 Task: Create a due date automation trigger when advanced on, on the monday before a card is due add fields without custom field "Resume" set to a date less than 1 days from now at 11:00 AM.
Action: Mouse moved to (1197, 338)
Screenshot: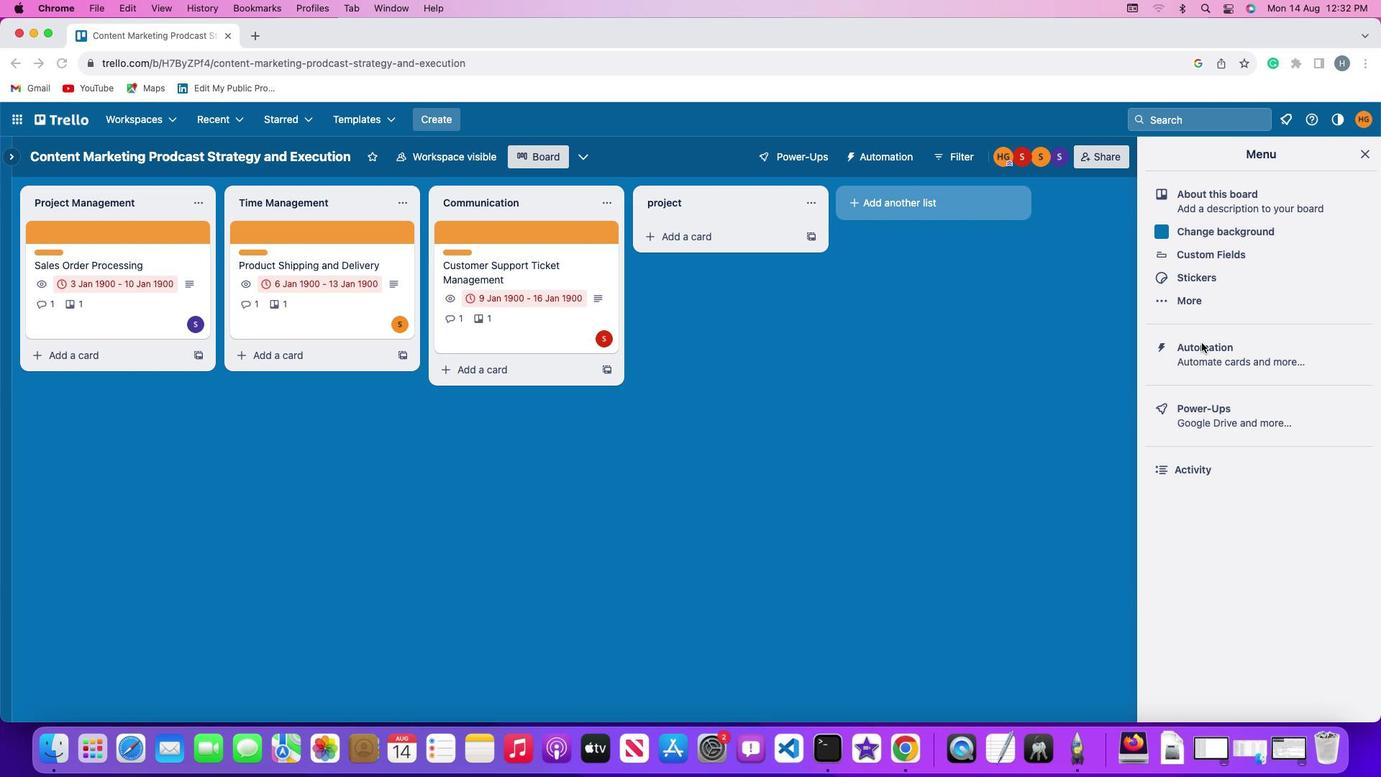 
Action: Mouse pressed left at (1197, 338)
Screenshot: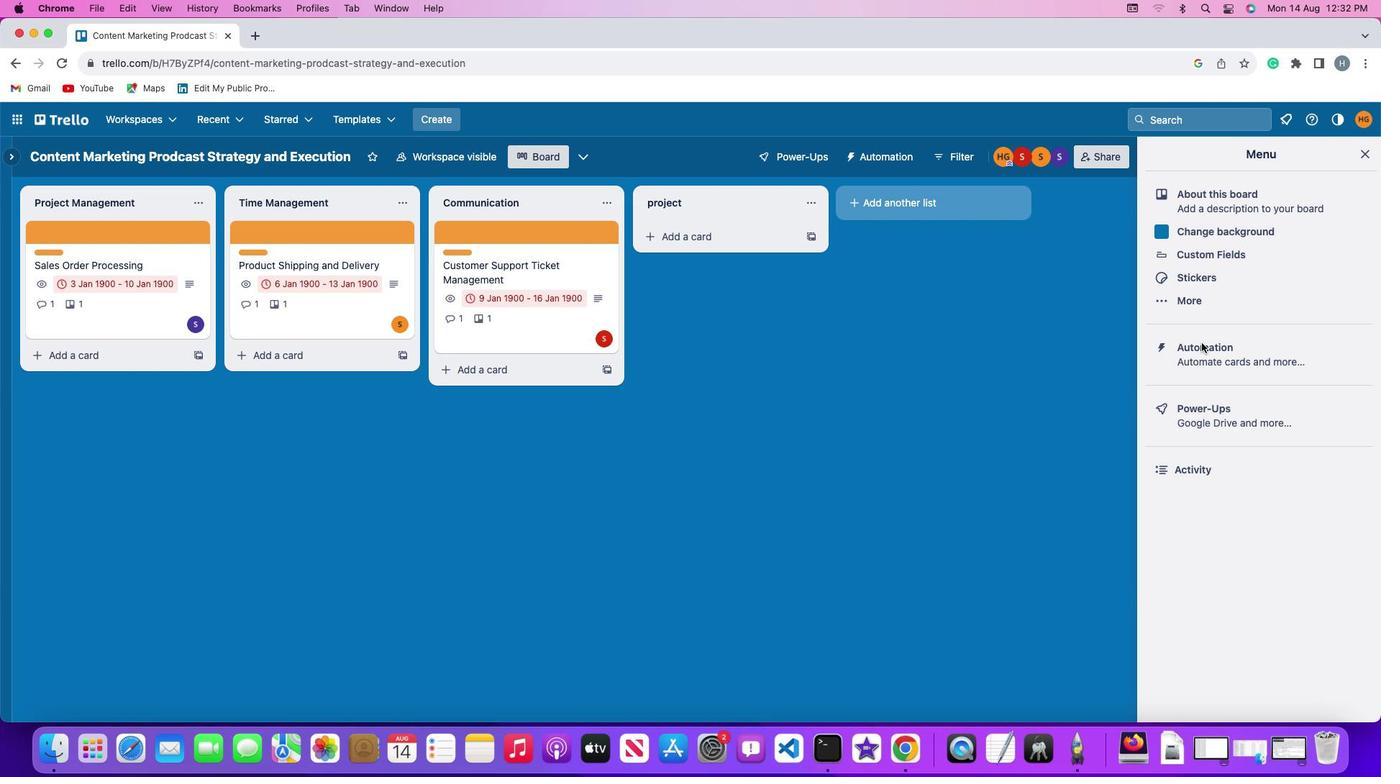
Action: Mouse moved to (1197, 338)
Screenshot: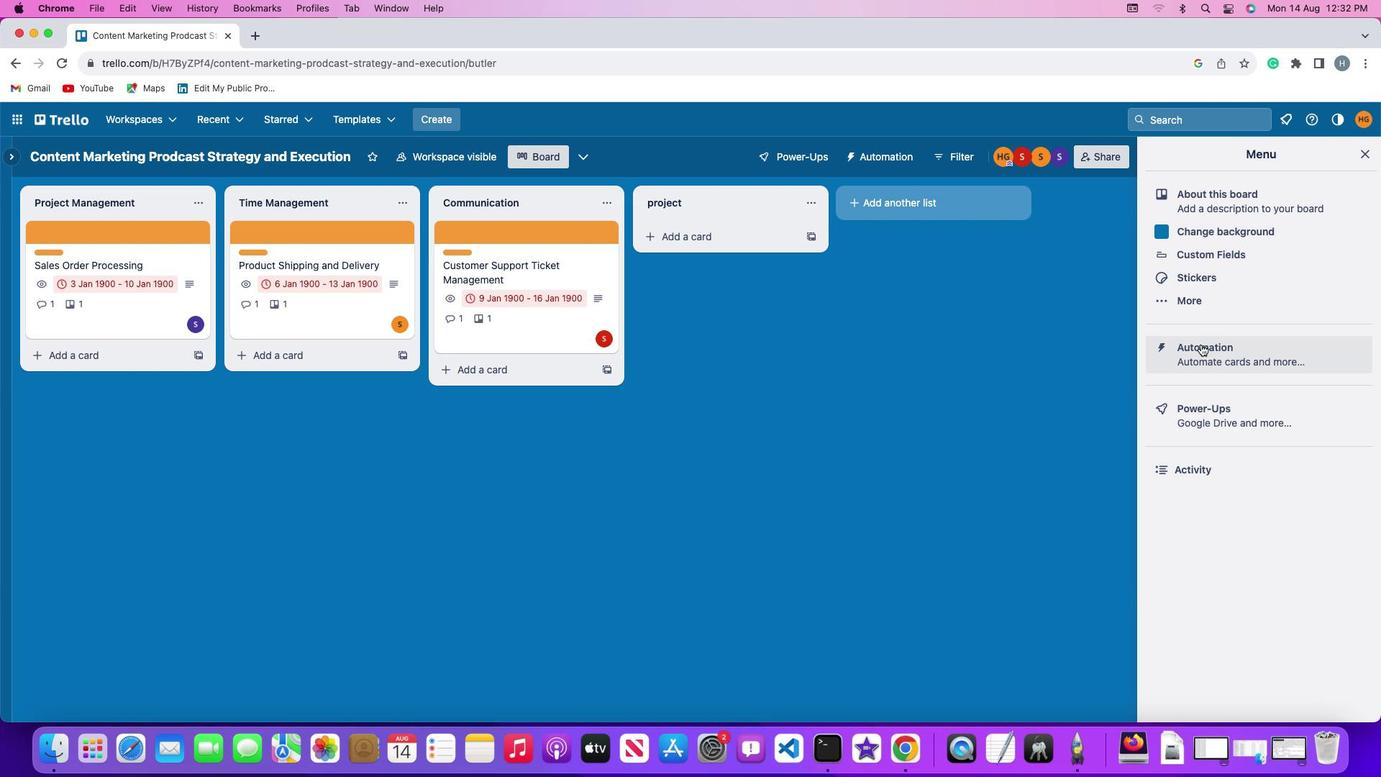 
Action: Mouse pressed left at (1197, 338)
Screenshot: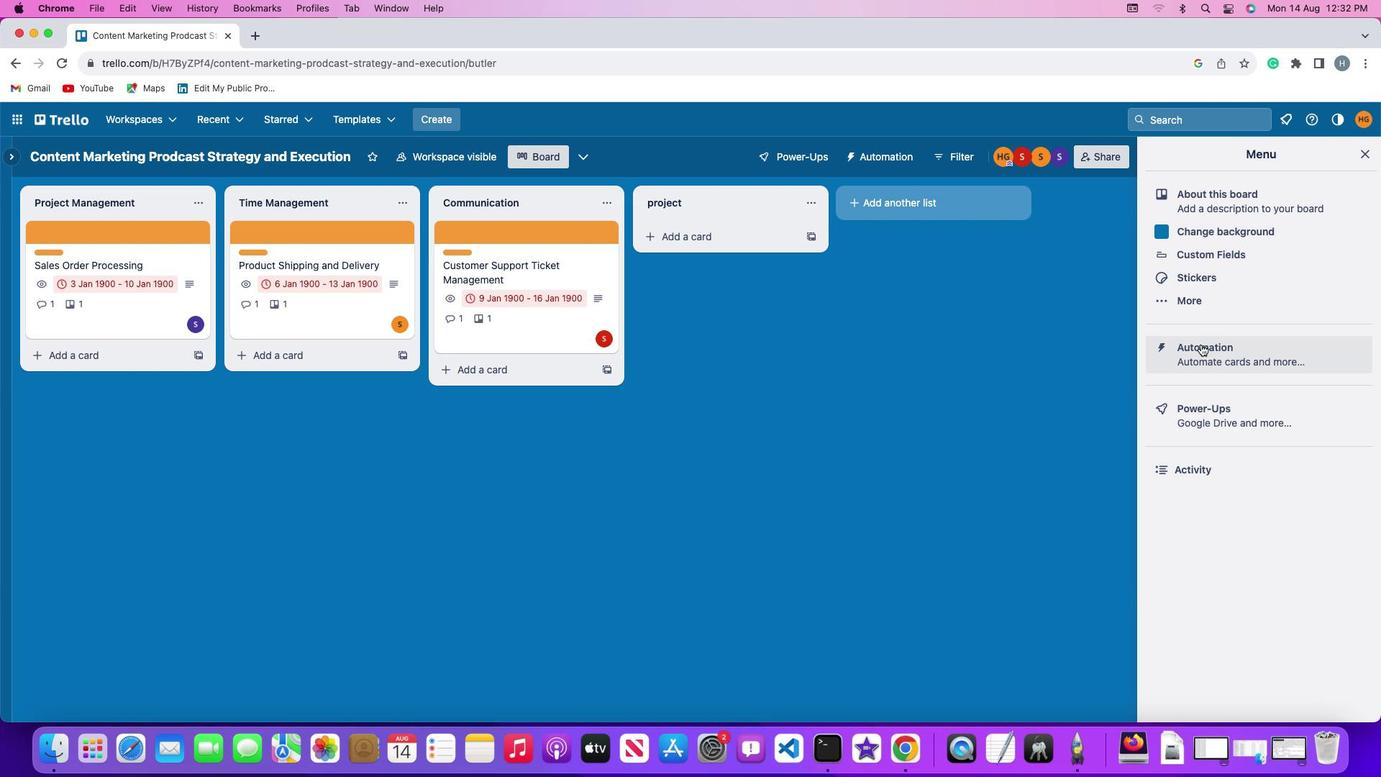 
Action: Mouse moved to (108, 343)
Screenshot: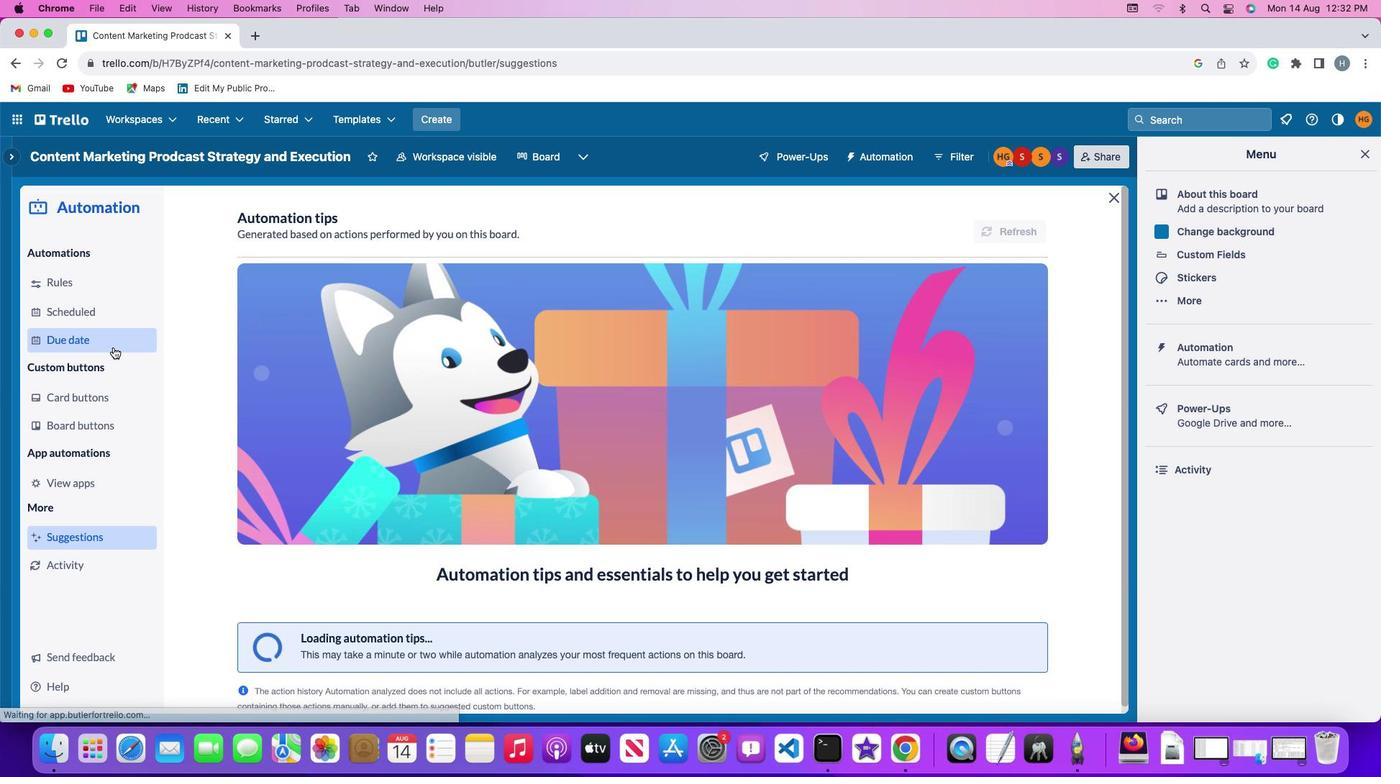 
Action: Mouse pressed left at (108, 343)
Screenshot: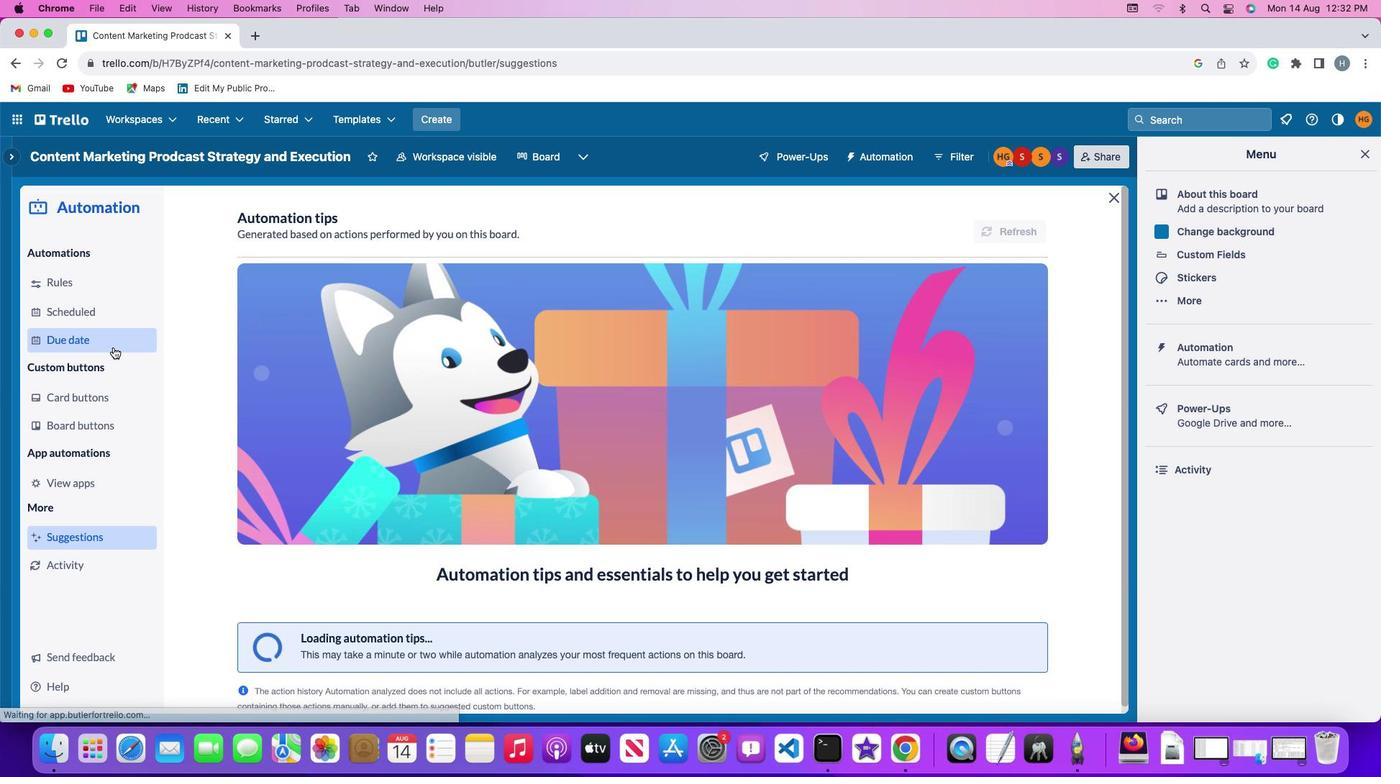 
Action: Mouse moved to (990, 213)
Screenshot: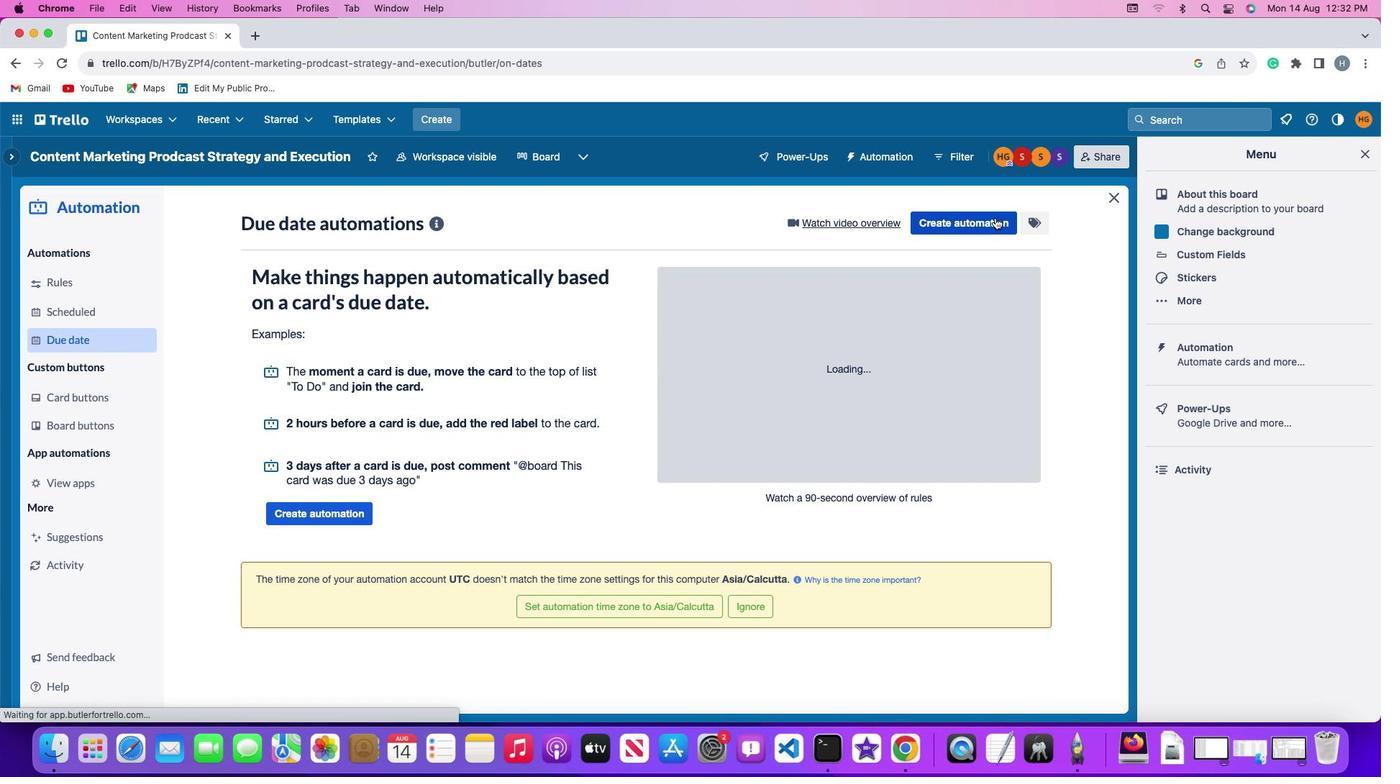 
Action: Mouse pressed left at (990, 213)
Screenshot: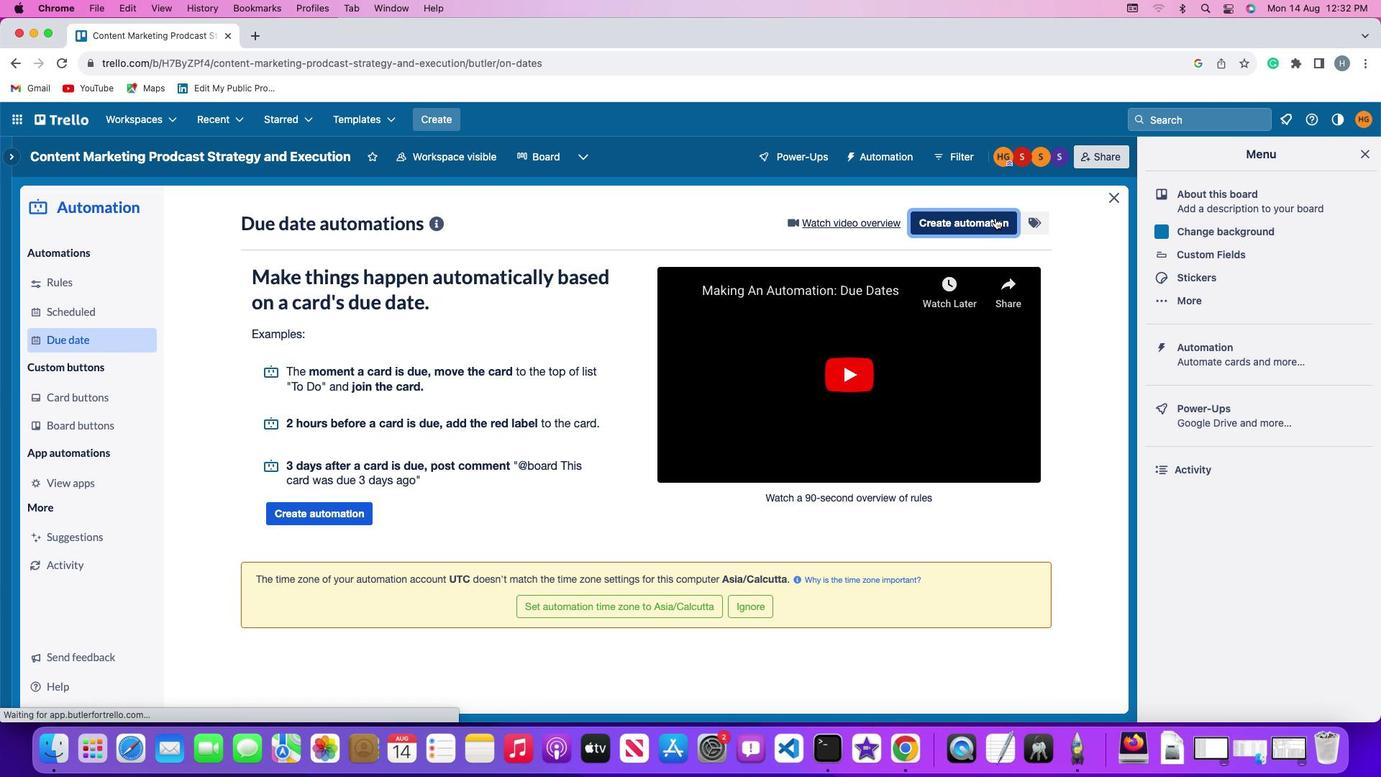 
Action: Mouse moved to (261, 361)
Screenshot: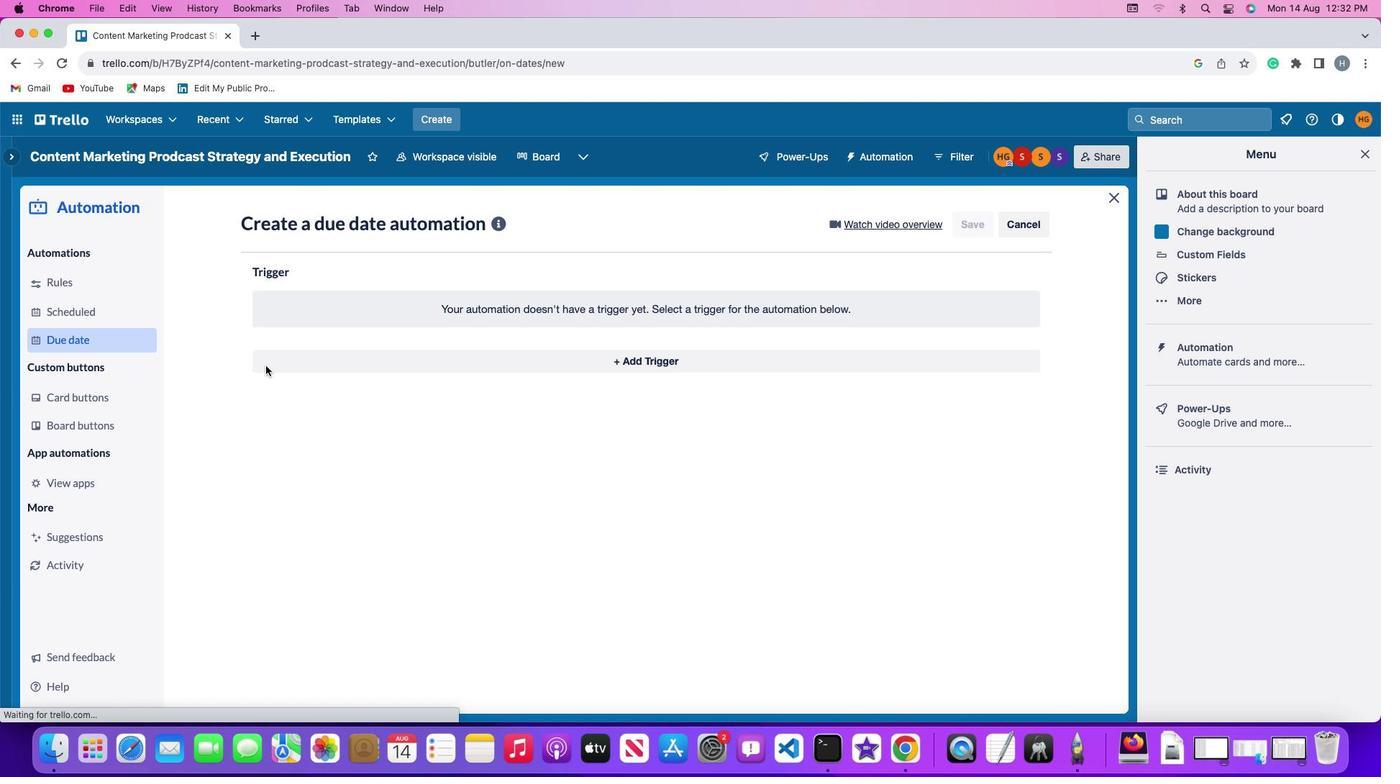 
Action: Mouse pressed left at (261, 361)
Screenshot: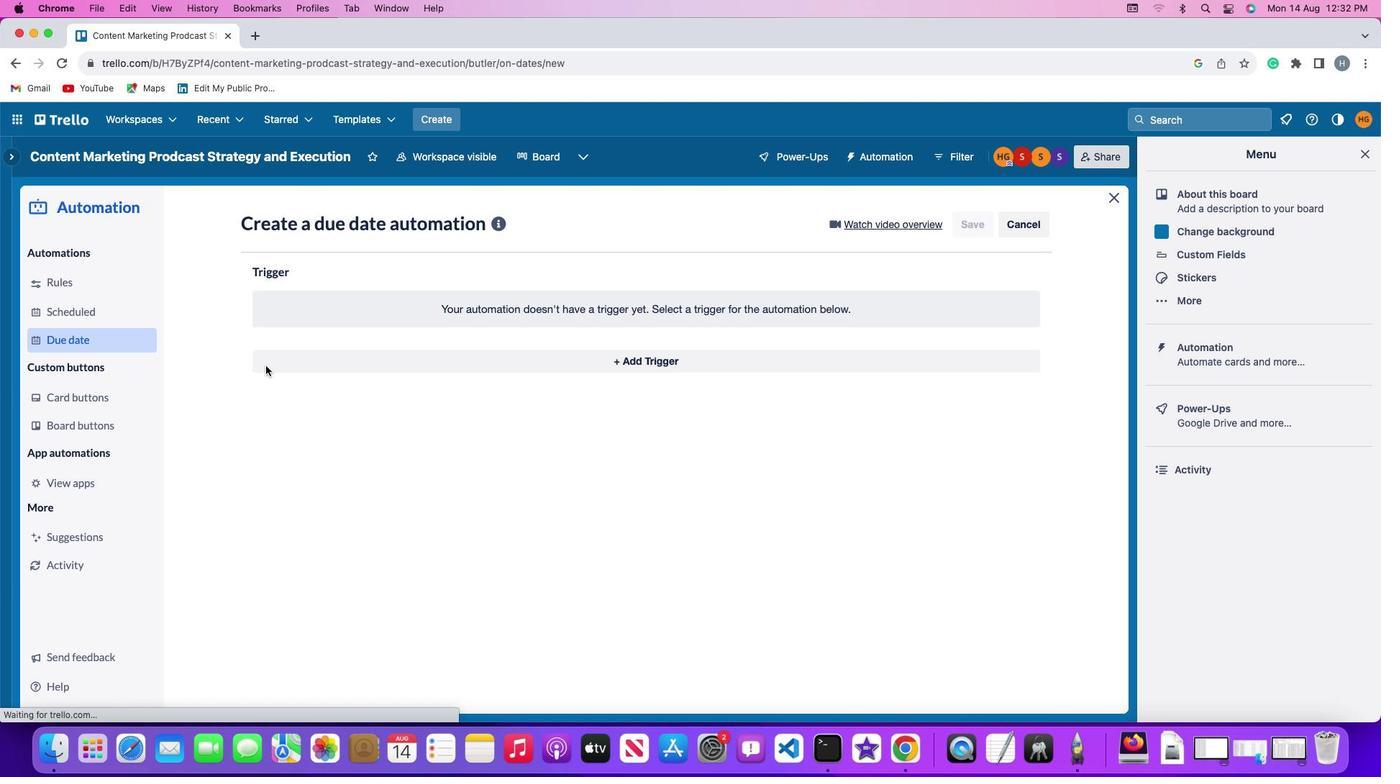 
Action: Mouse moved to (315, 628)
Screenshot: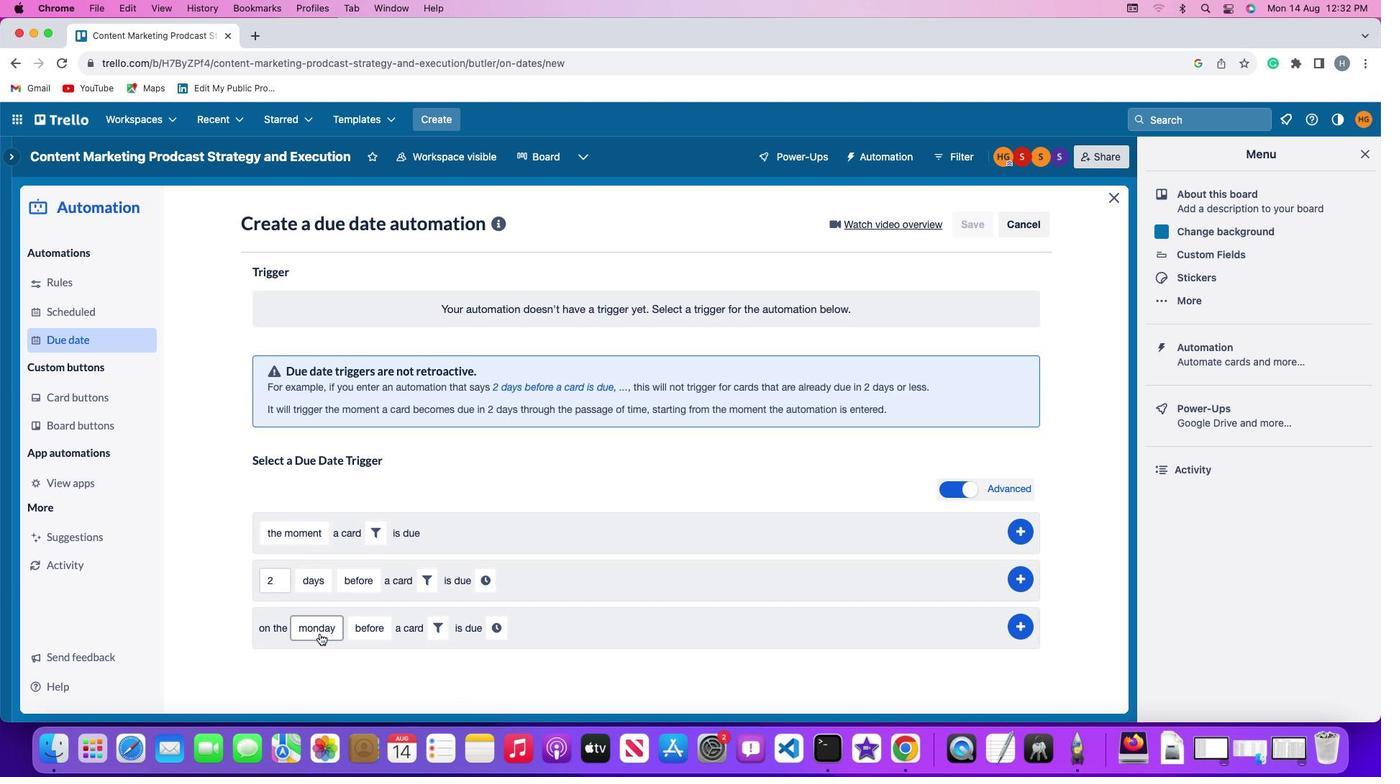 
Action: Mouse pressed left at (315, 628)
Screenshot: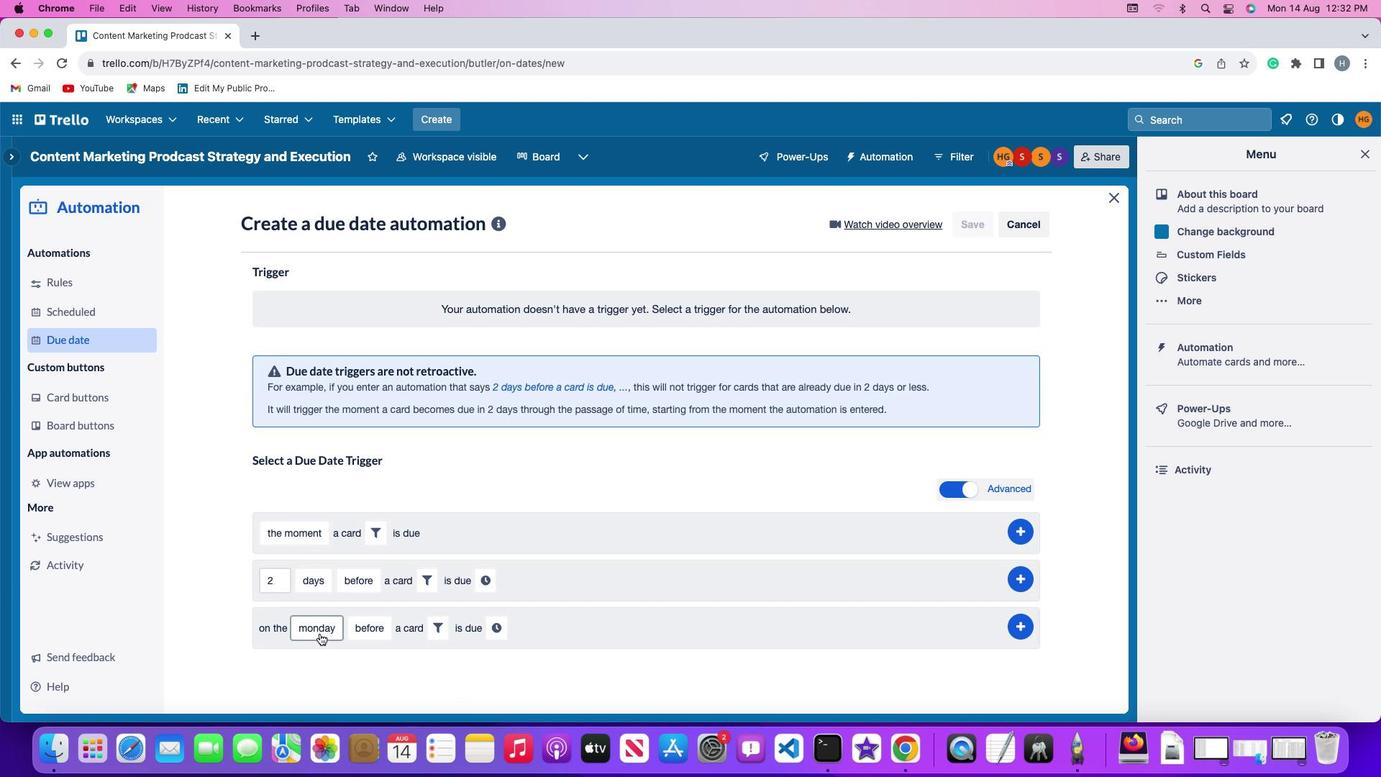 
Action: Mouse moved to (331, 425)
Screenshot: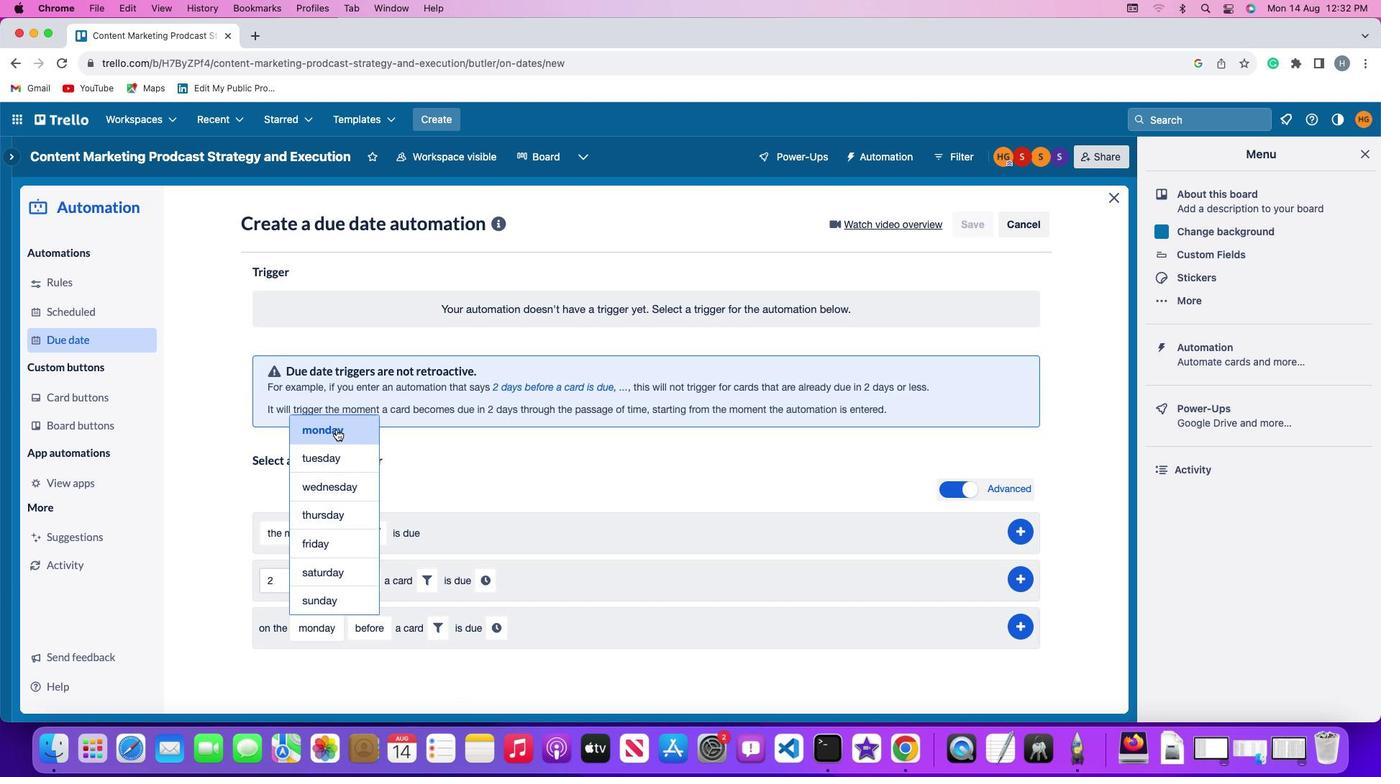 
Action: Mouse pressed left at (331, 425)
Screenshot: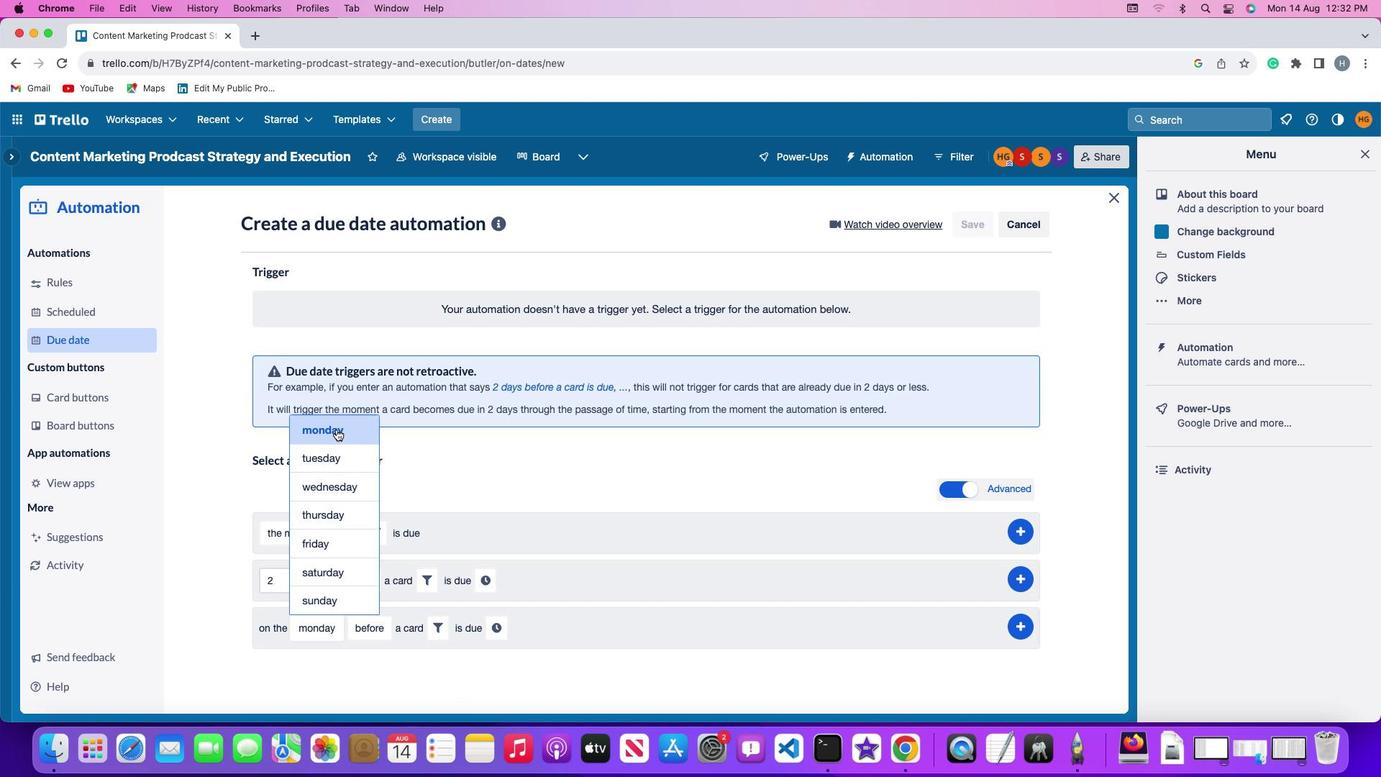 
Action: Mouse moved to (368, 623)
Screenshot: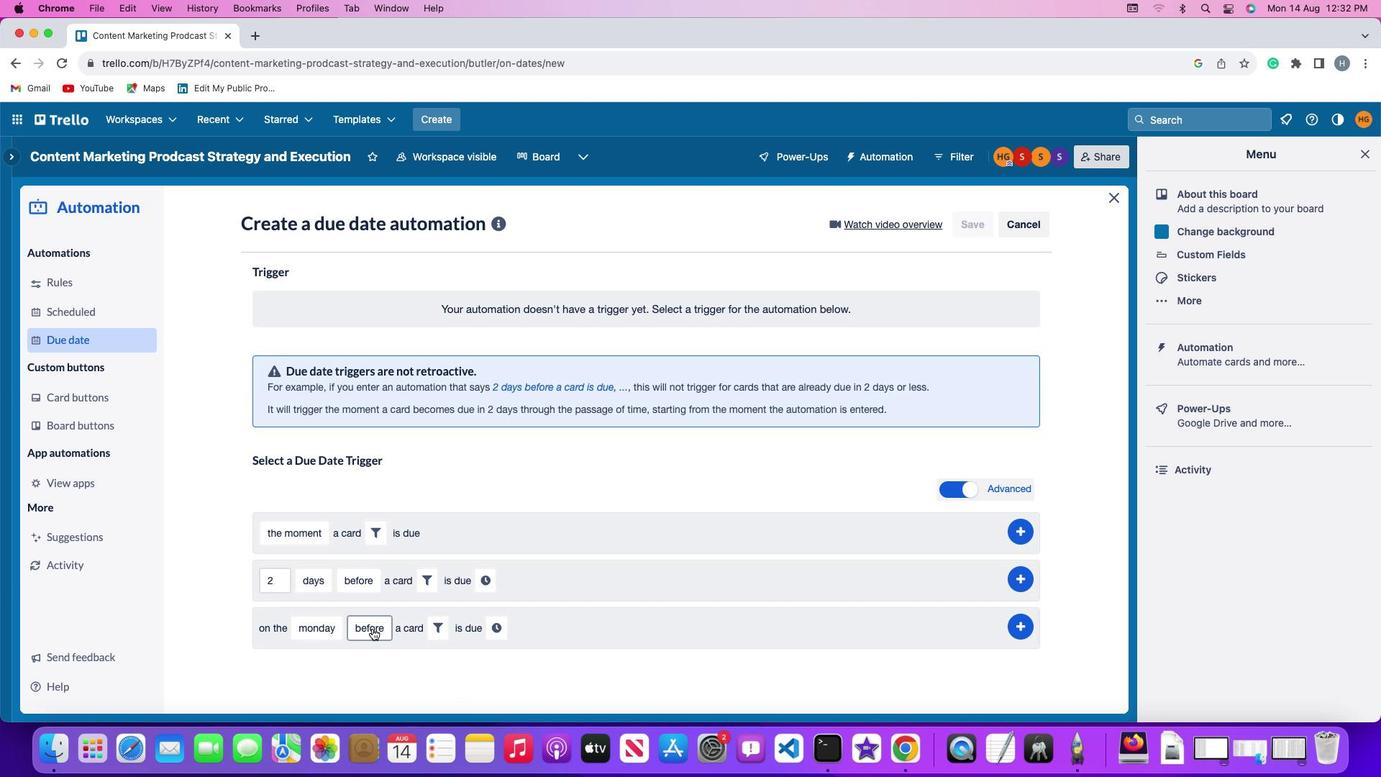 
Action: Mouse pressed left at (368, 623)
Screenshot: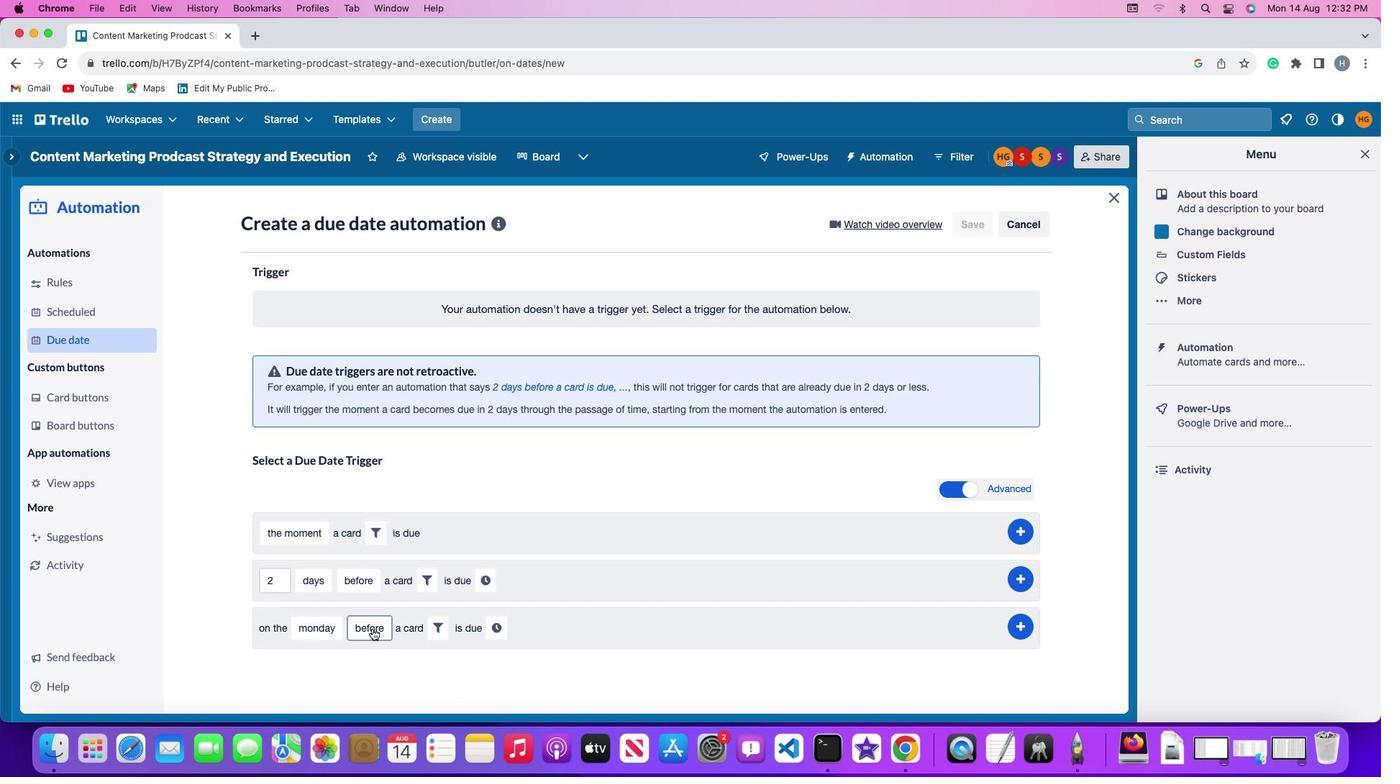 
Action: Mouse moved to (370, 508)
Screenshot: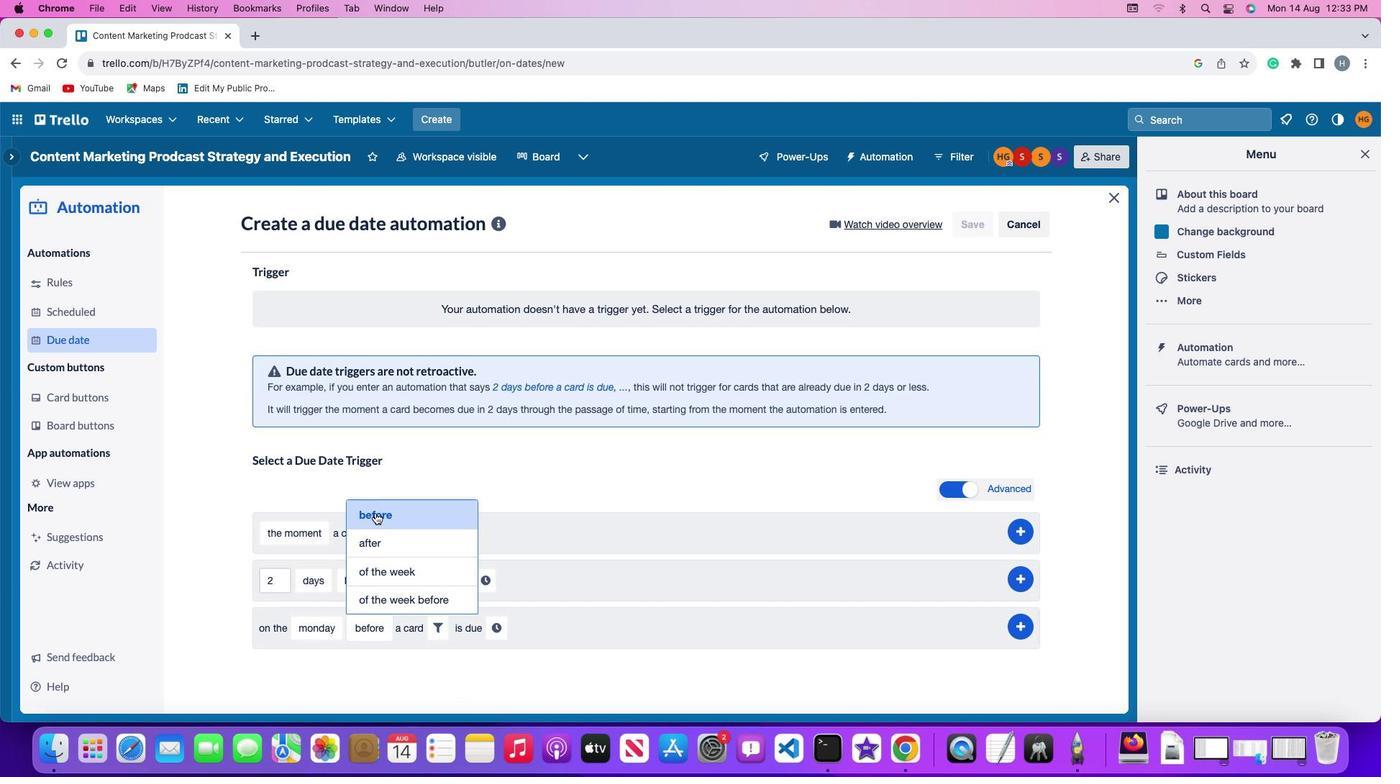 
Action: Mouse pressed left at (370, 508)
Screenshot: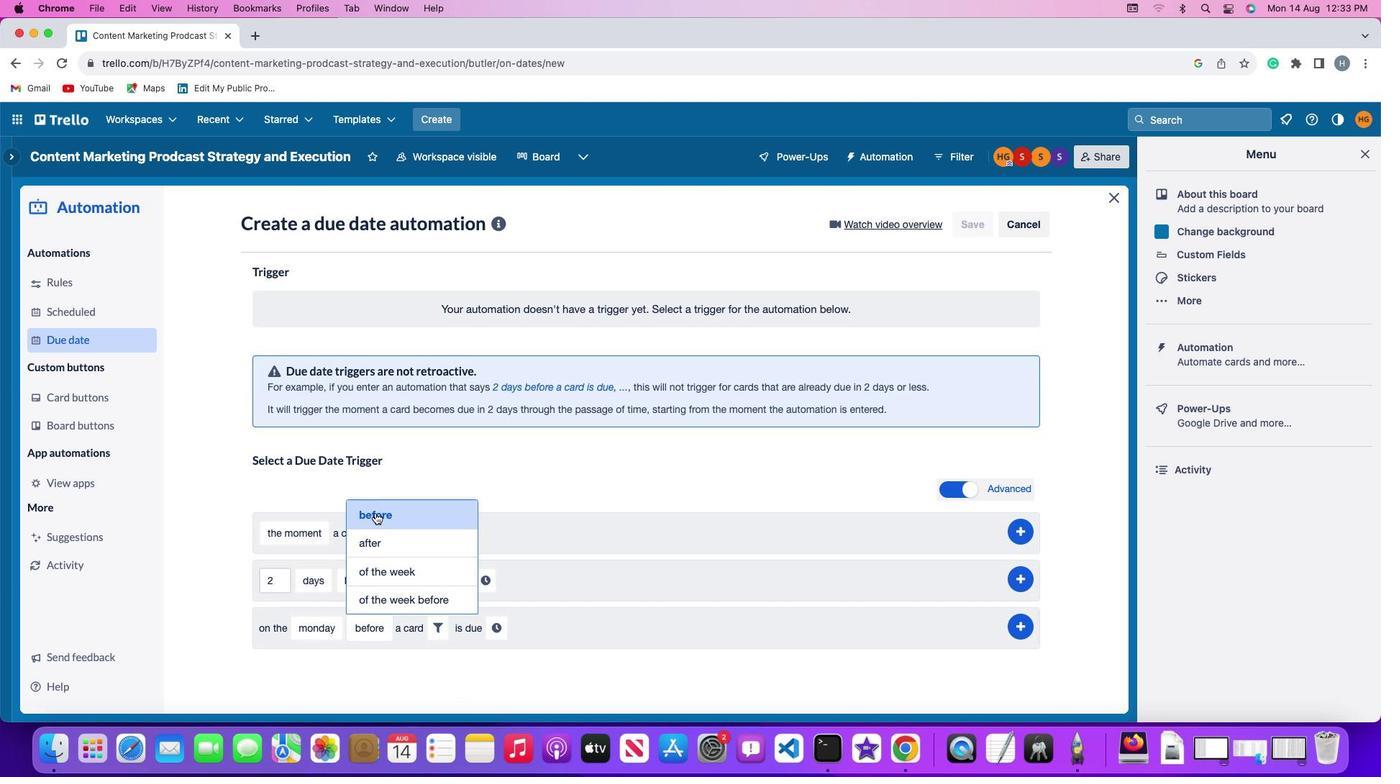 
Action: Mouse moved to (429, 623)
Screenshot: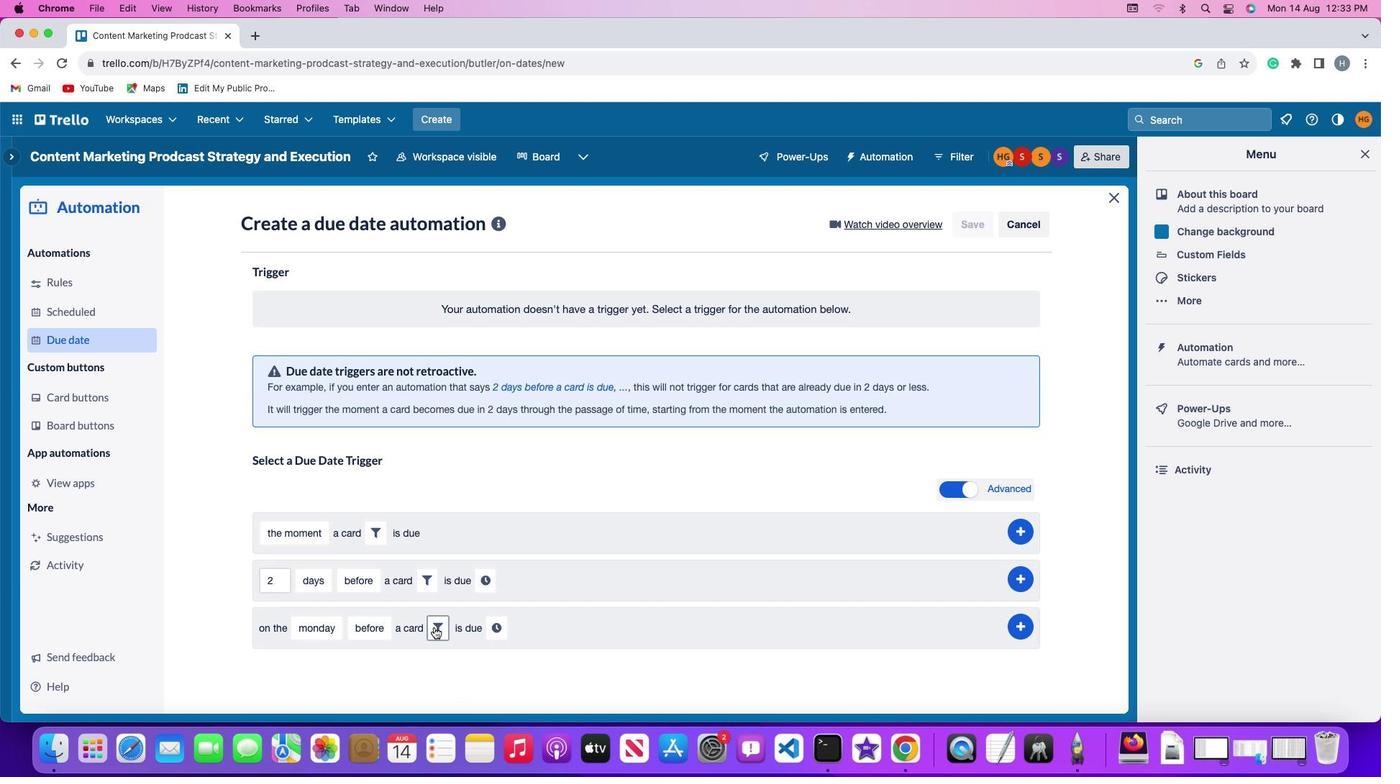
Action: Mouse pressed left at (429, 623)
Screenshot: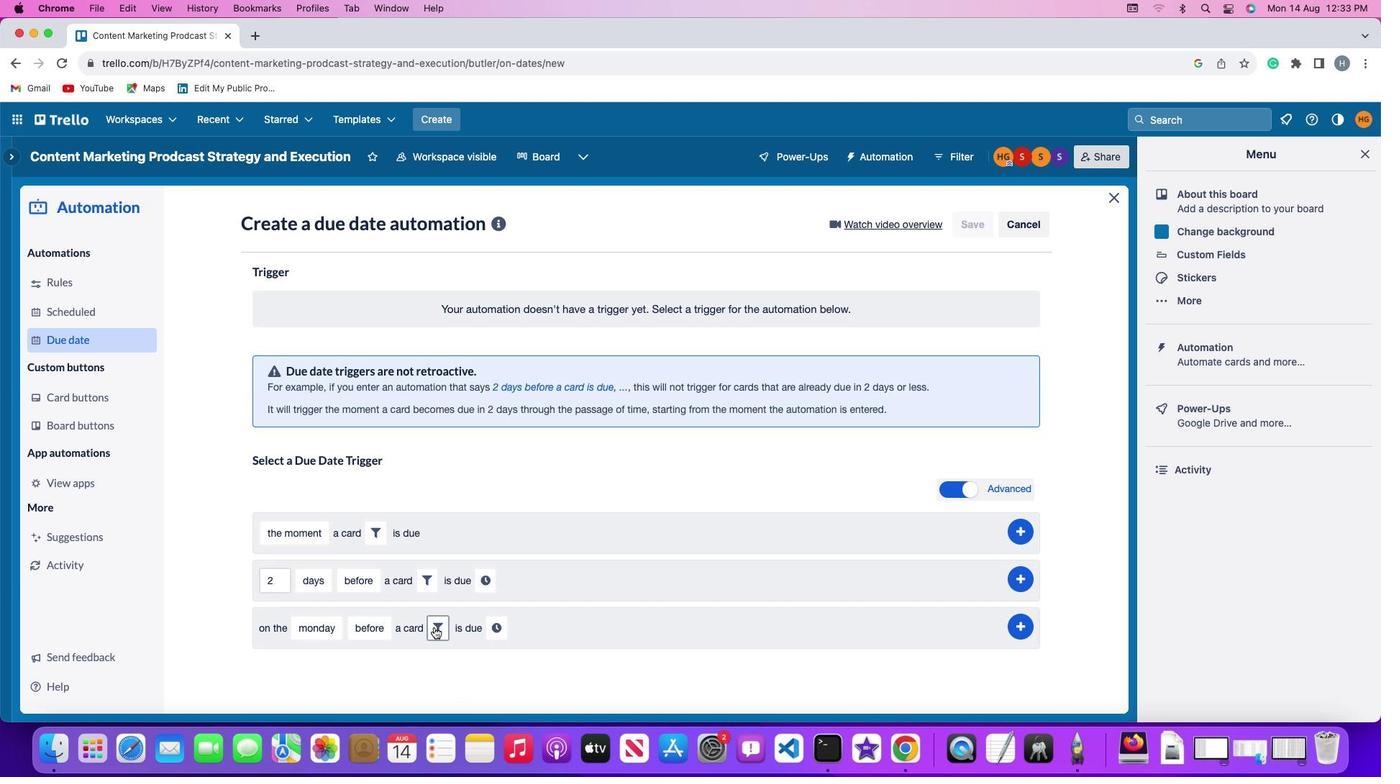 
Action: Mouse moved to (656, 666)
Screenshot: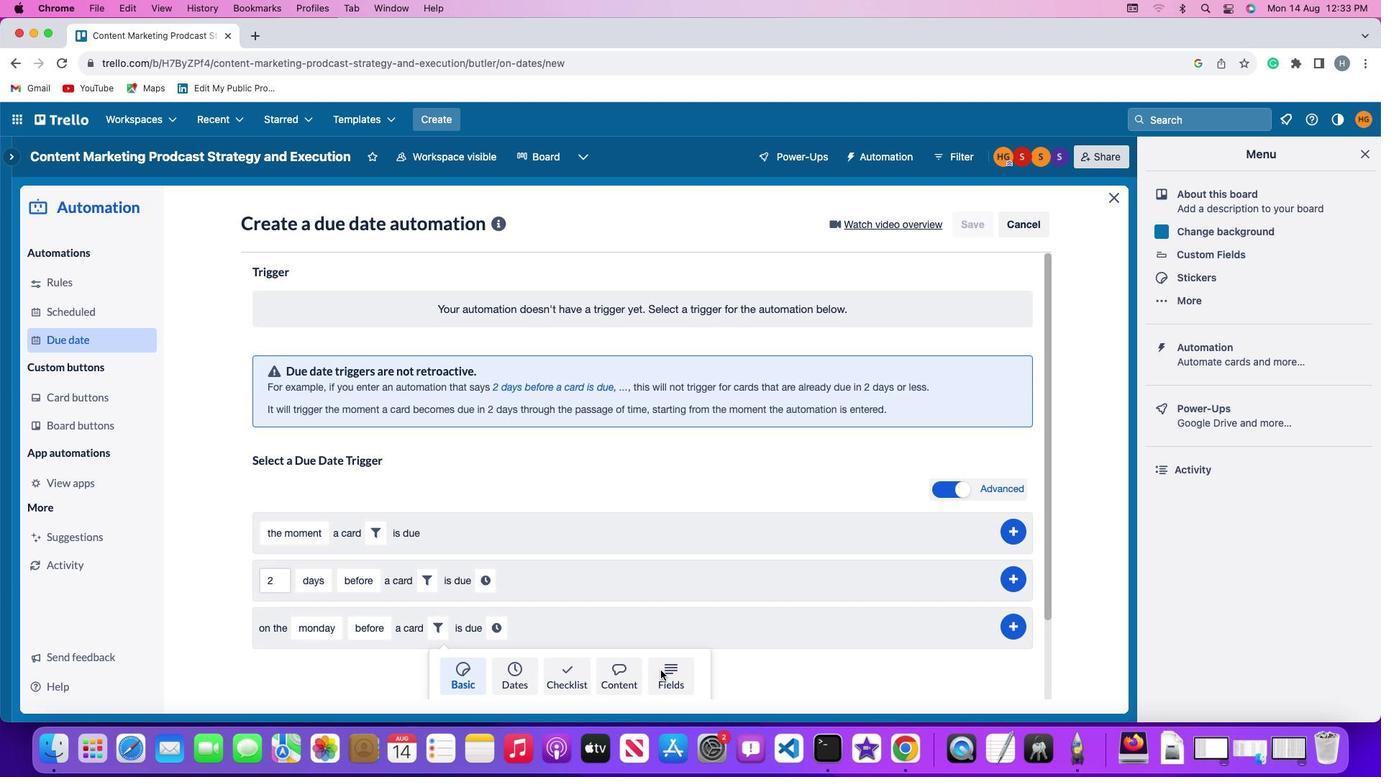 
Action: Mouse pressed left at (656, 666)
Screenshot: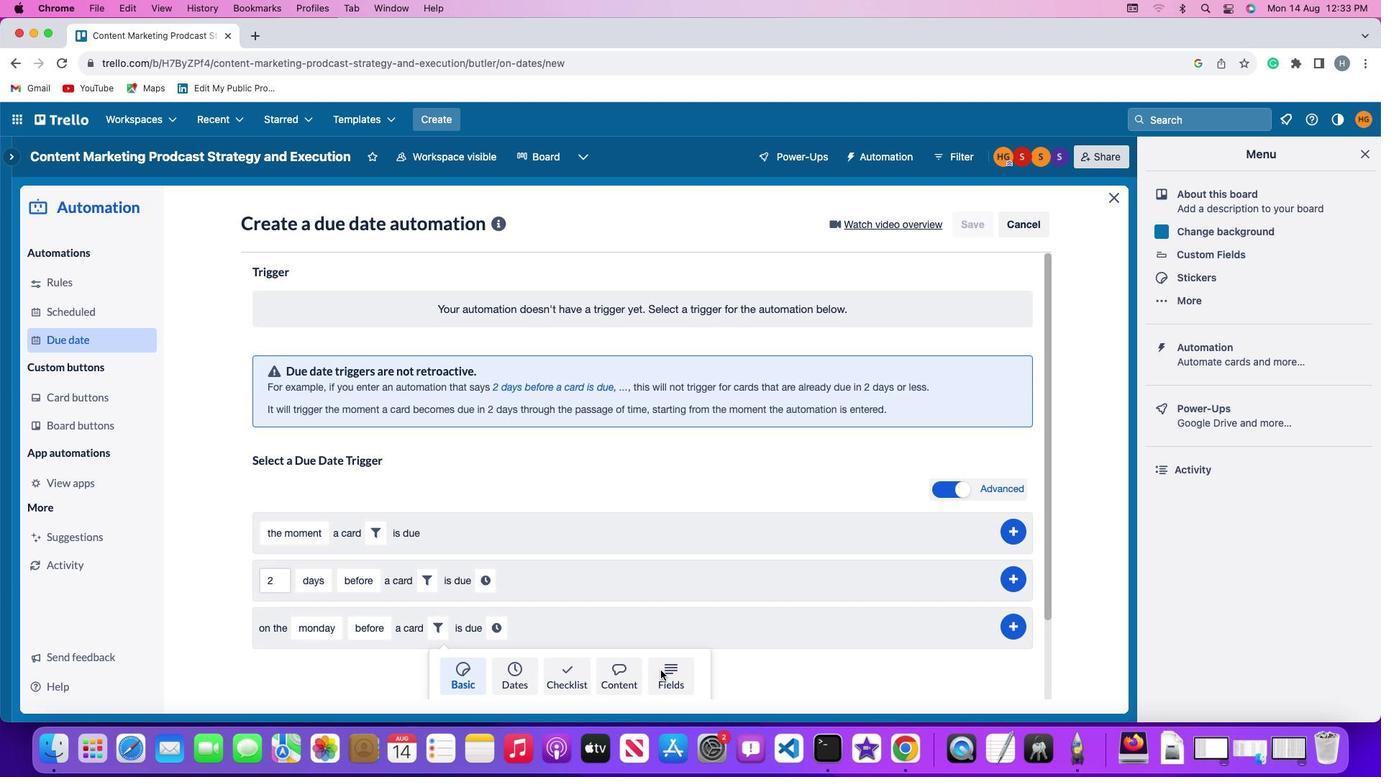 
Action: Mouse moved to (345, 662)
Screenshot: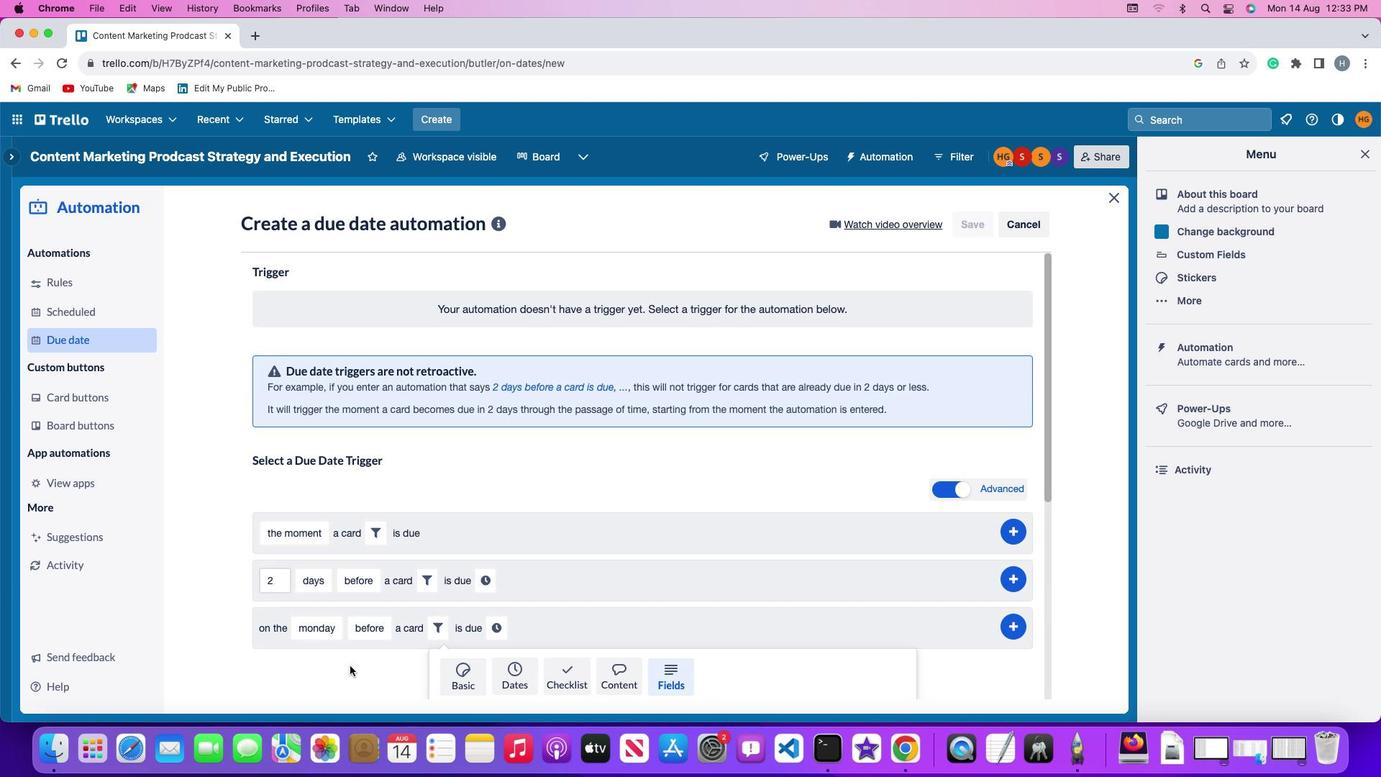 
Action: Mouse scrolled (345, 662) with delta (-3, -4)
Screenshot: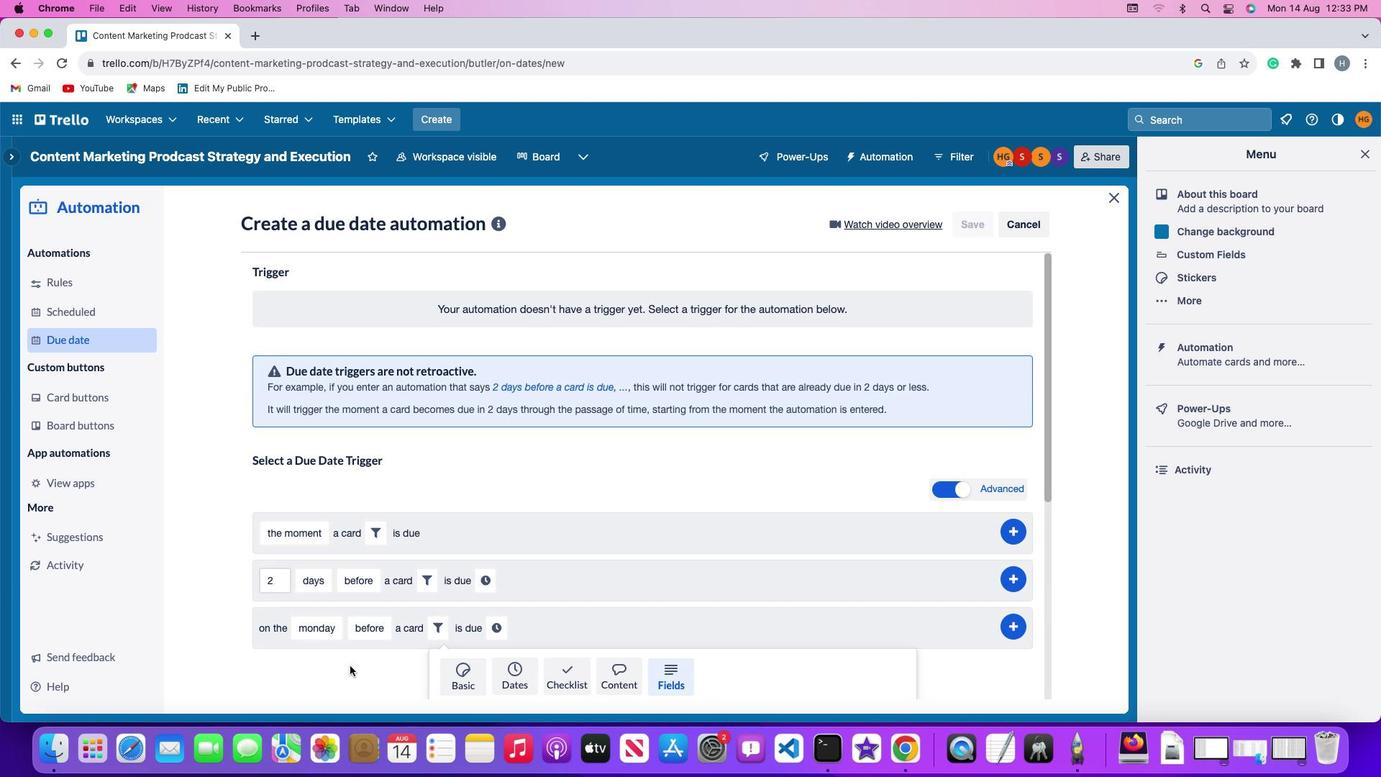 
Action: Mouse moved to (346, 662)
Screenshot: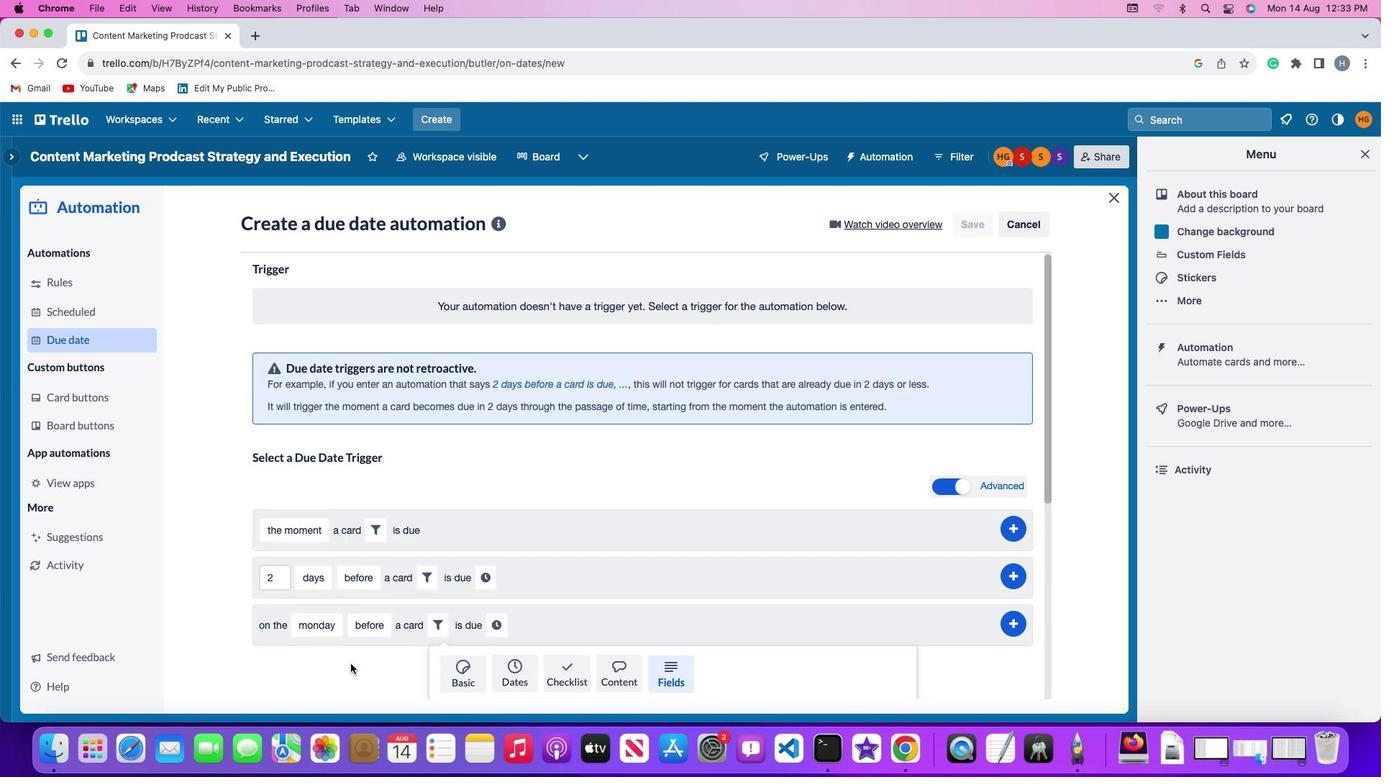 
Action: Mouse scrolled (346, 662) with delta (-3, -4)
Screenshot: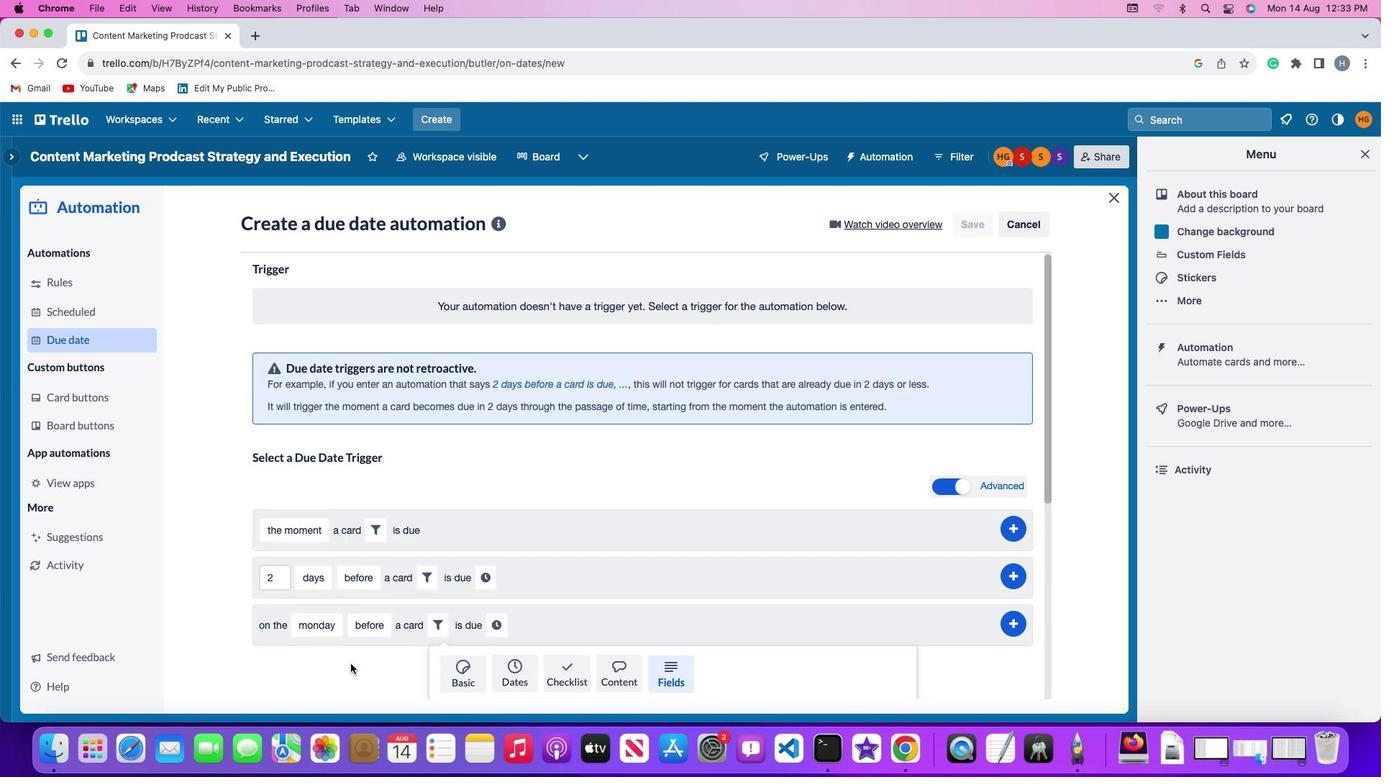 
Action: Mouse moved to (346, 662)
Screenshot: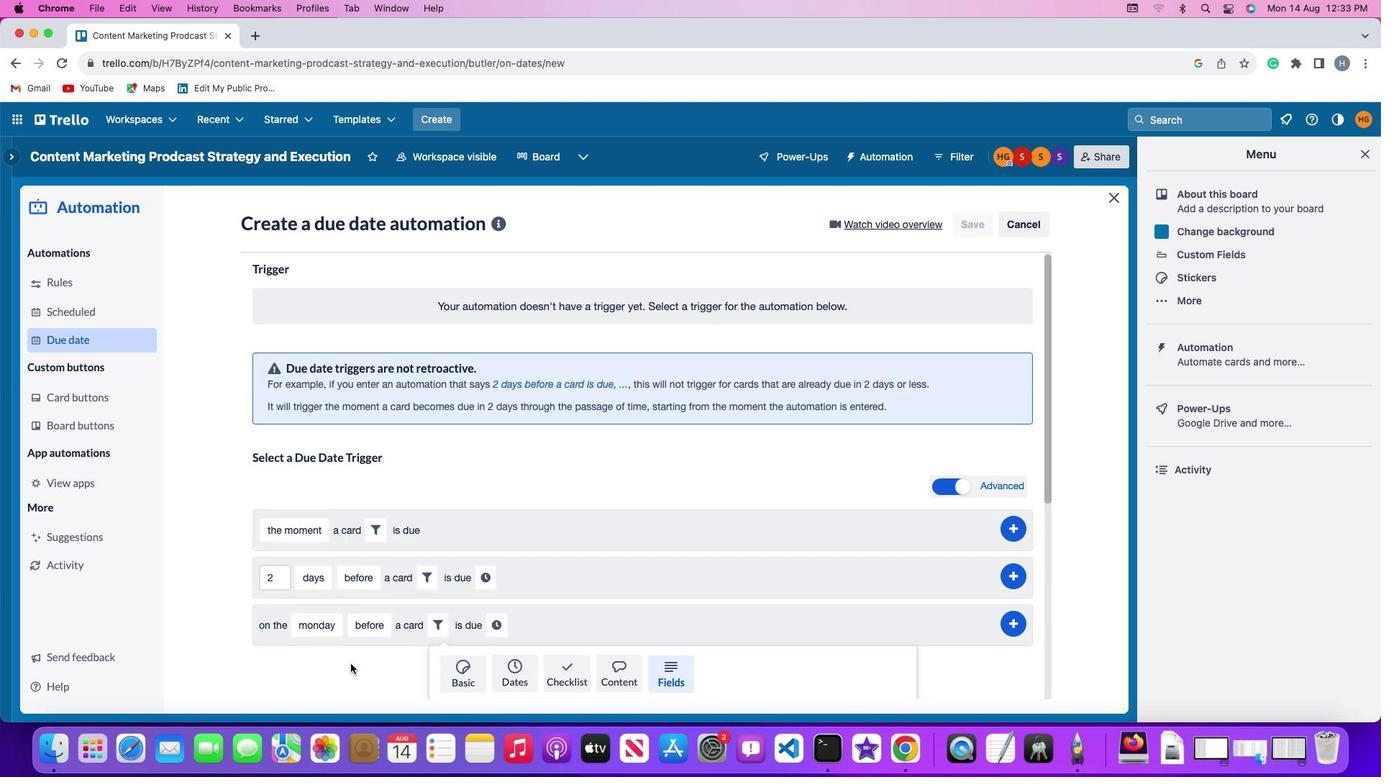 
Action: Mouse scrolled (346, 662) with delta (-3, -5)
Screenshot: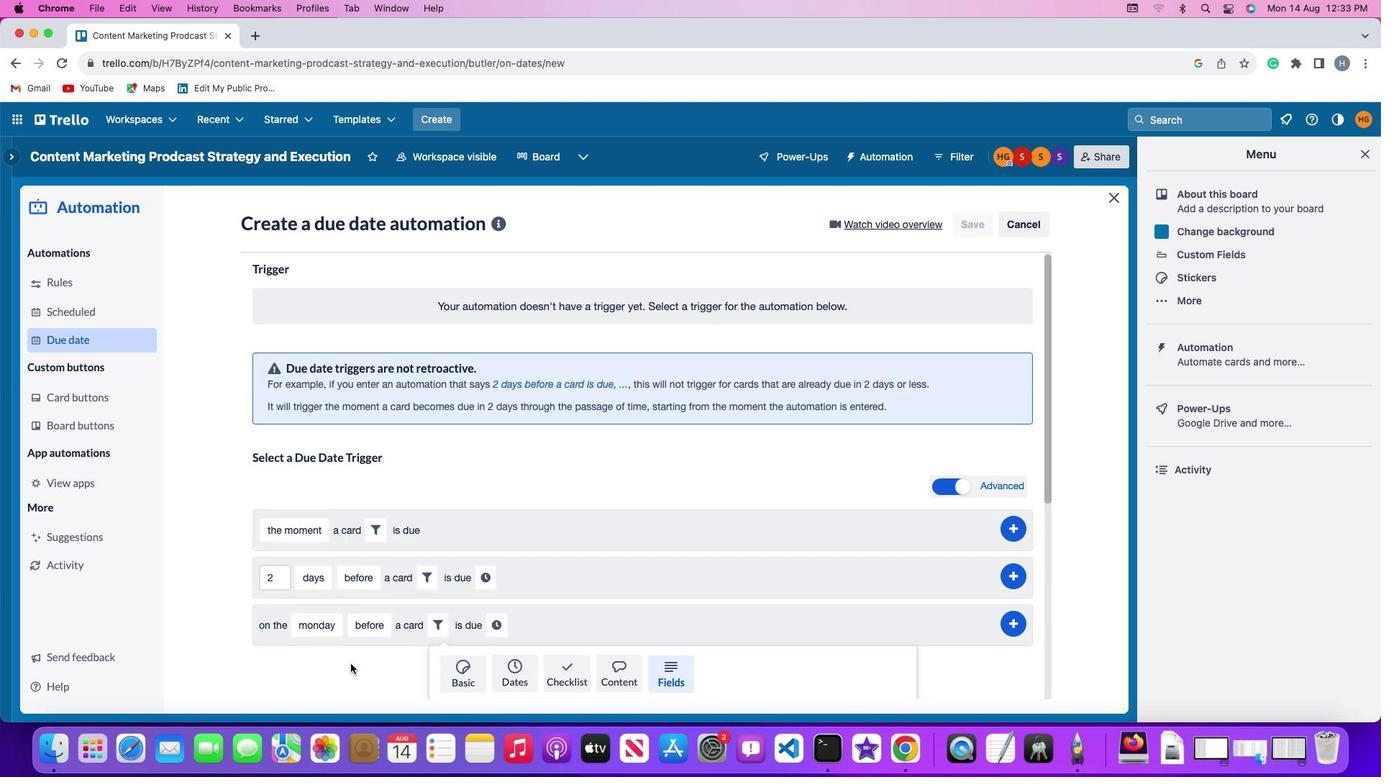
Action: Mouse moved to (346, 660)
Screenshot: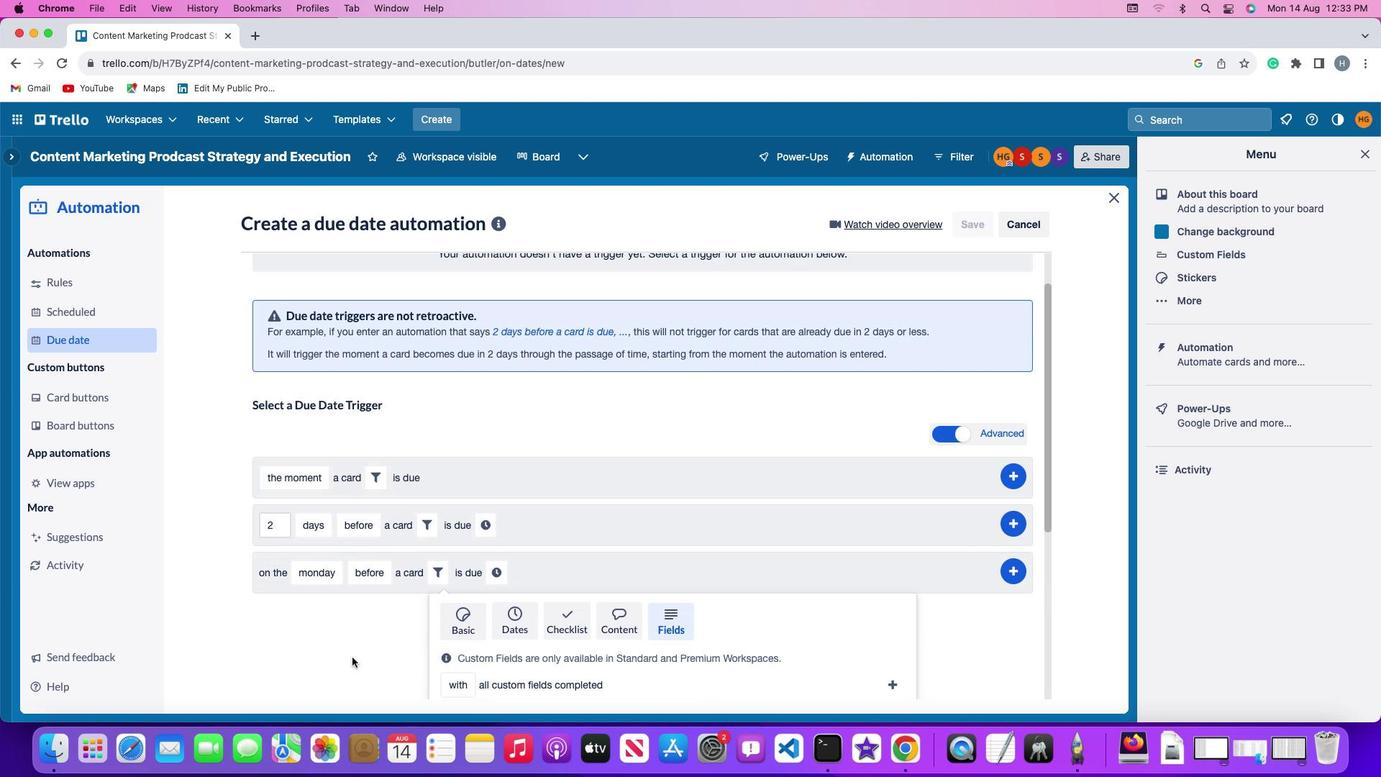 
Action: Mouse scrolled (346, 660) with delta (-3, -7)
Screenshot: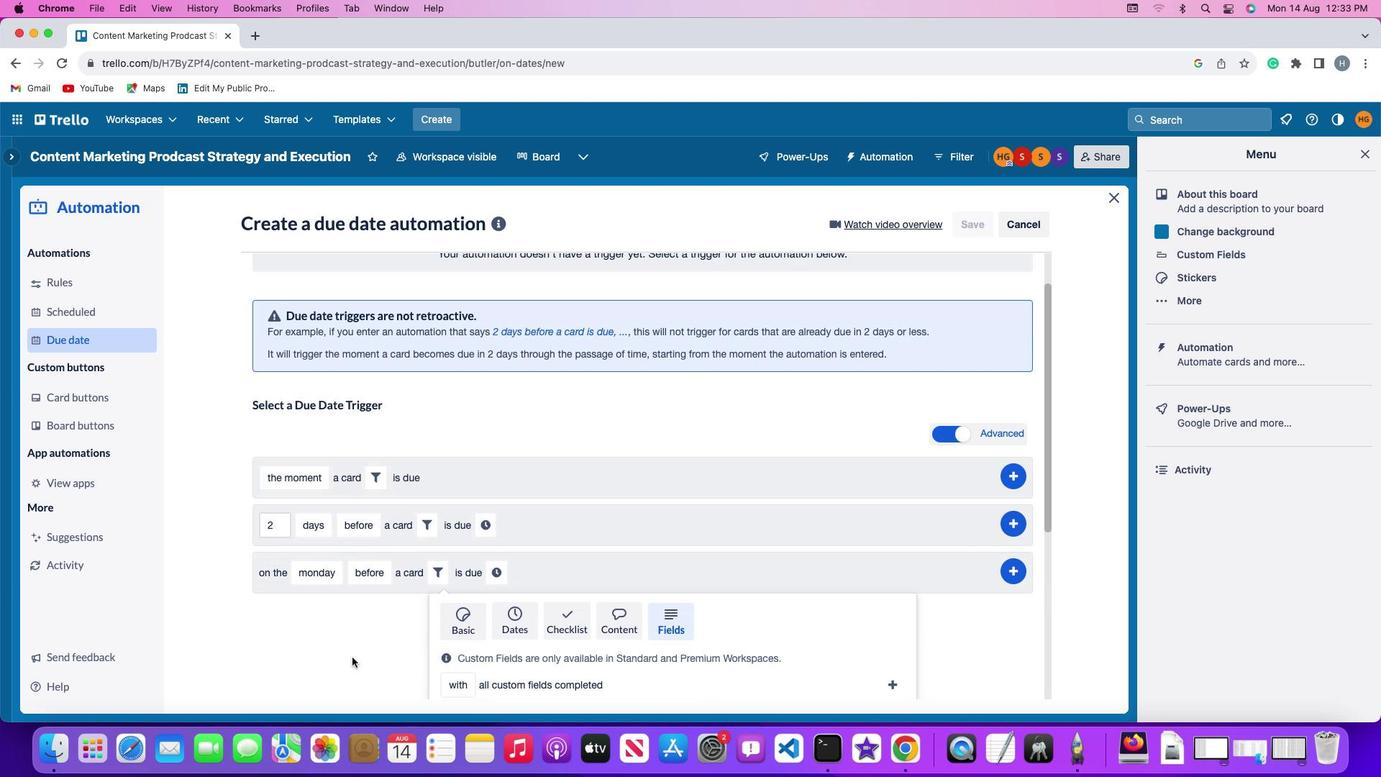 
Action: Mouse moved to (349, 653)
Screenshot: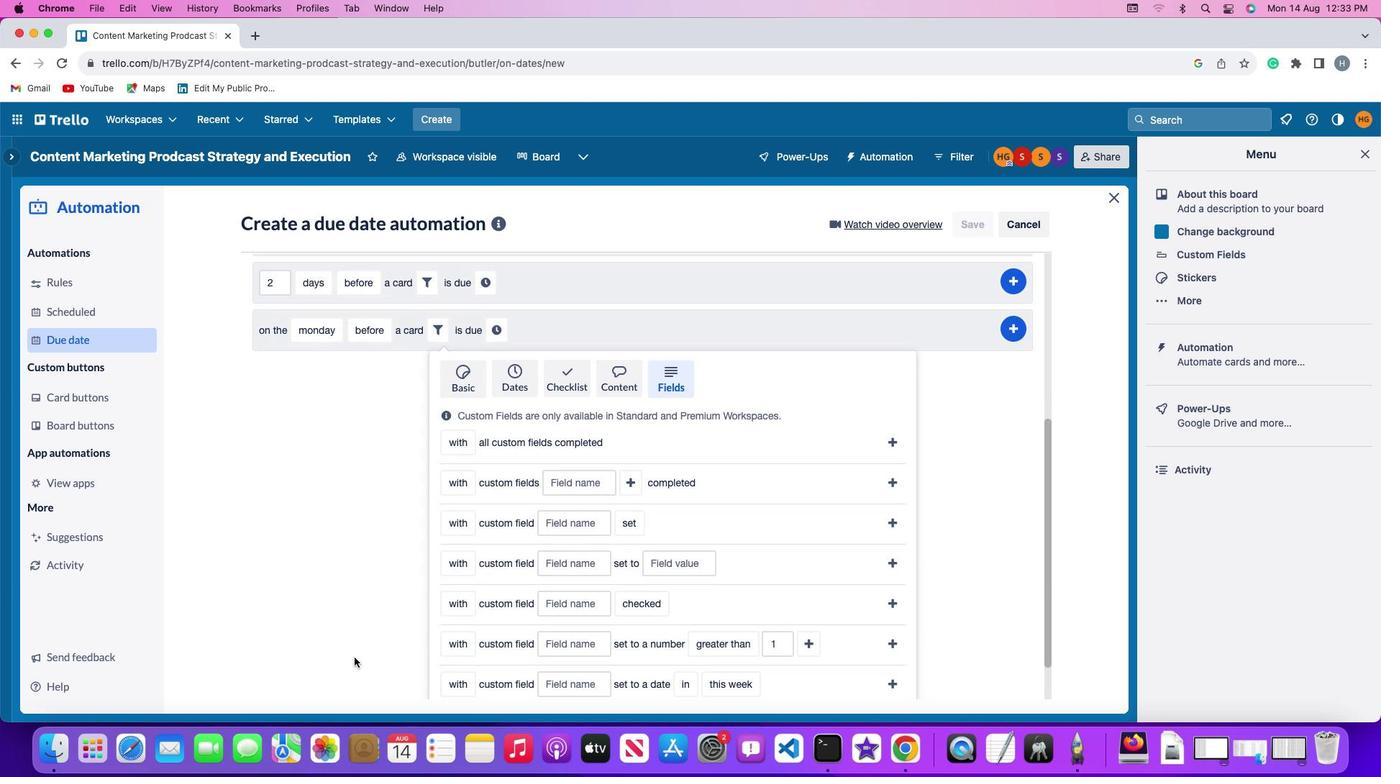 
Action: Mouse scrolled (349, 653) with delta (-3, -4)
Screenshot: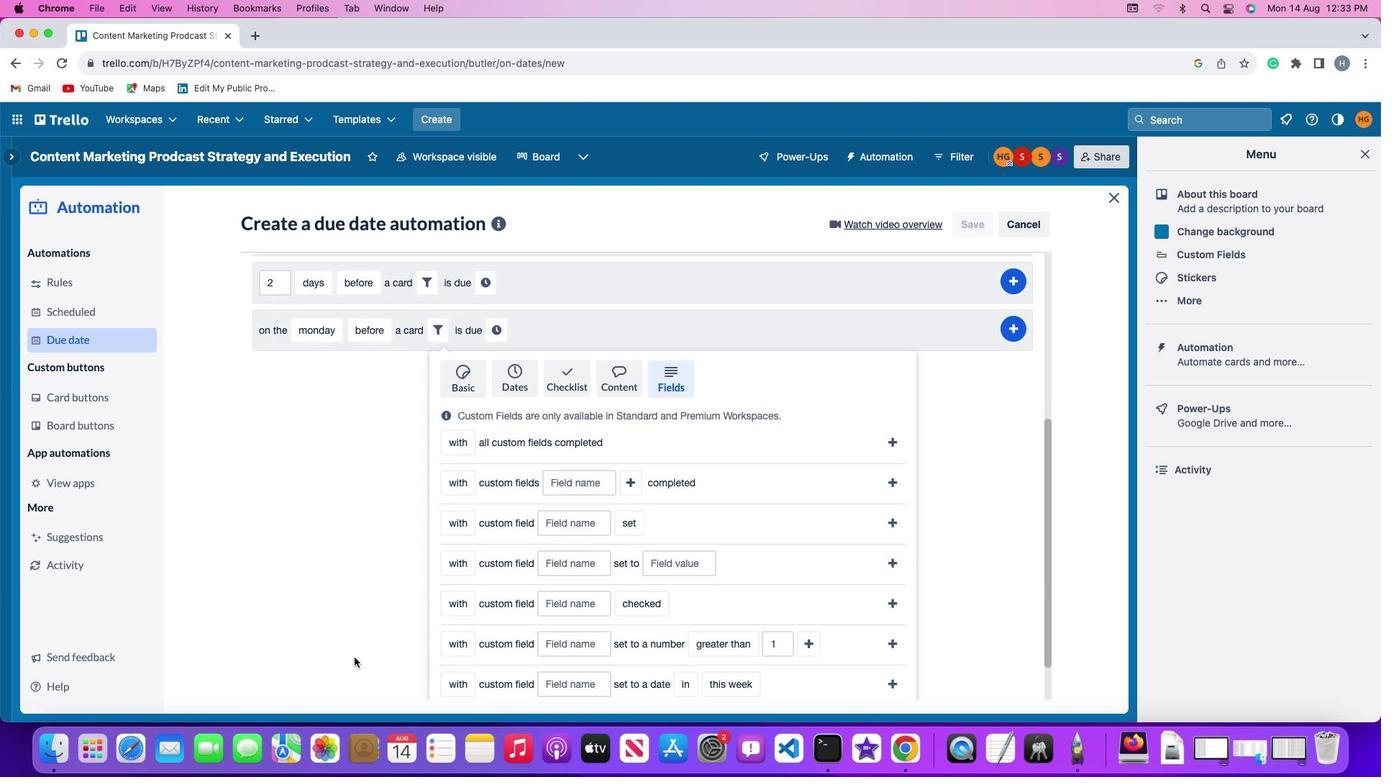 
Action: Mouse scrolled (349, 653) with delta (-3, -4)
Screenshot: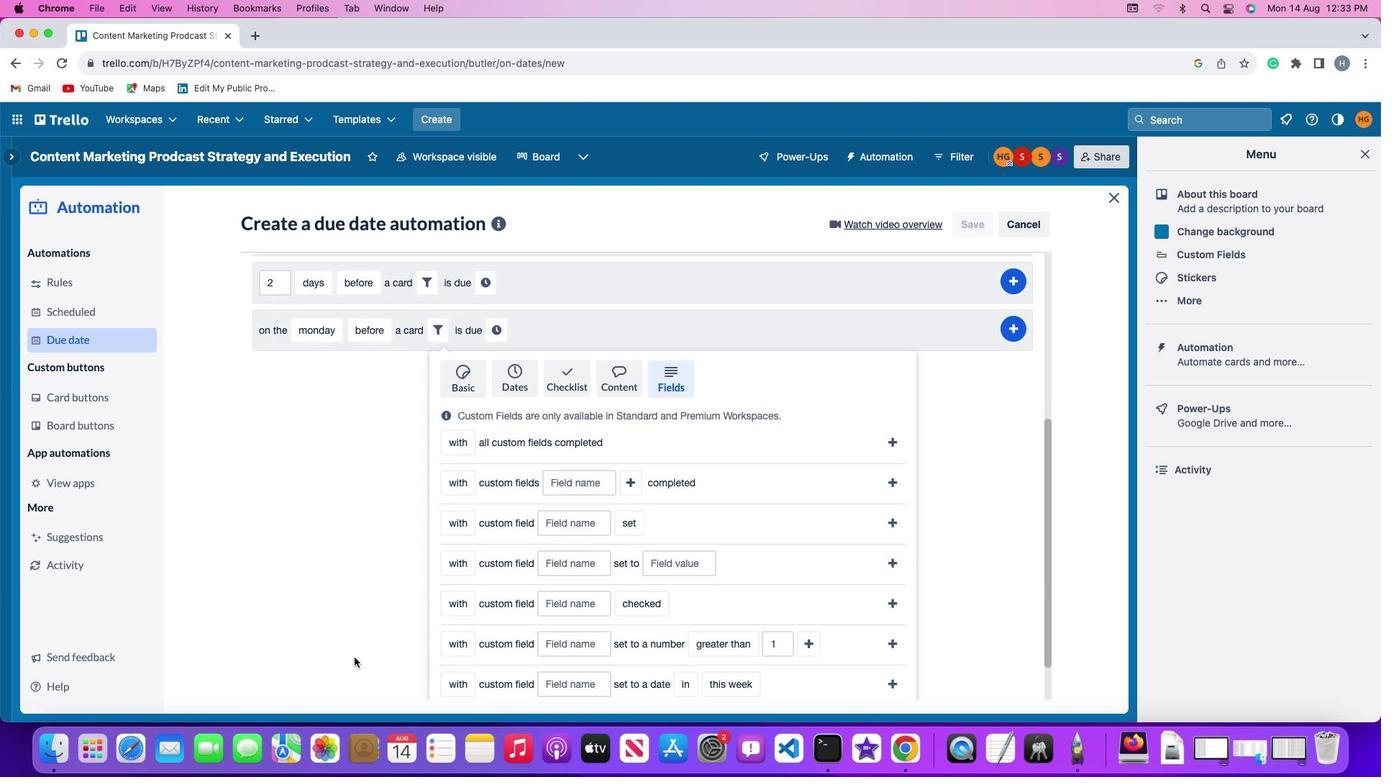 
Action: Mouse scrolled (349, 653) with delta (-3, -5)
Screenshot: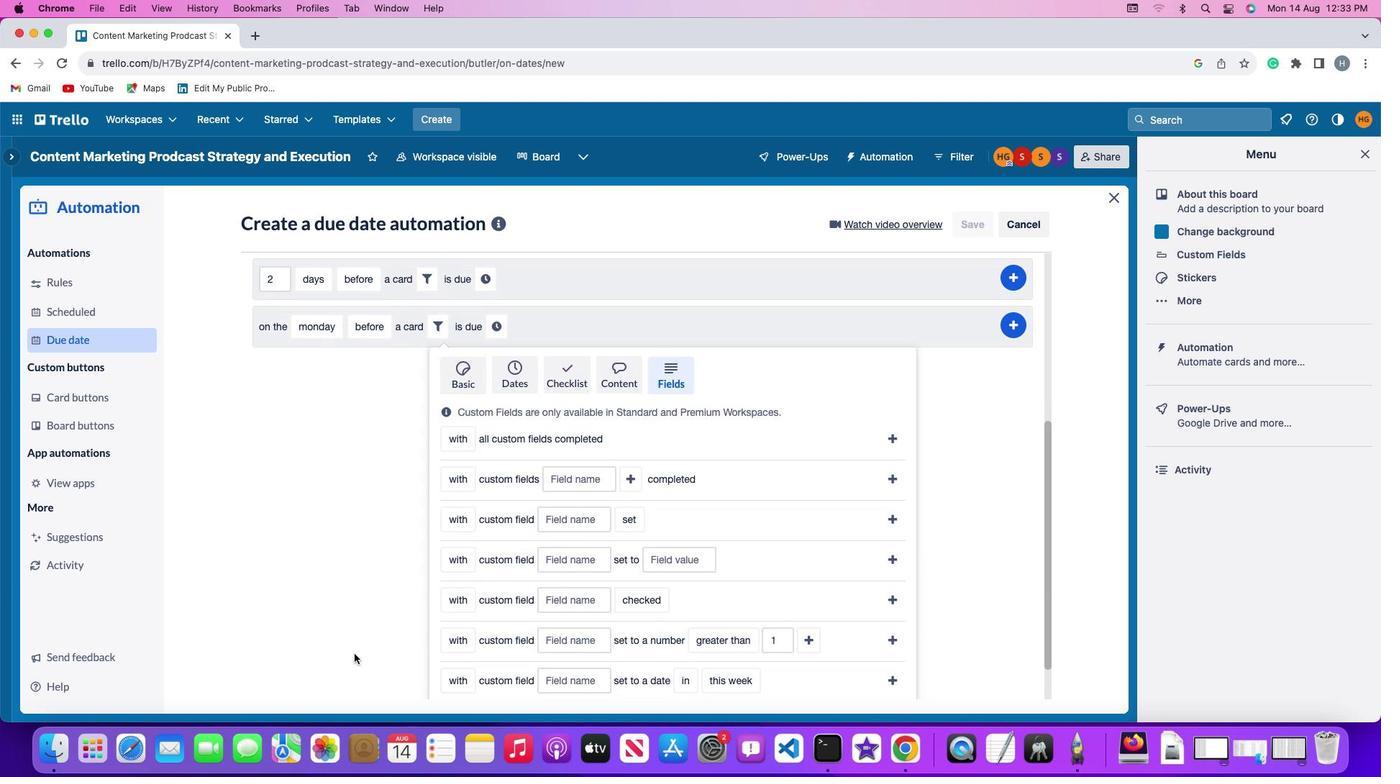 
Action: Mouse scrolled (349, 653) with delta (-3, -7)
Screenshot: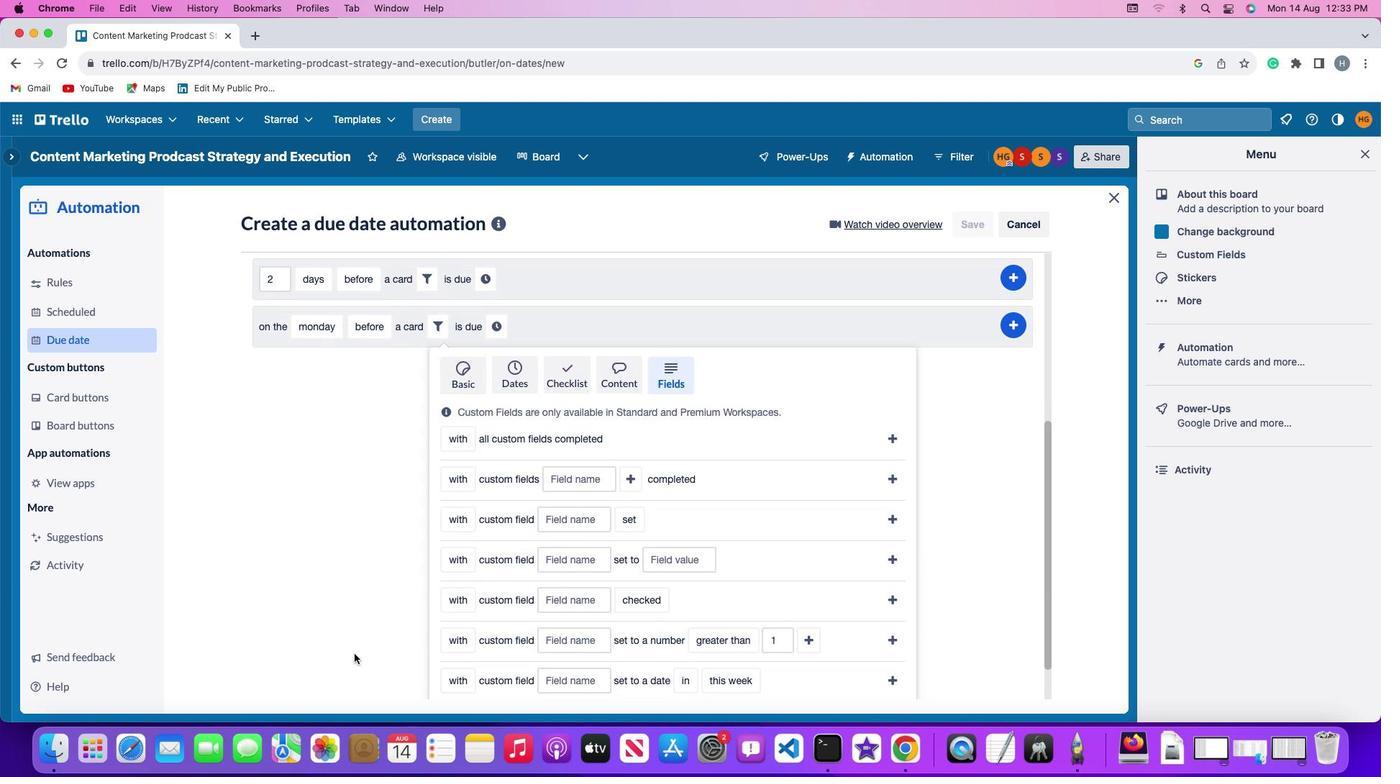 
Action: Mouse moved to (350, 652)
Screenshot: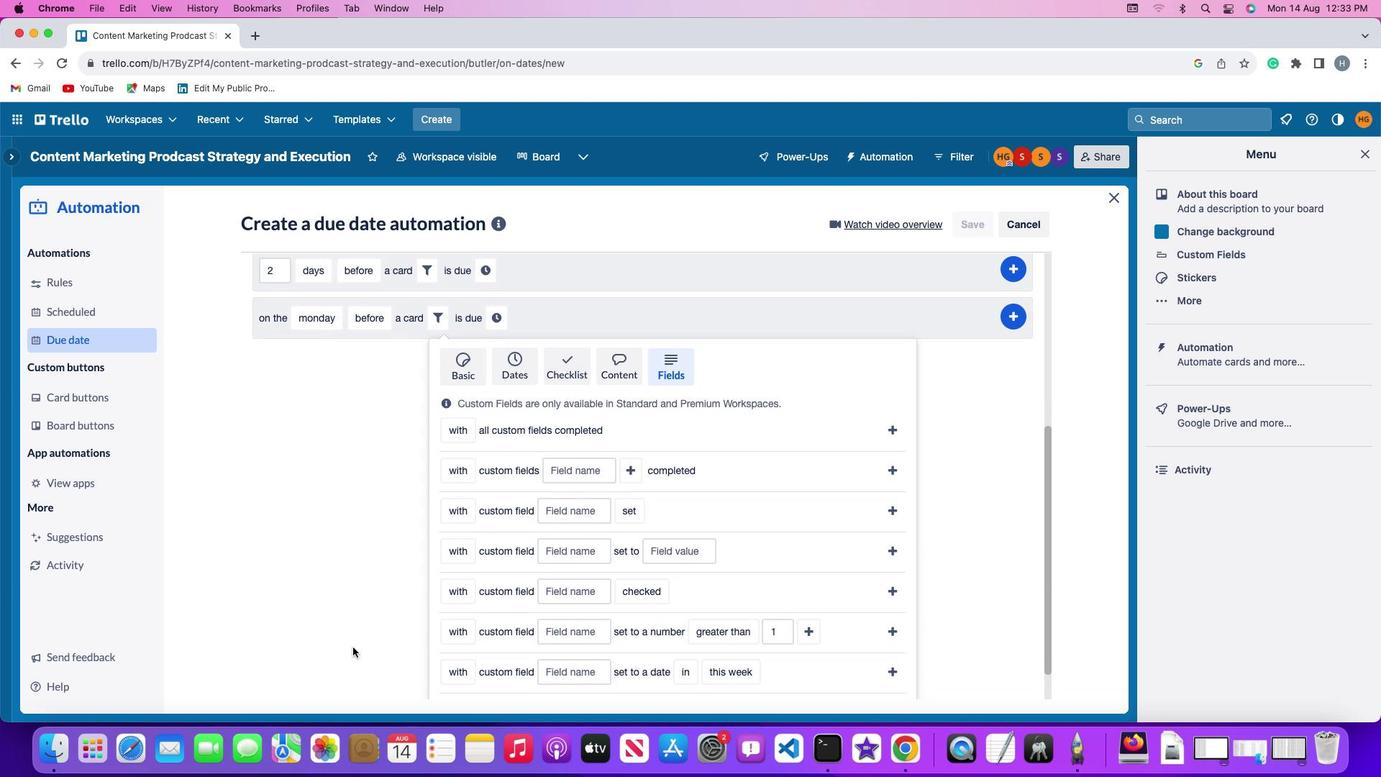
Action: Mouse scrolled (350, 652) with delta (-3, -7)
Screenshot: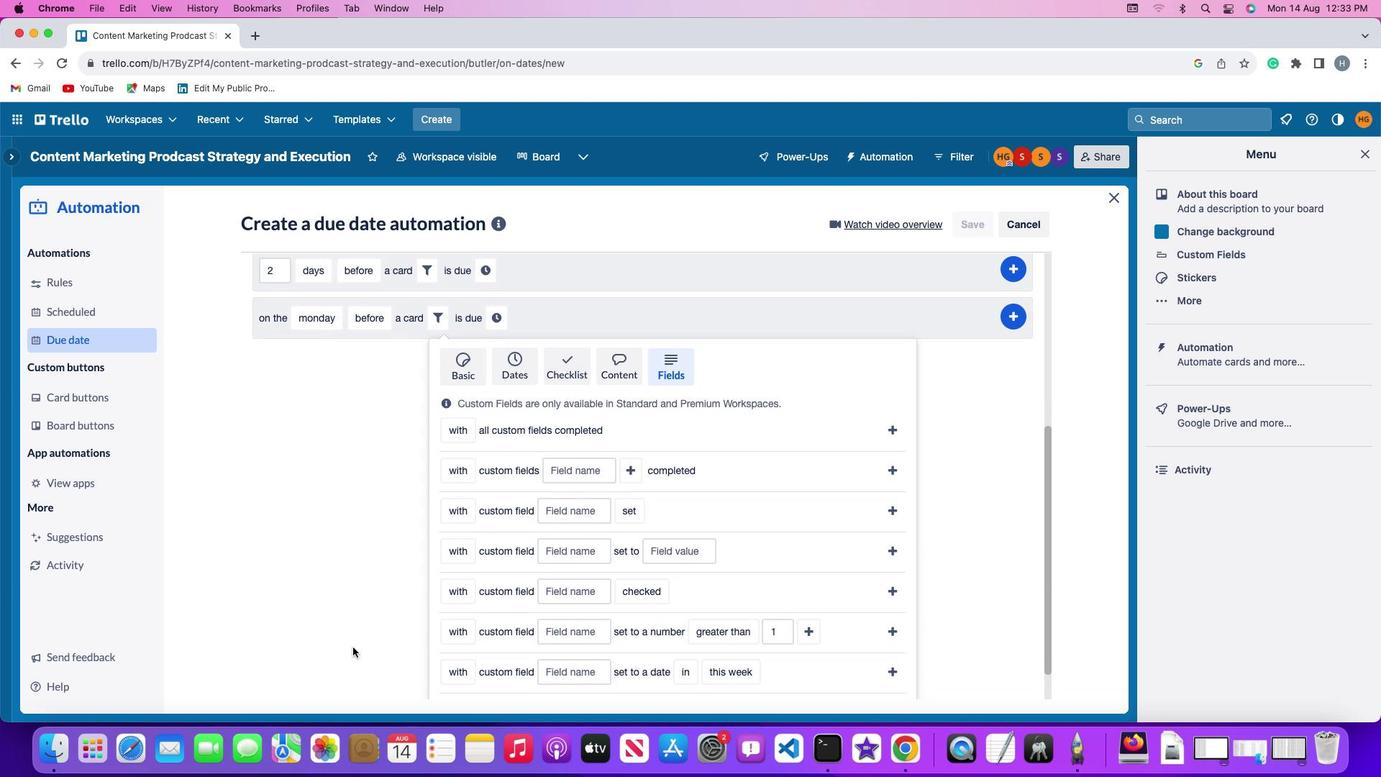 
Action: Mouse moved to (349, 640)
Screenshot: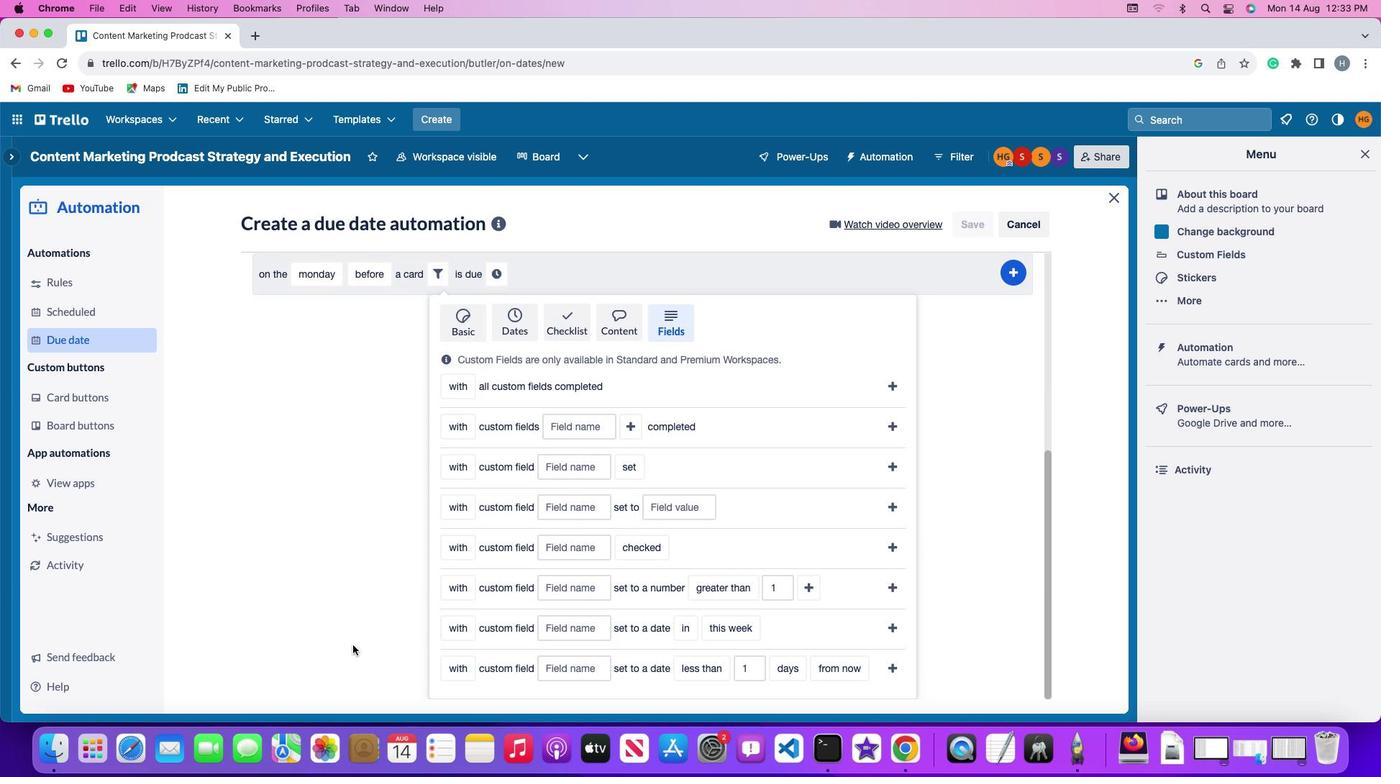 
Action: Mouse scrolled (349, 640) with delta (-3, -4)
Screenshot: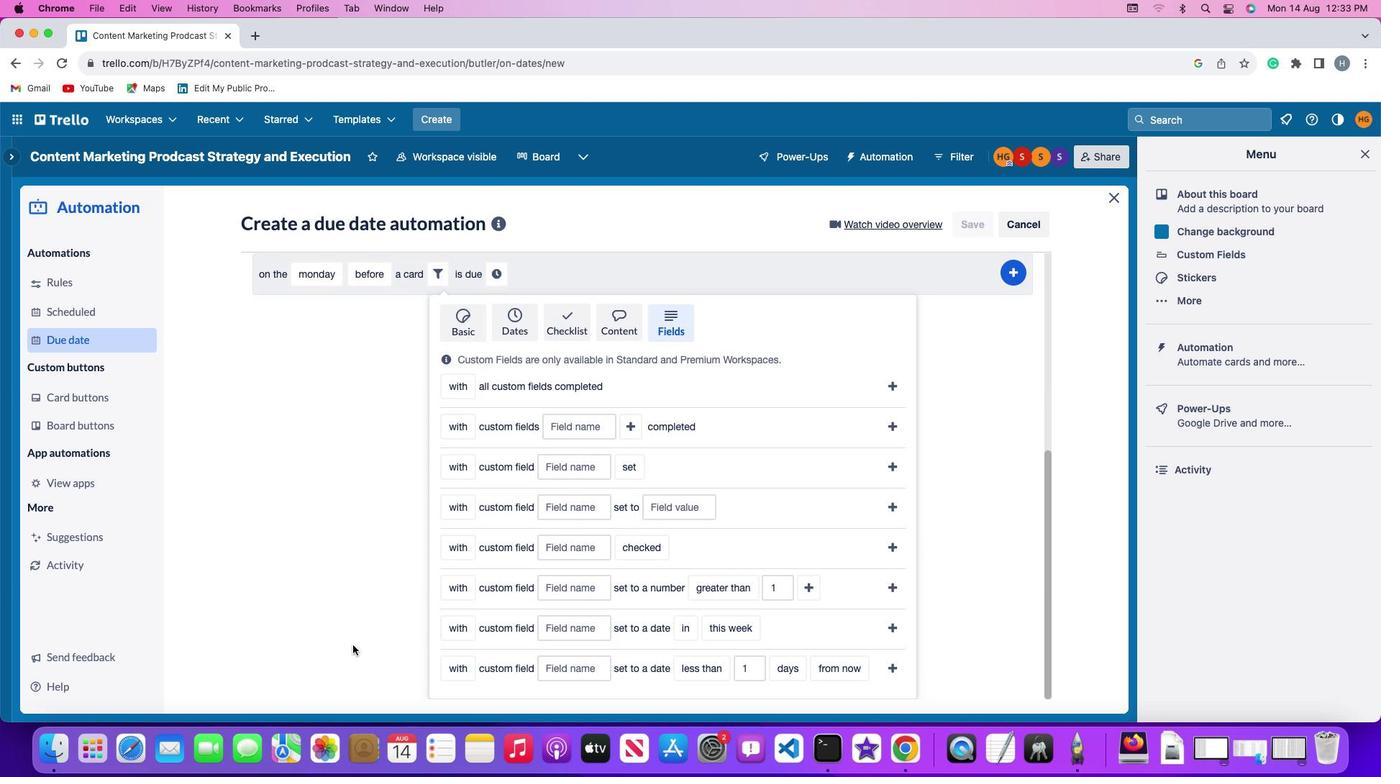 
Action: Mouse scrolled (349, 640) with delta (-3, -4)
Screenshot: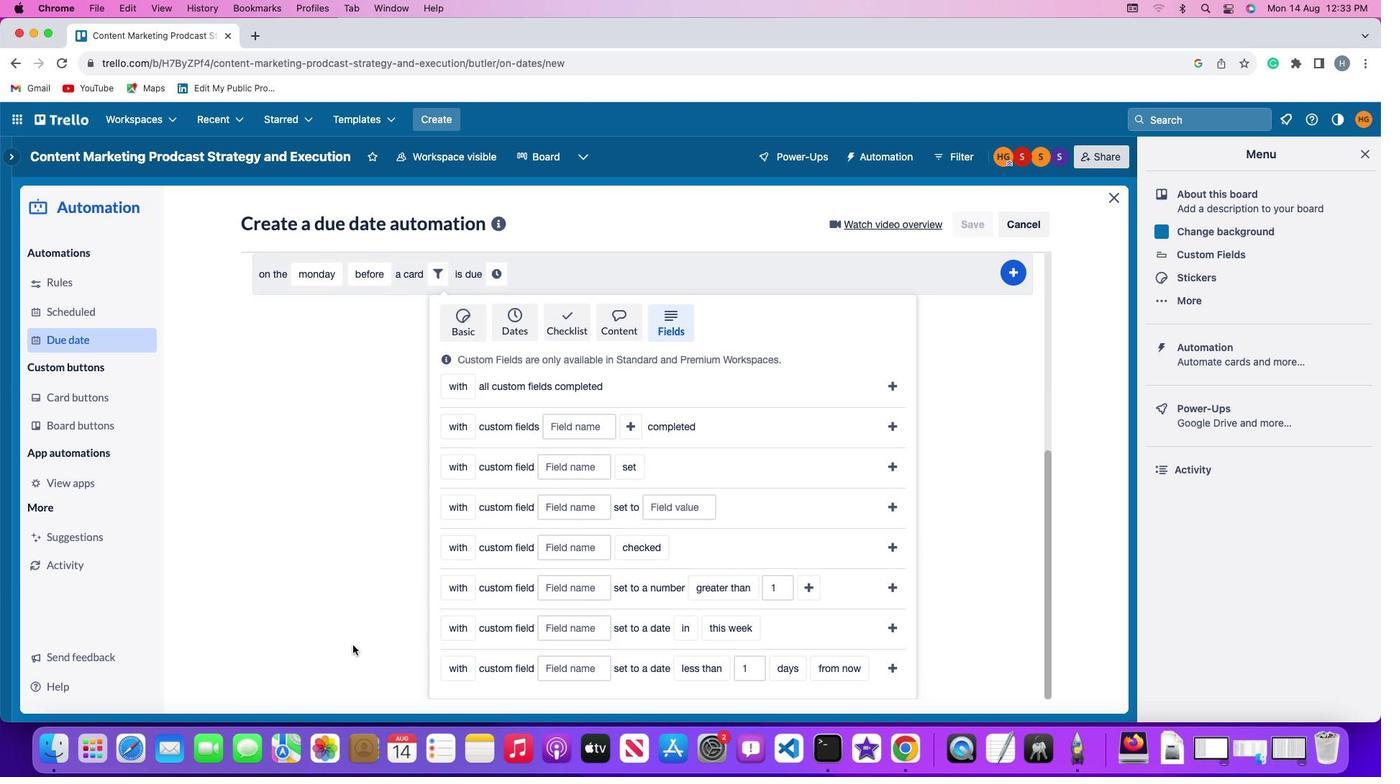 
Action: Mouse scrolled (349, 640) with delta (-3, -5)
Screenshot: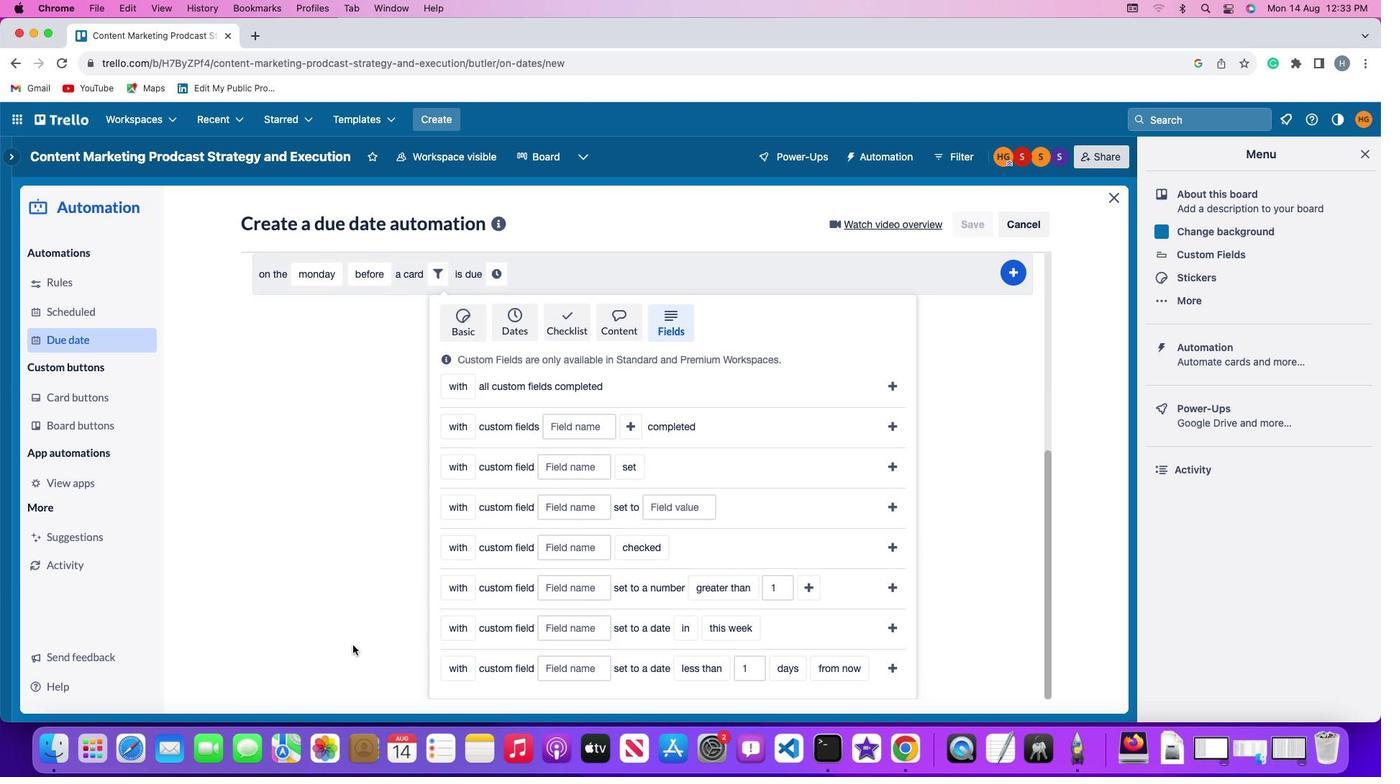 
Action: Mouse scrolled (349, 640) with delta (-3, -7)
Screenshot: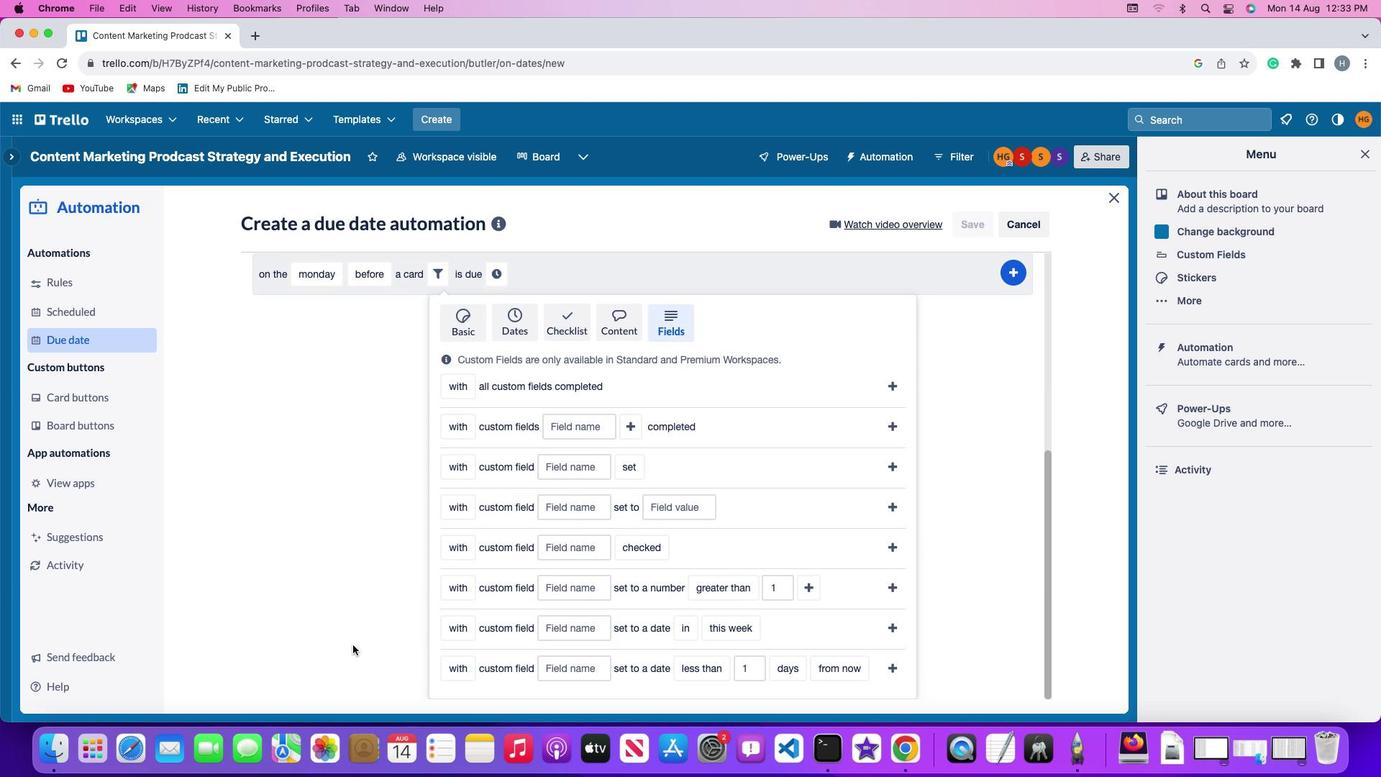 
Action: Mouse scrolled (349, 640) with delta (-3, -7)
Screenshot: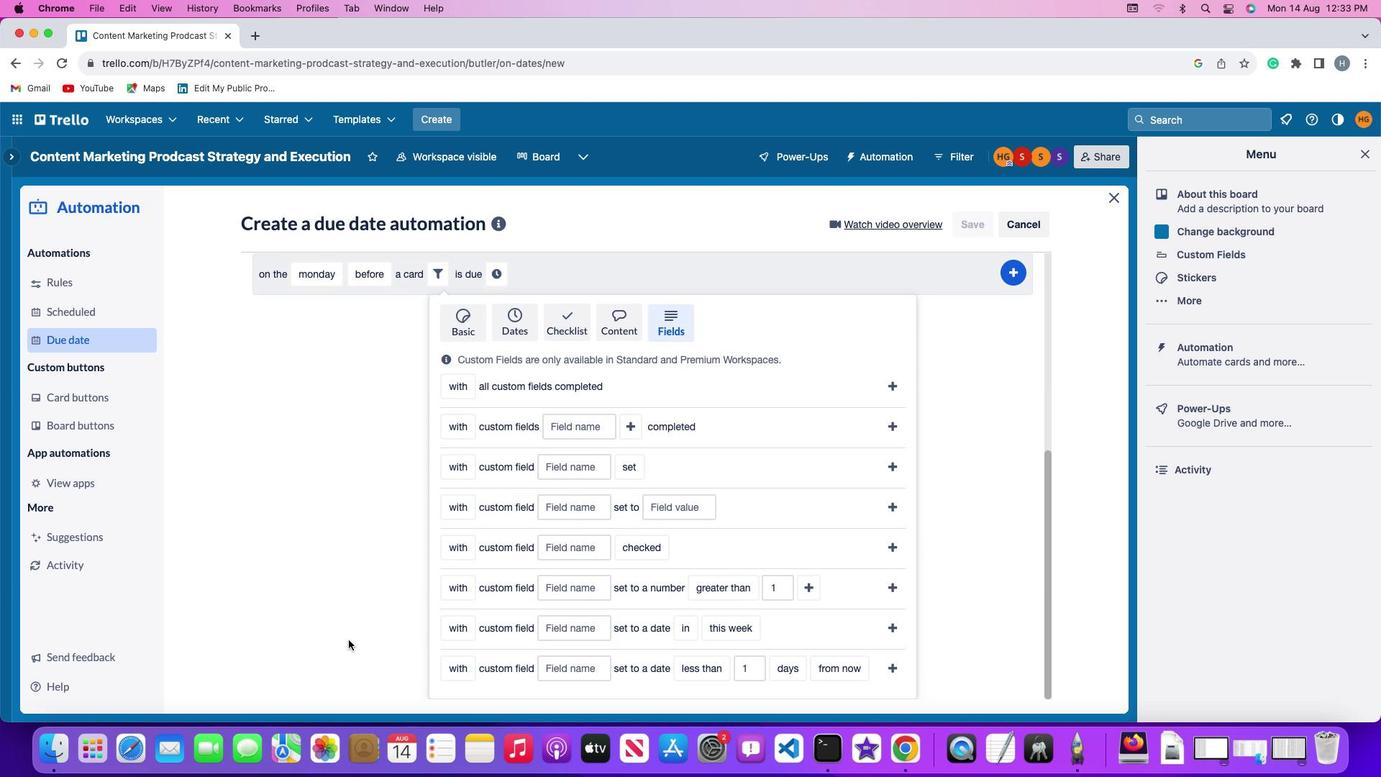 
Action: Mouse moved to (451, 667)
Screenshot: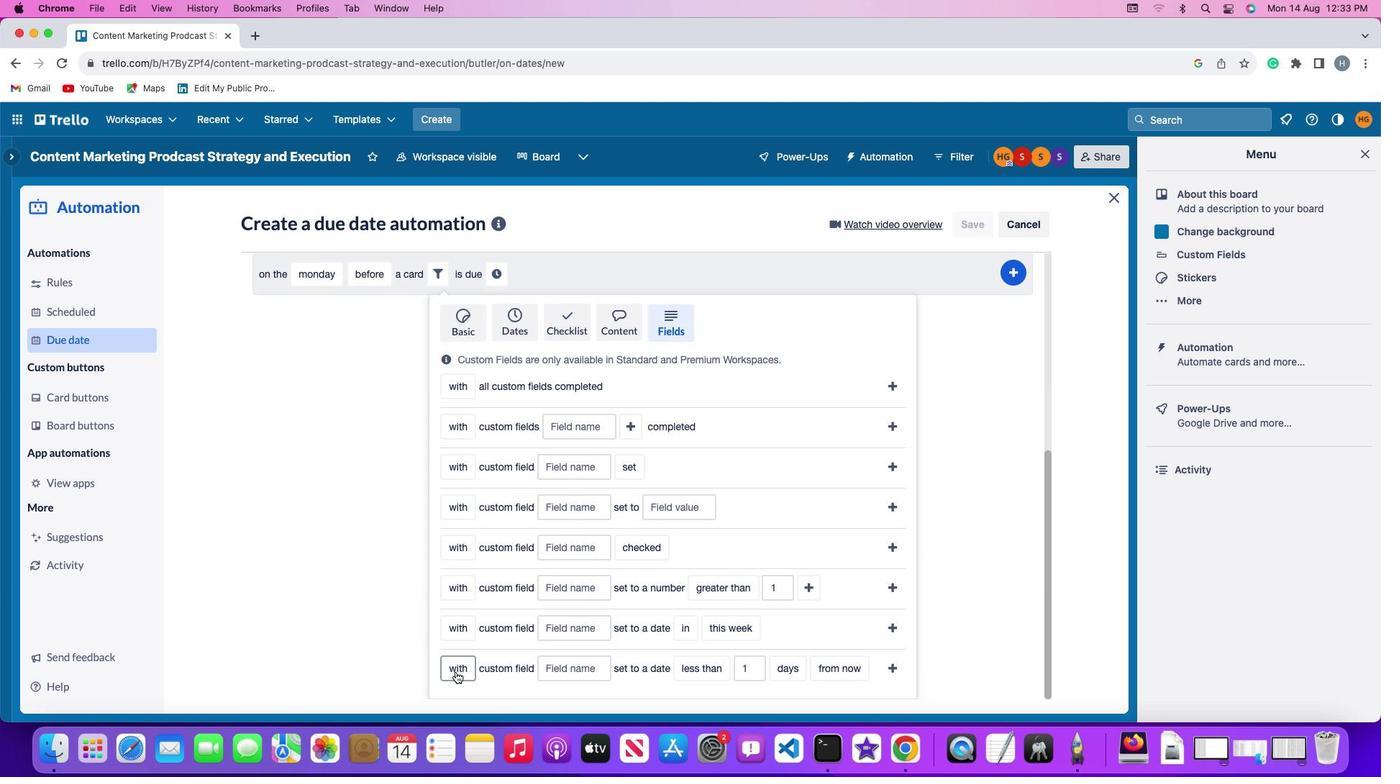 
Action: Mouse pressed left at (451, 667)
Screenshot: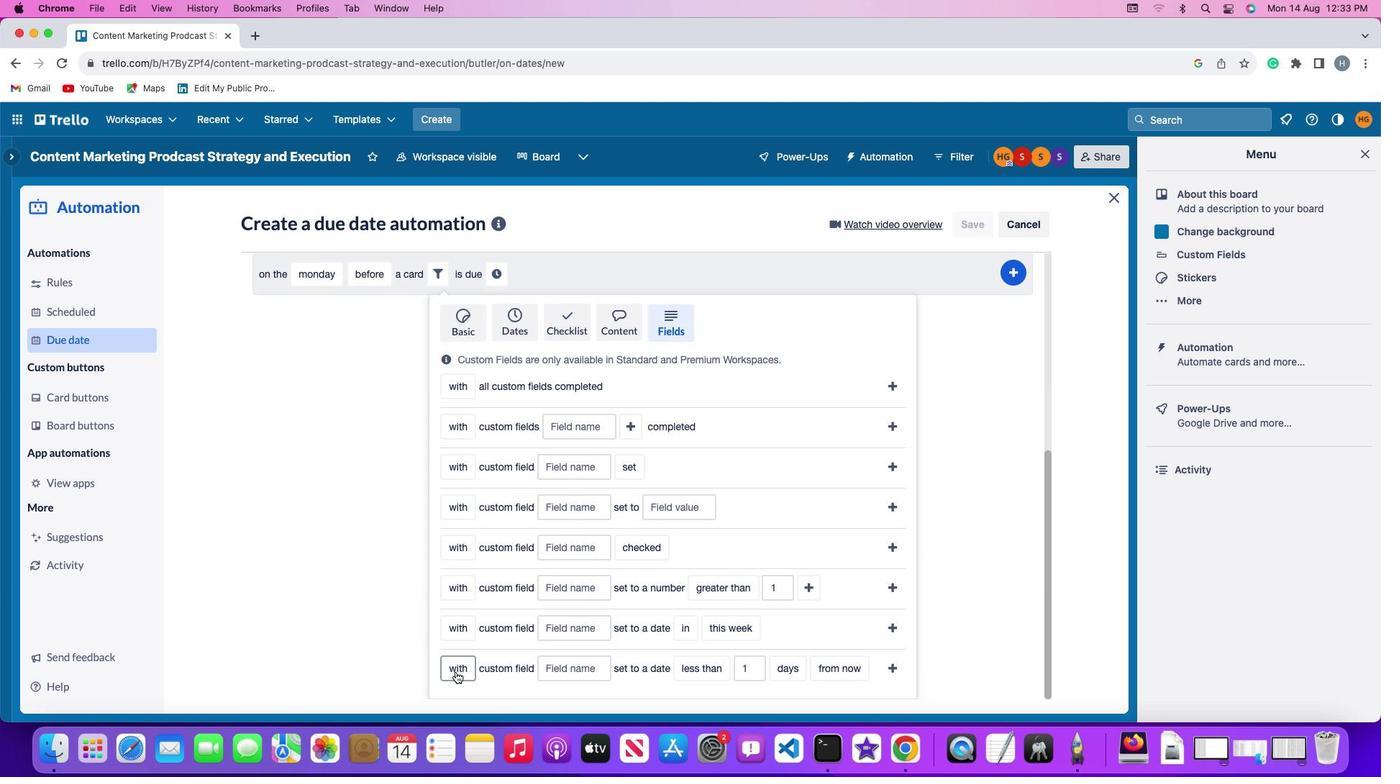 
Action: Mouse moved to (462, 637)
Screenshot: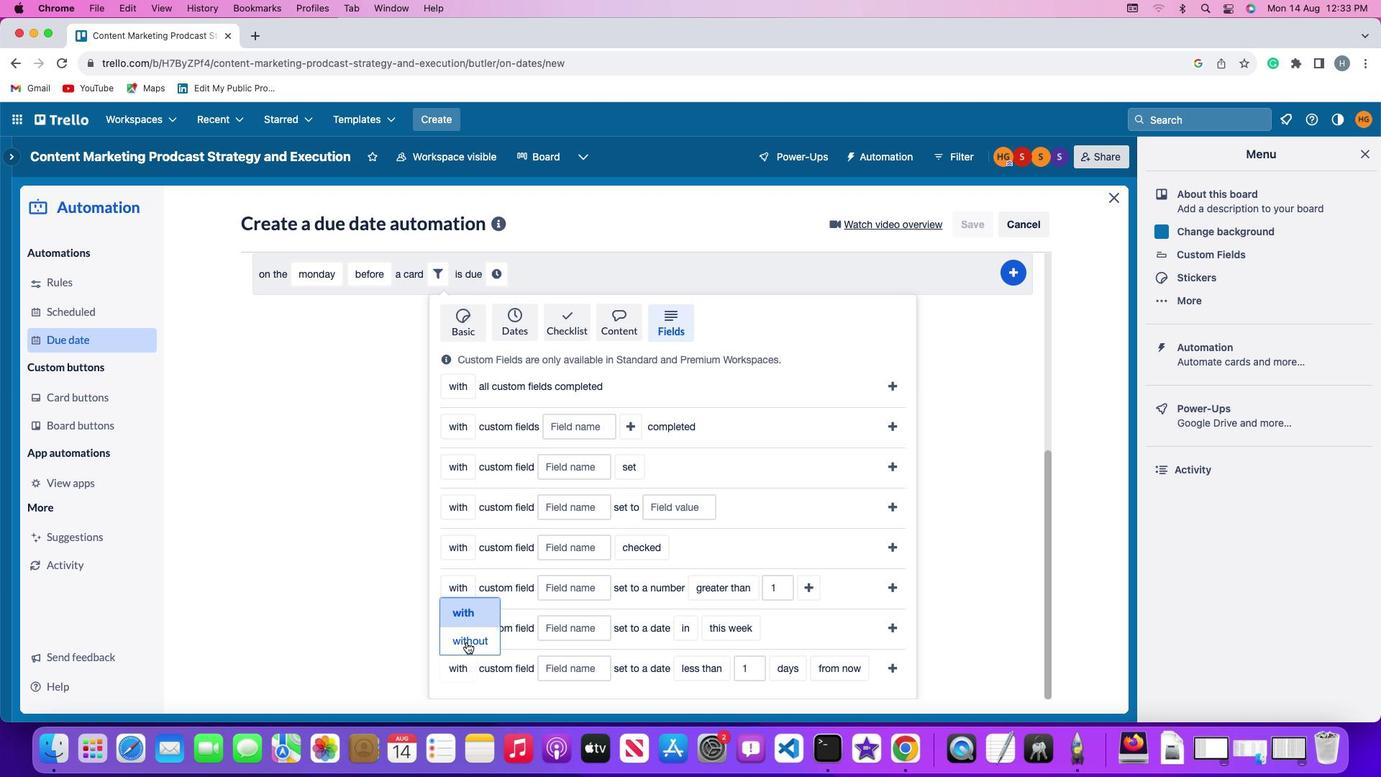 
Action: Mouse pressed left at (462, 637)
Screenshot: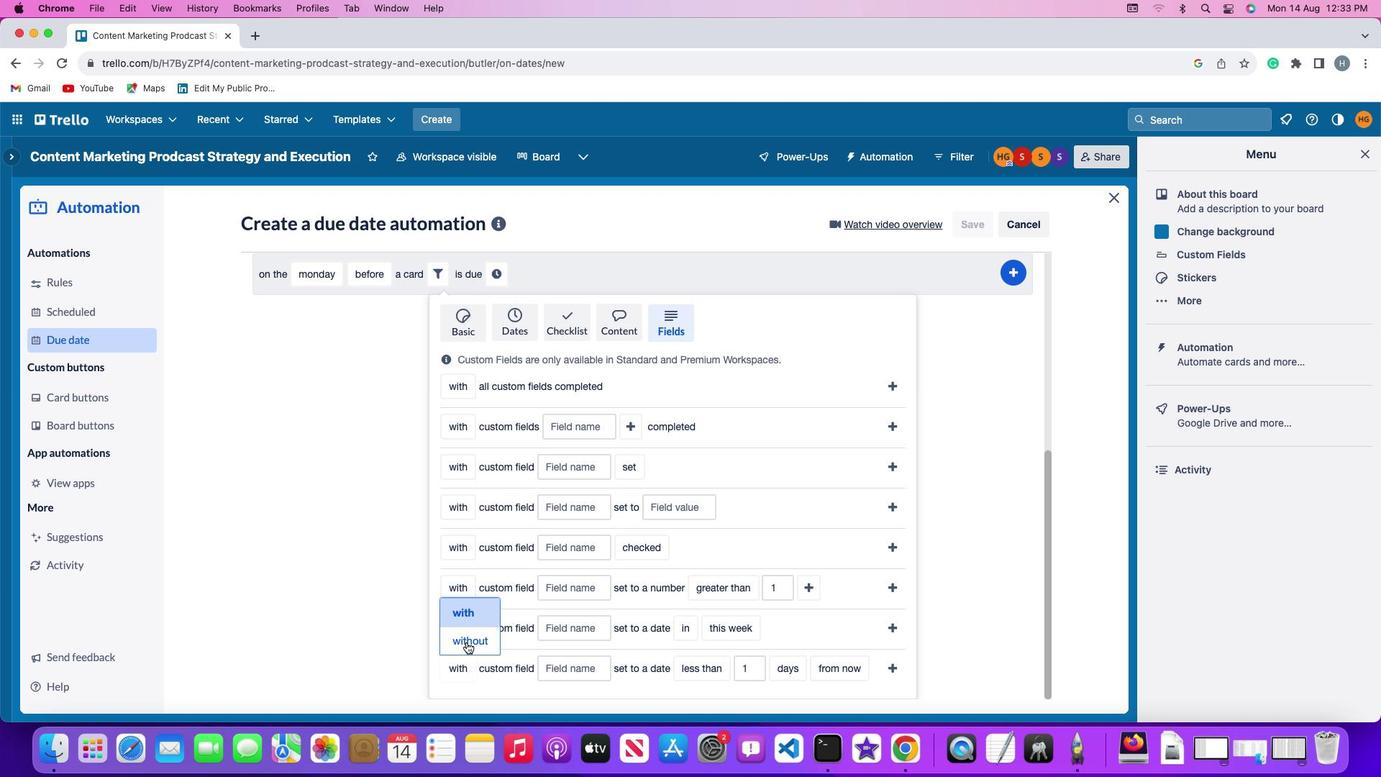 
Action: Mouse moved to (579, 668)
Screenshot: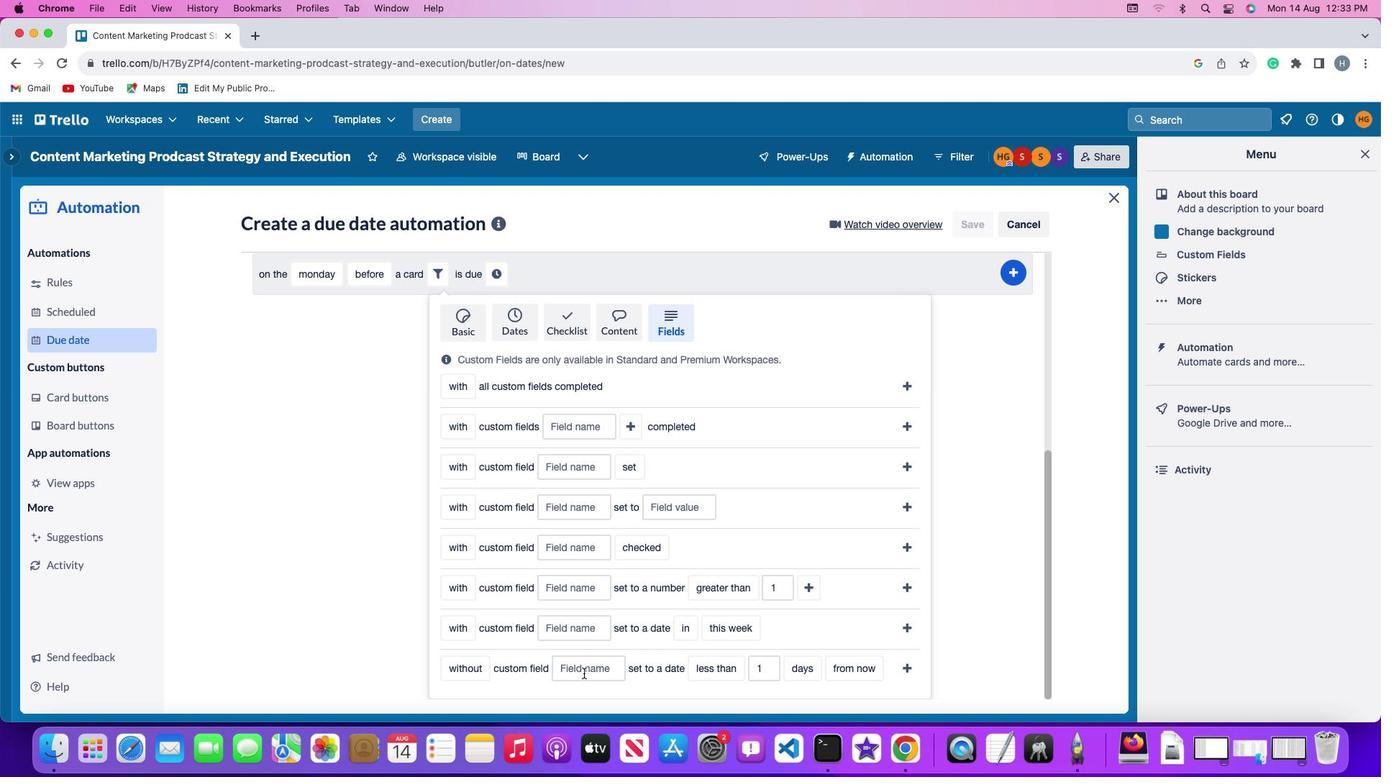 
Action: Mouse pressed left at (579, 668)
Screenshot: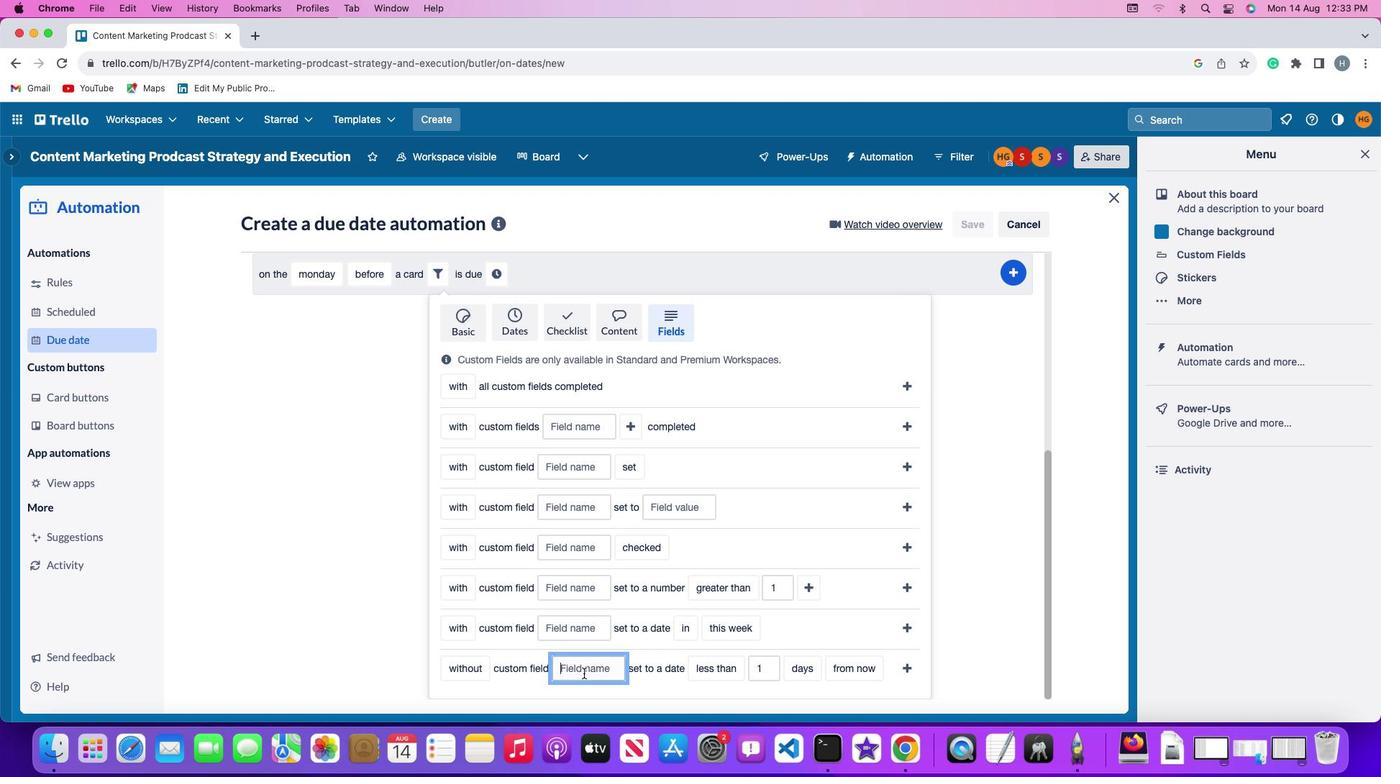 
Action: Mouse moved to (580, 667)
Screenshot: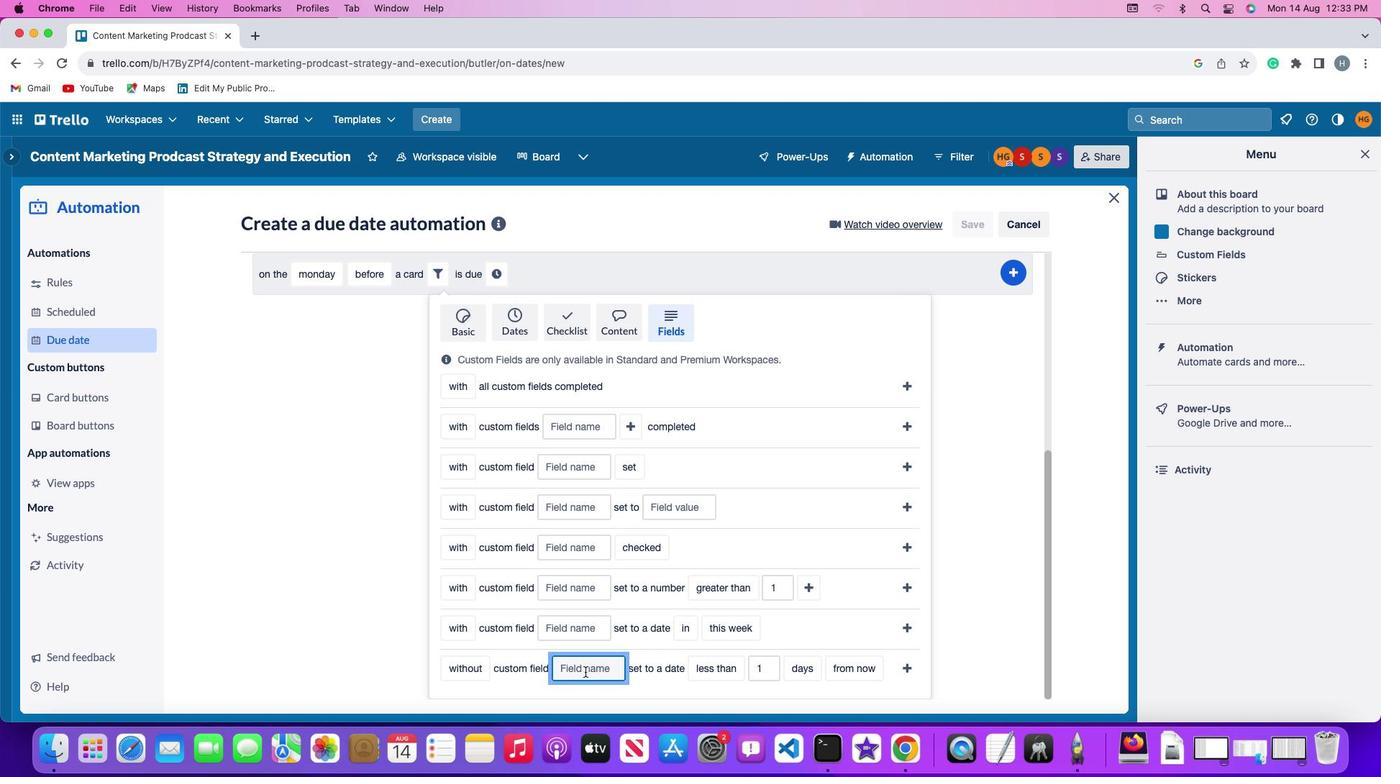 
Action: Key pressed Key.shift'R''e''s''u''m''e'
Screenshot: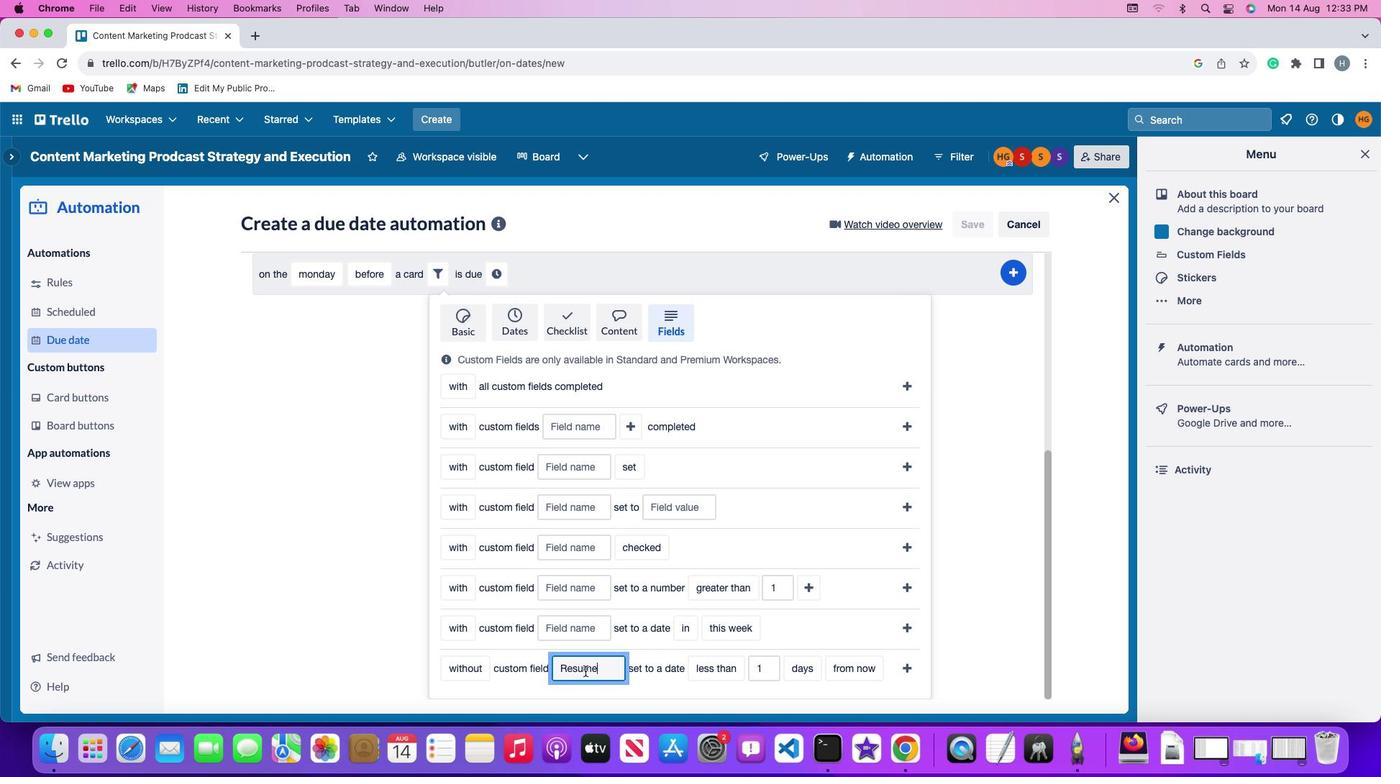 
Action: Mouse moved to (706, 654)
Screenshot: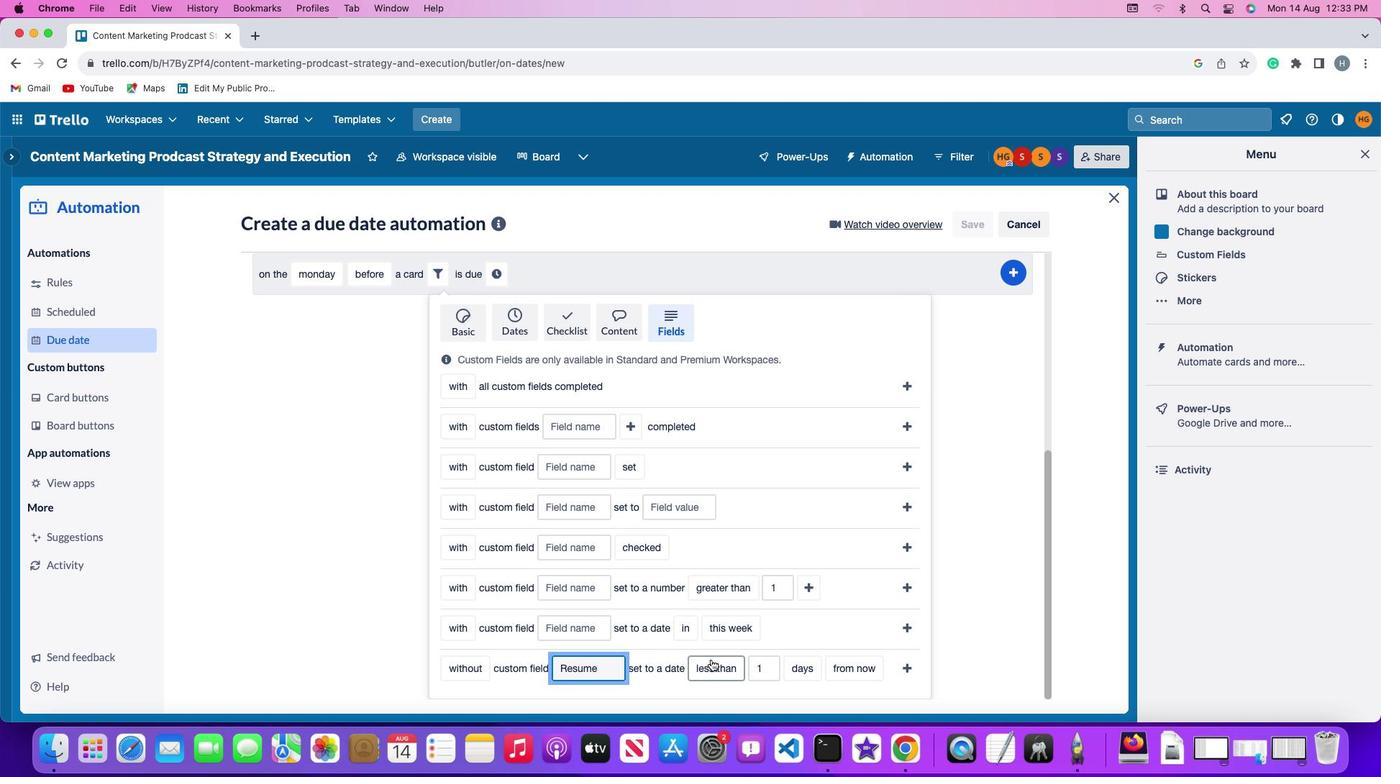 
Action: Mouse pressed left at (706, 654)
Screenshot: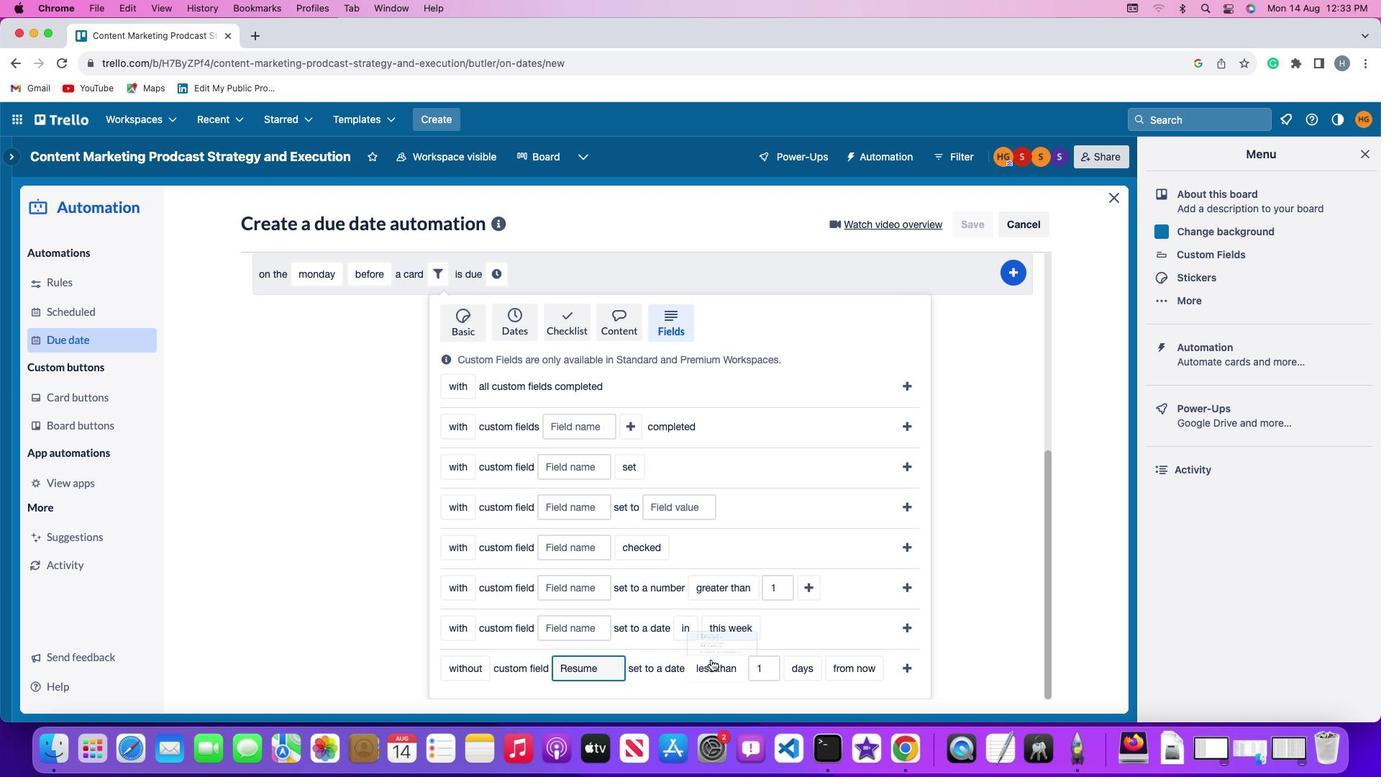 
Action: Mouse moved to (716, 560)
Screenshot: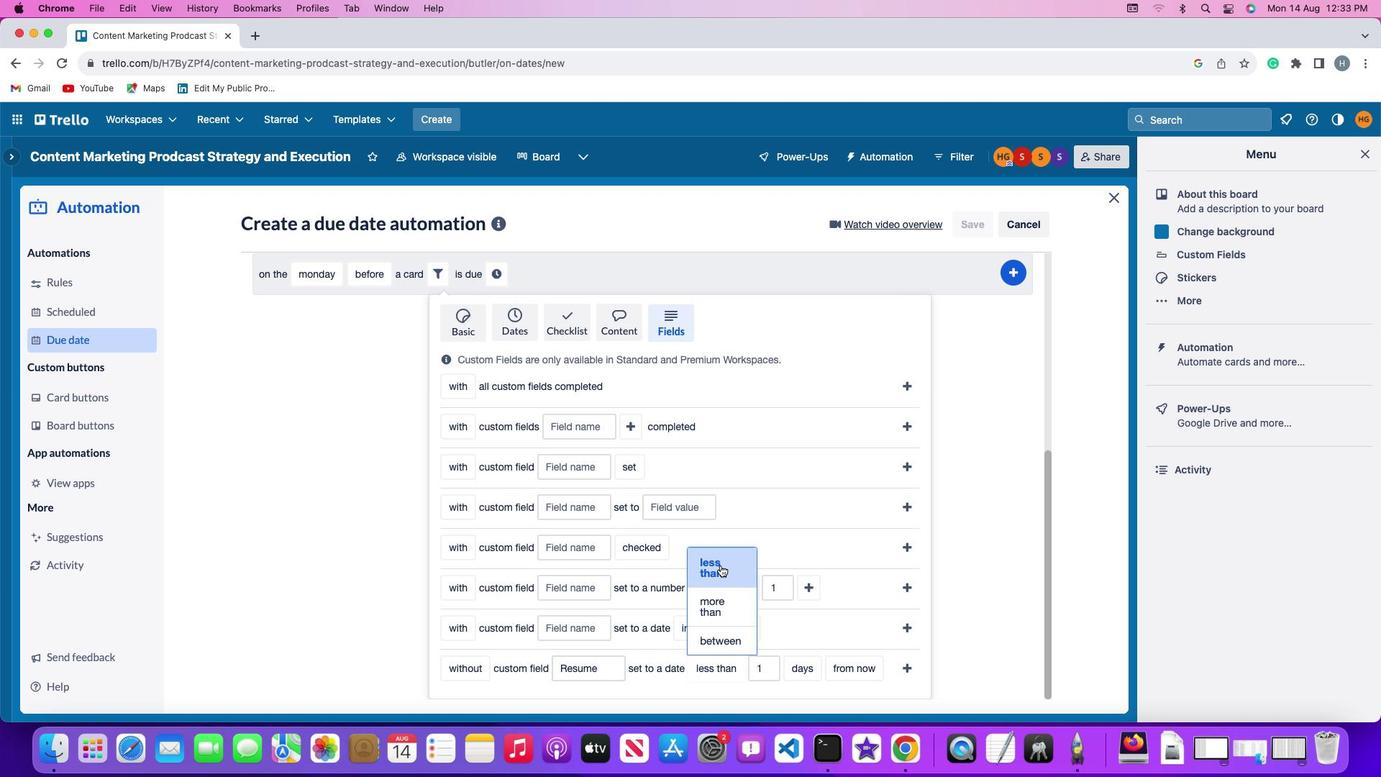 
Action: Mouse pressed left at (716, 560)
Screenshot: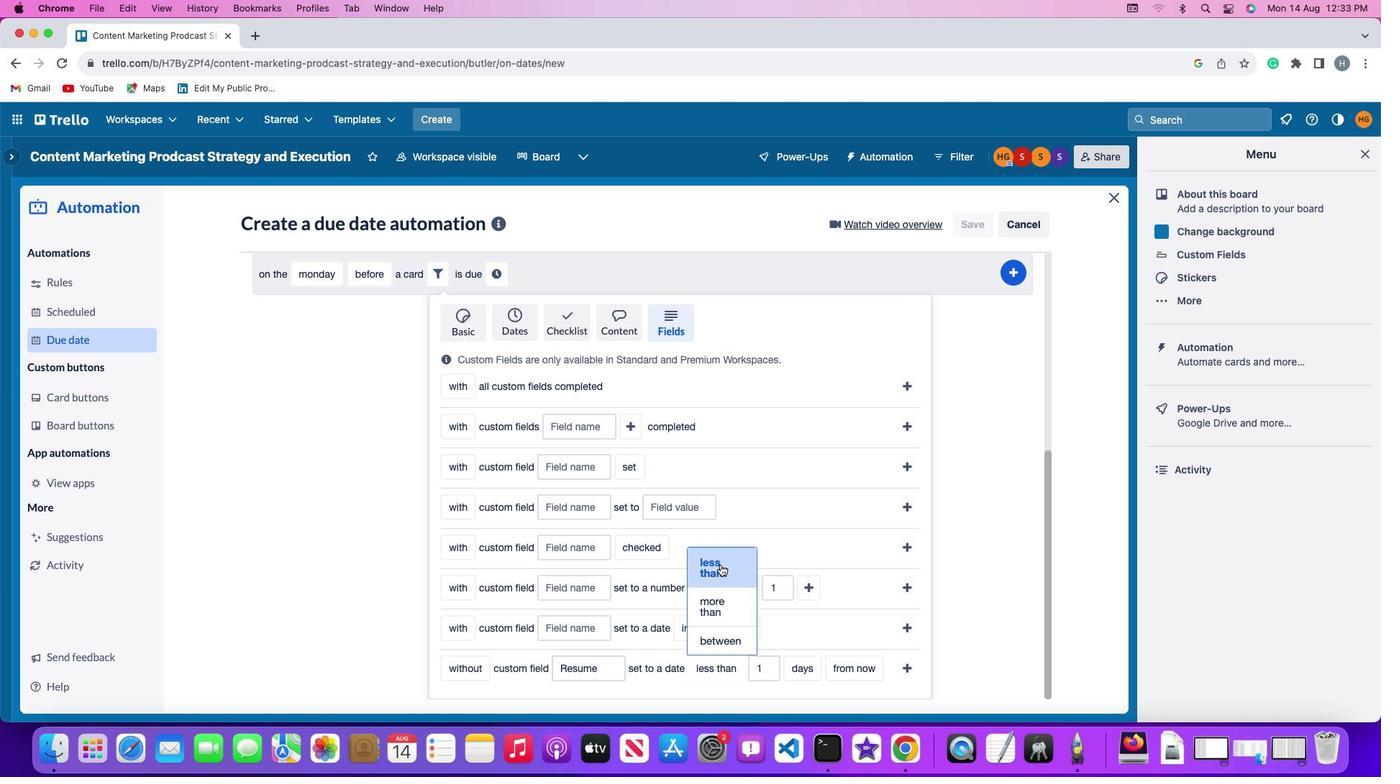 
Action: Mouse moved to (765, 662)
Screenshot: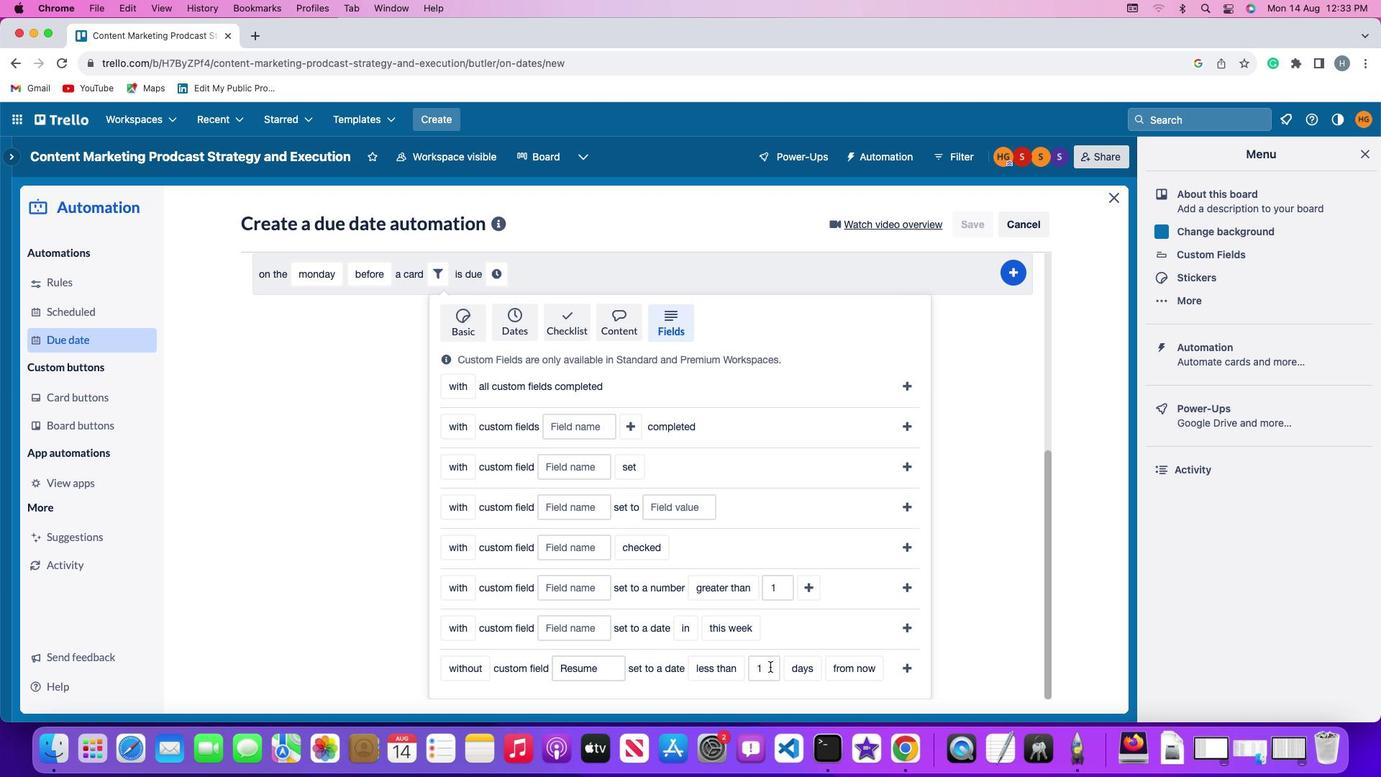 
Action: Mouse pressed left at (765, 662)
Screenshot: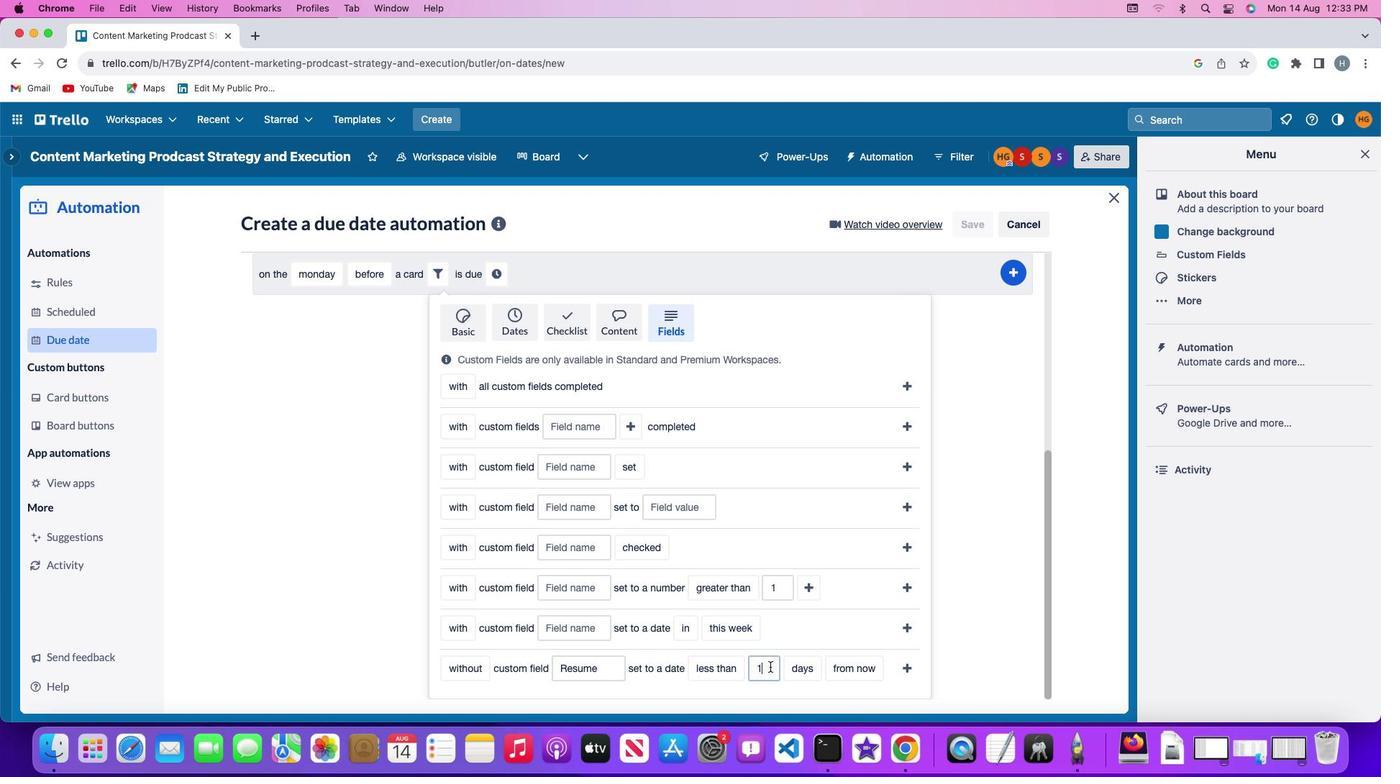 
Action: Key pressed Key.backspace
Screenshot: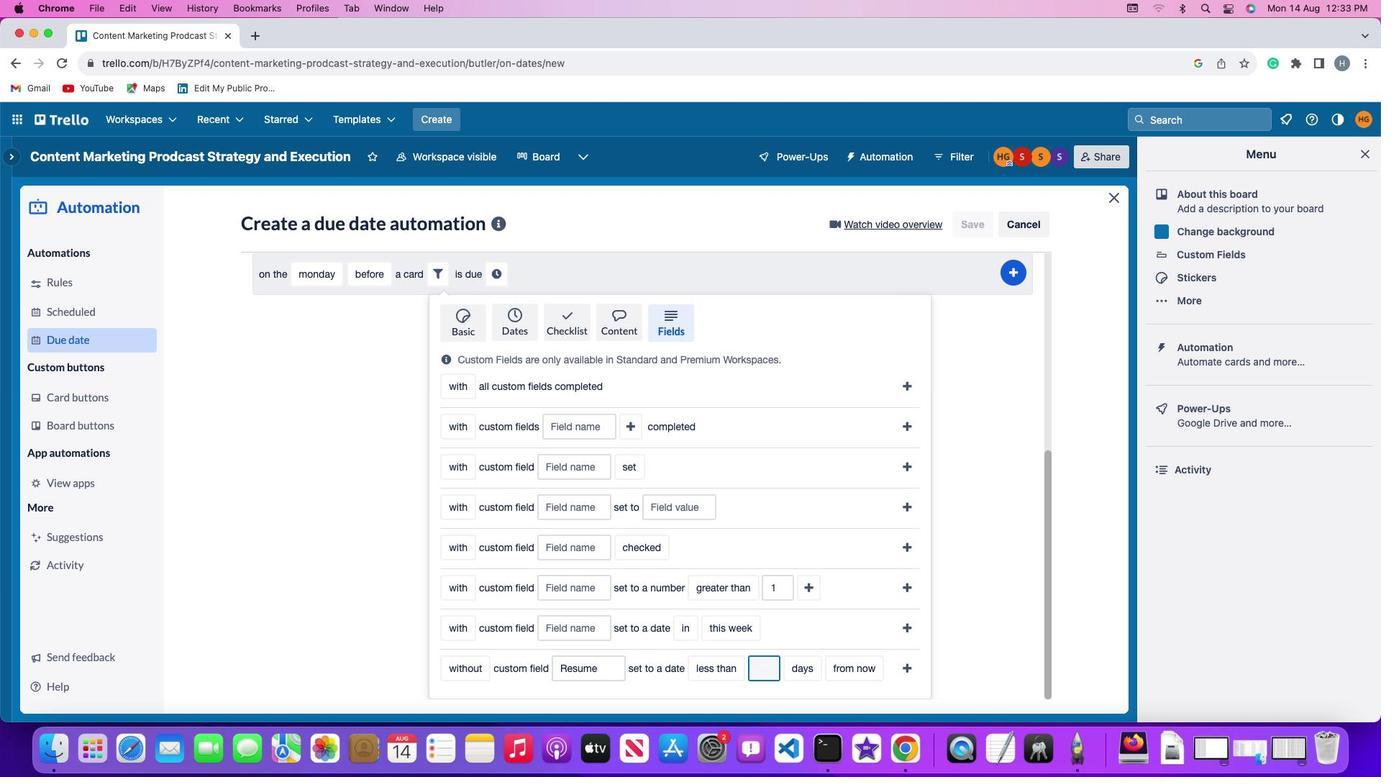 
Action: Mouse moved to (767, 662)
Screenshot: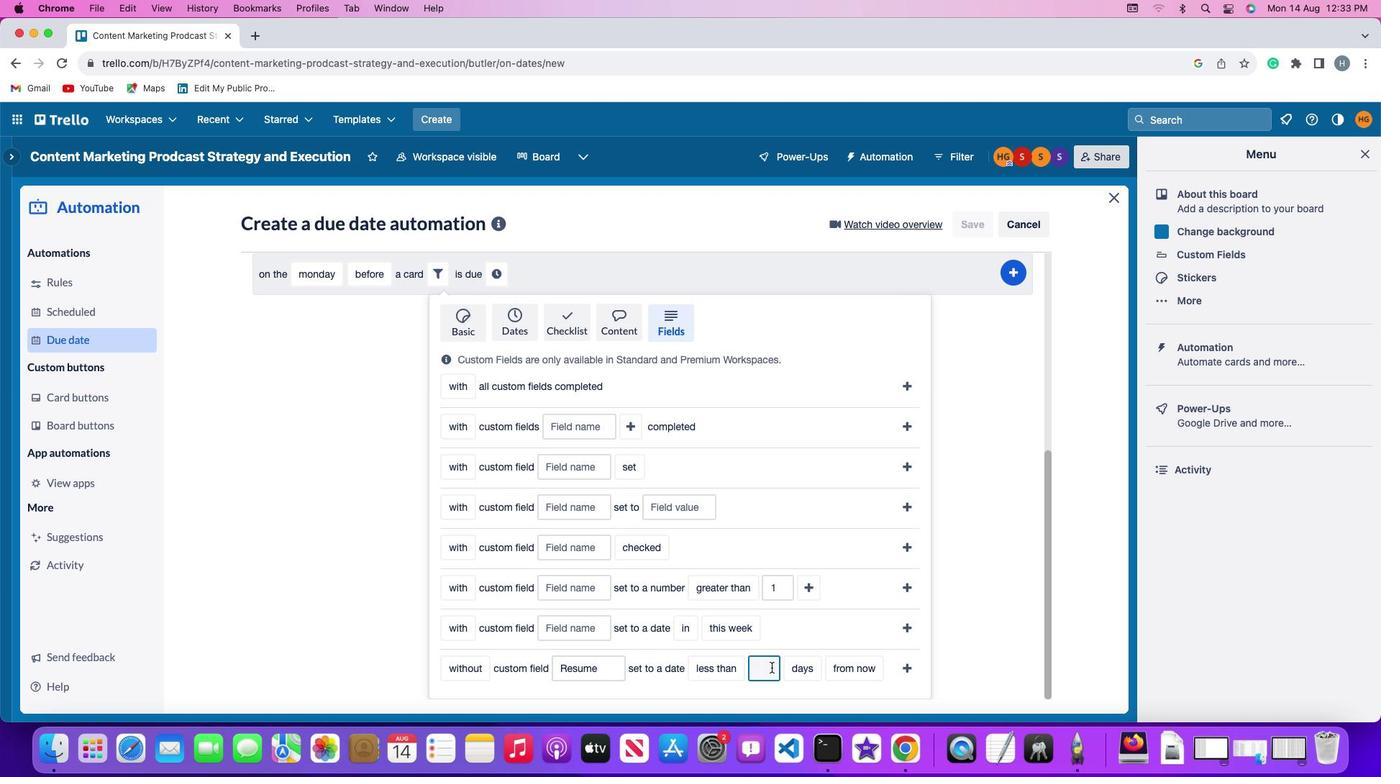
Action: Key pressed '1'
Screenshot: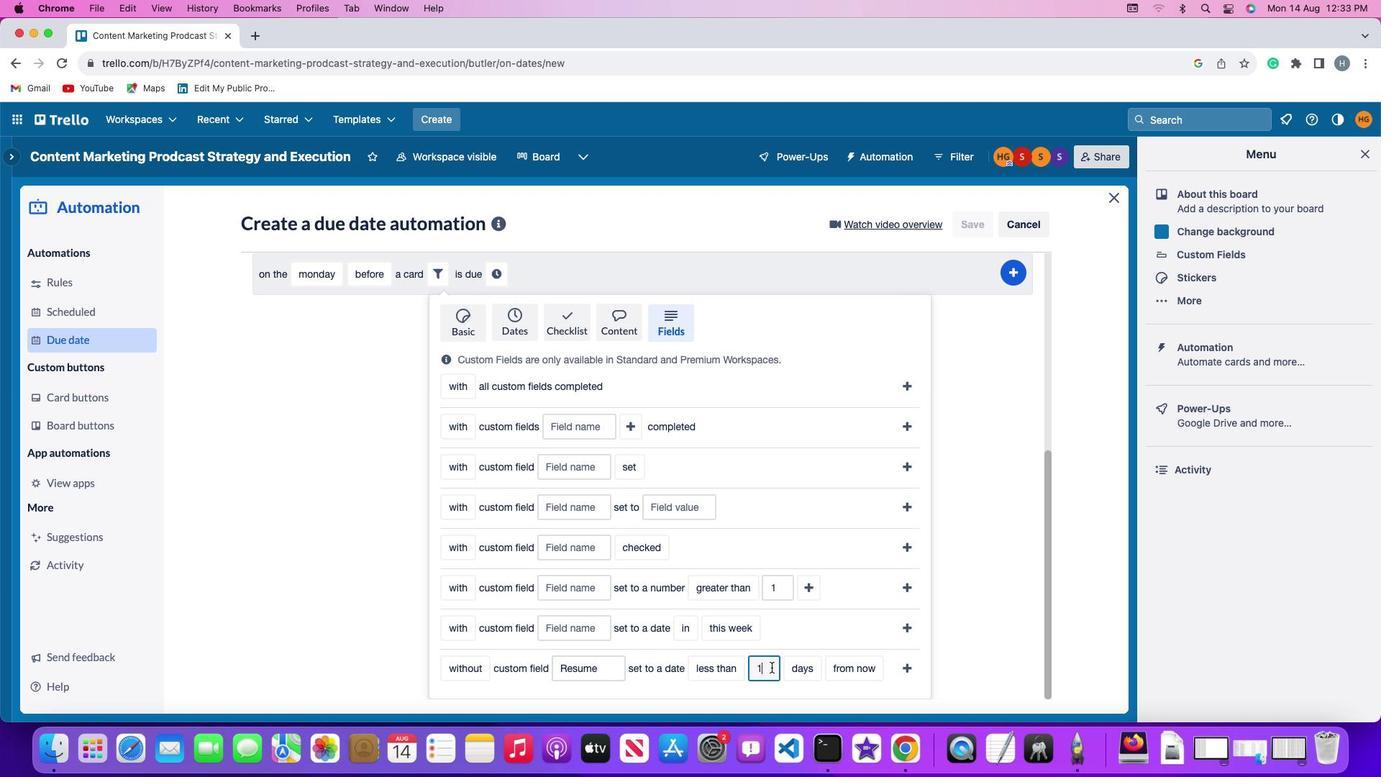 
Action: Mouse moved to (807, 659)
Screenshot: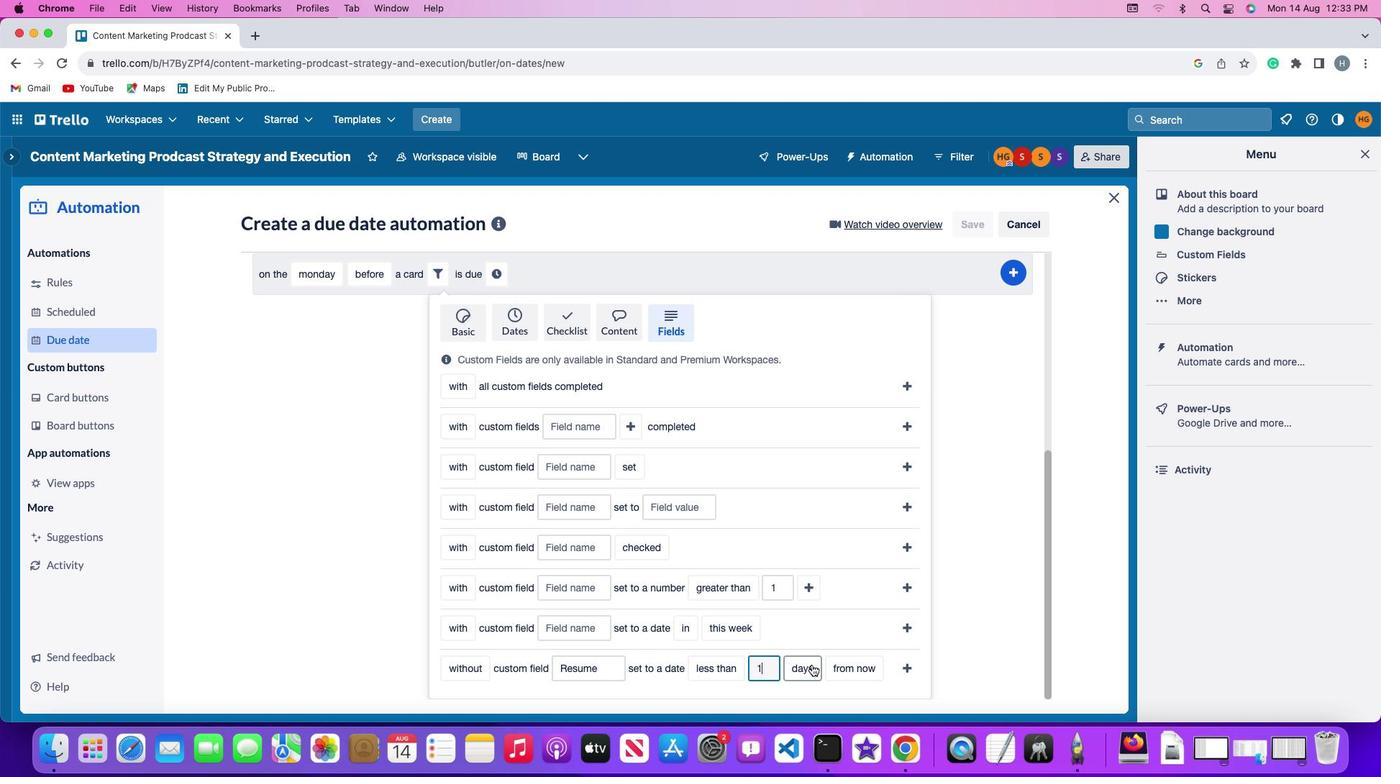 
Action: Mouse pressed left at (807, 659)
Screenshot: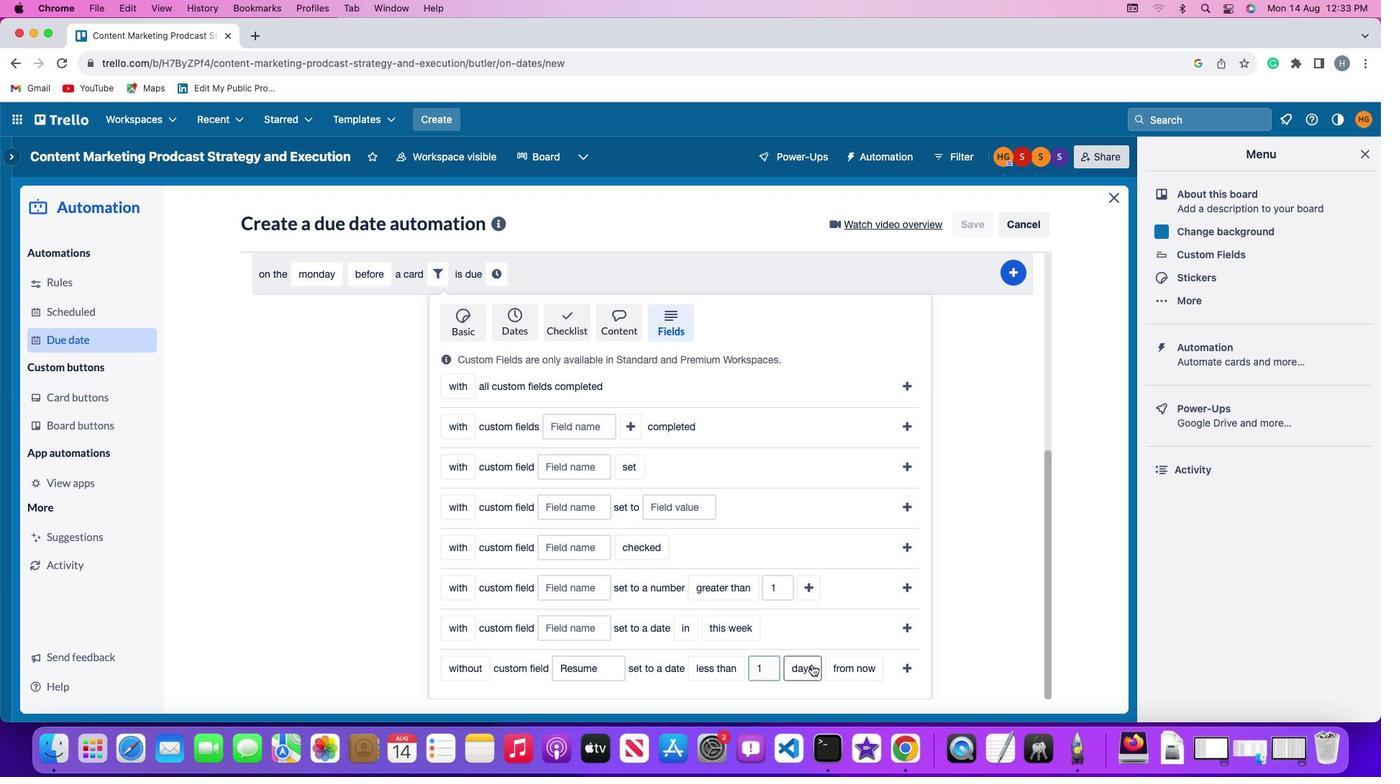 
Action: Mouse moved to (812, 605)
Screenshot: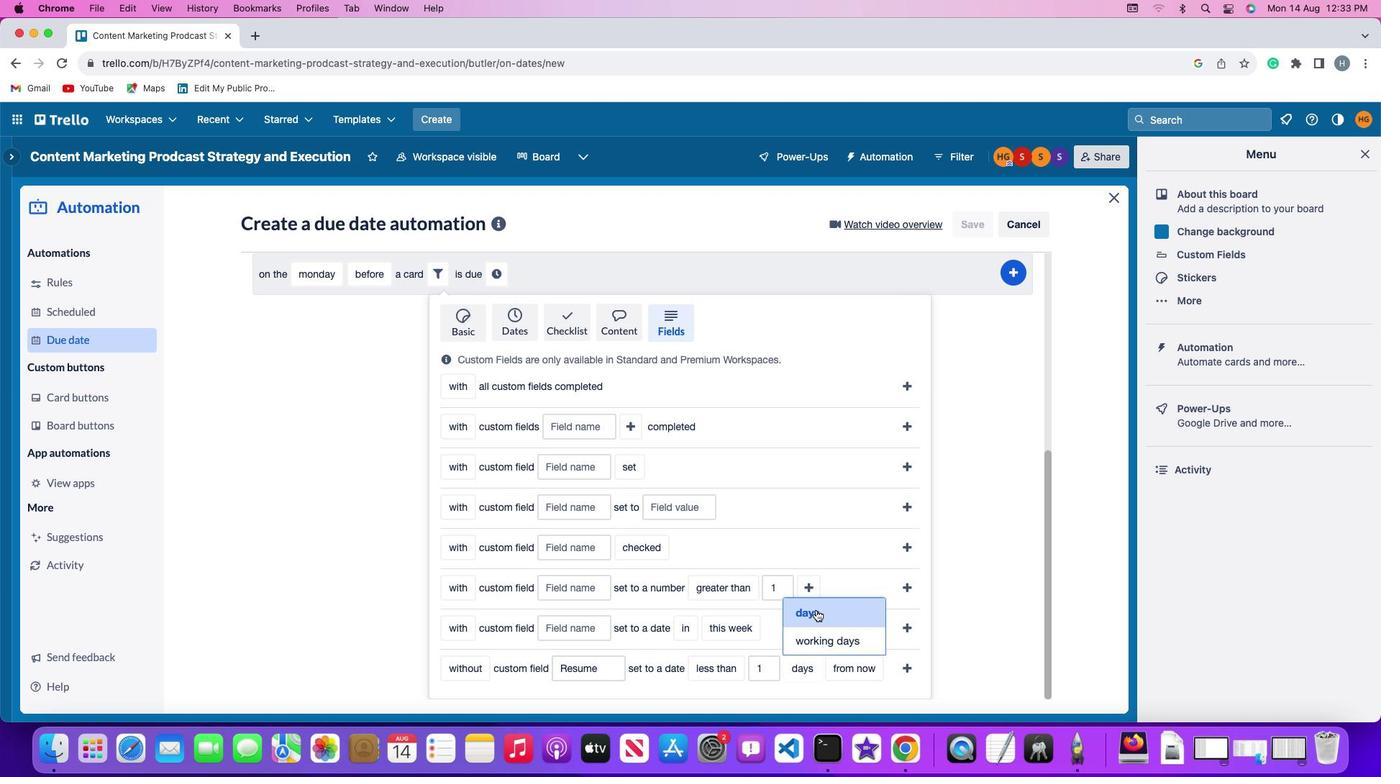 
Action: Mouse pressed left at (812, 605)
Screenshot: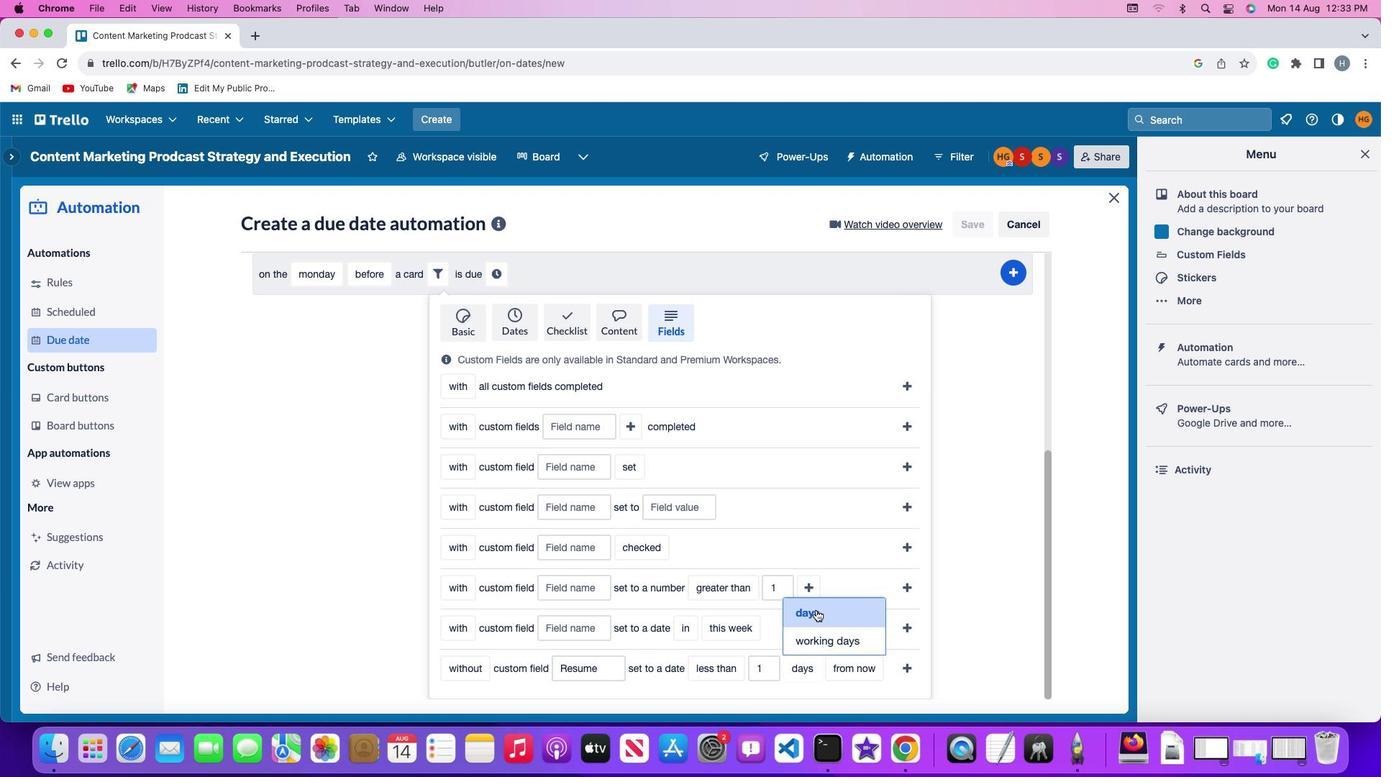 
Action: Mouse moved to (851, 663)
Screenshot: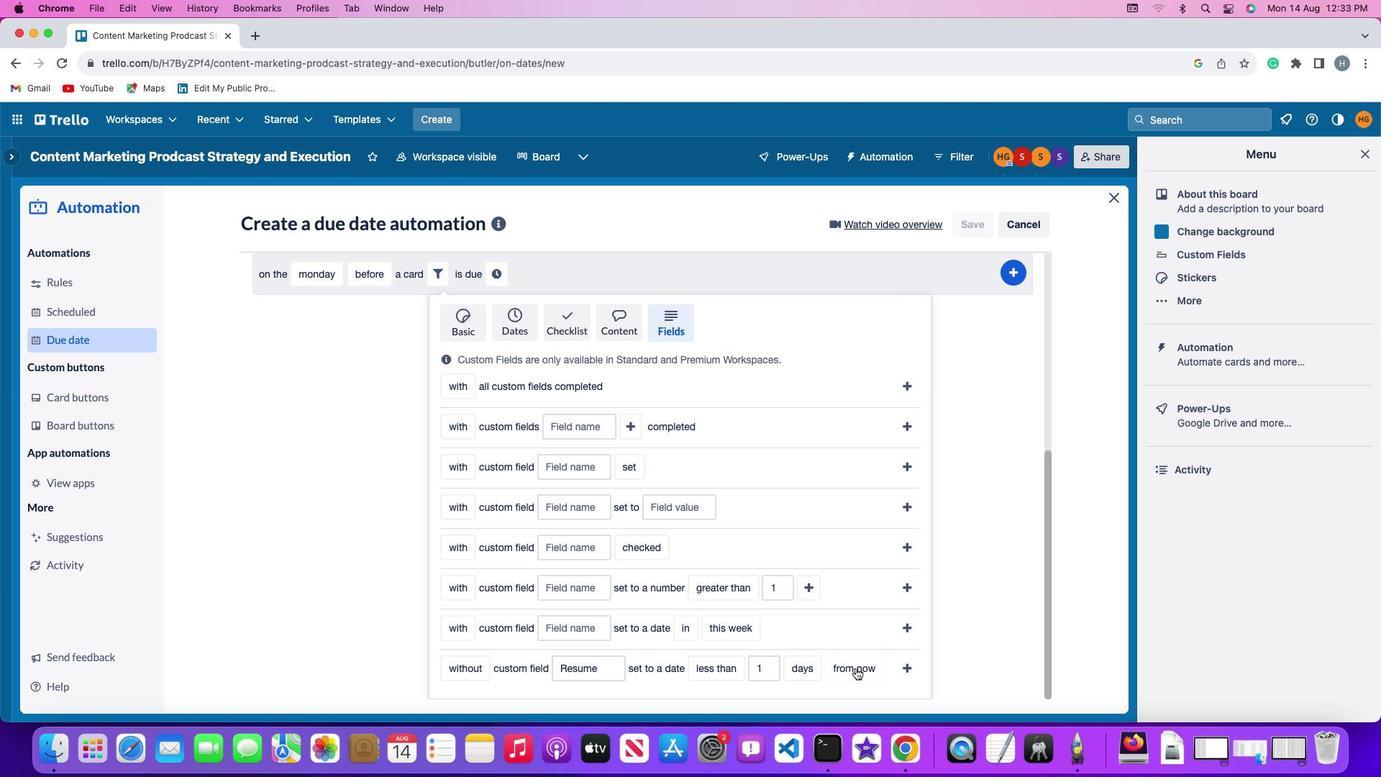 
Action: Mouse pressed left at (851, 663)
Screenshot: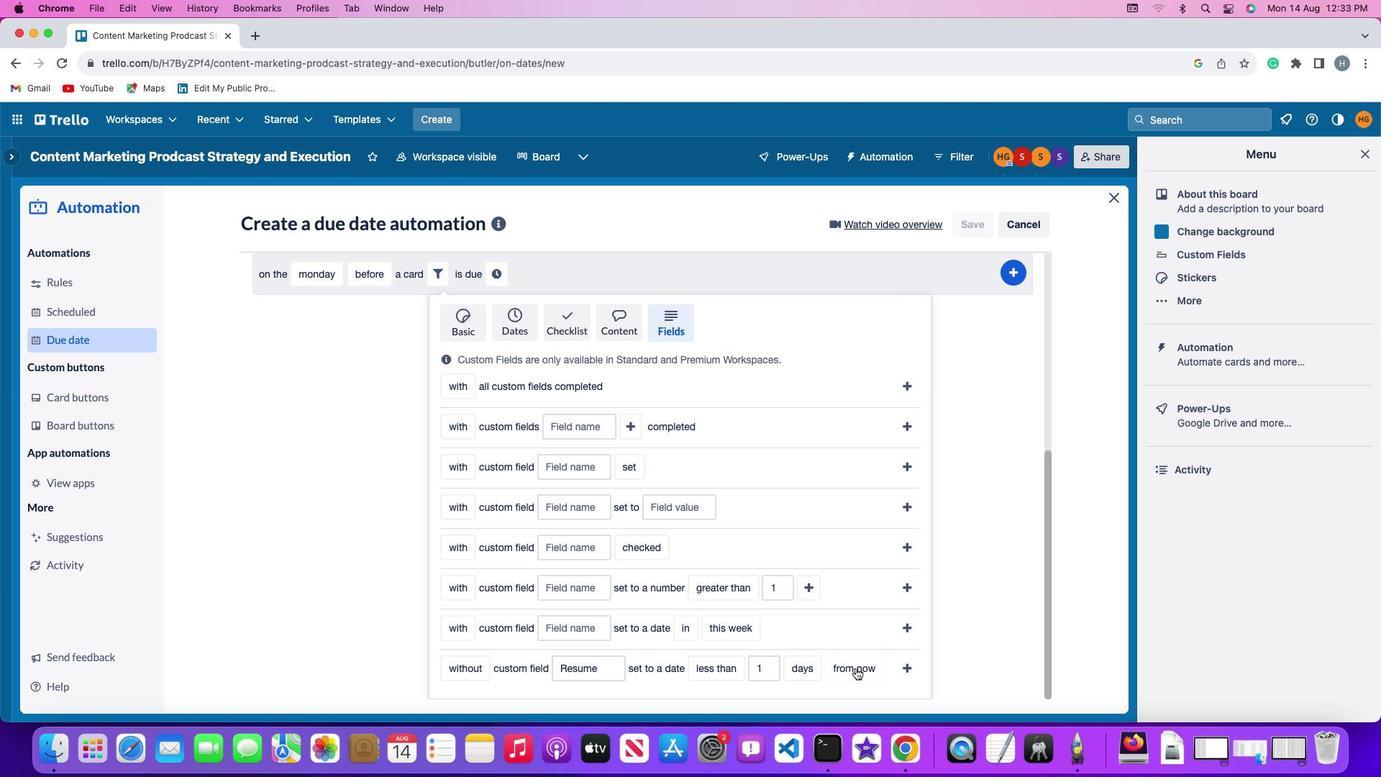 
Action: Mouse moved to (847, 603)
Screenshot: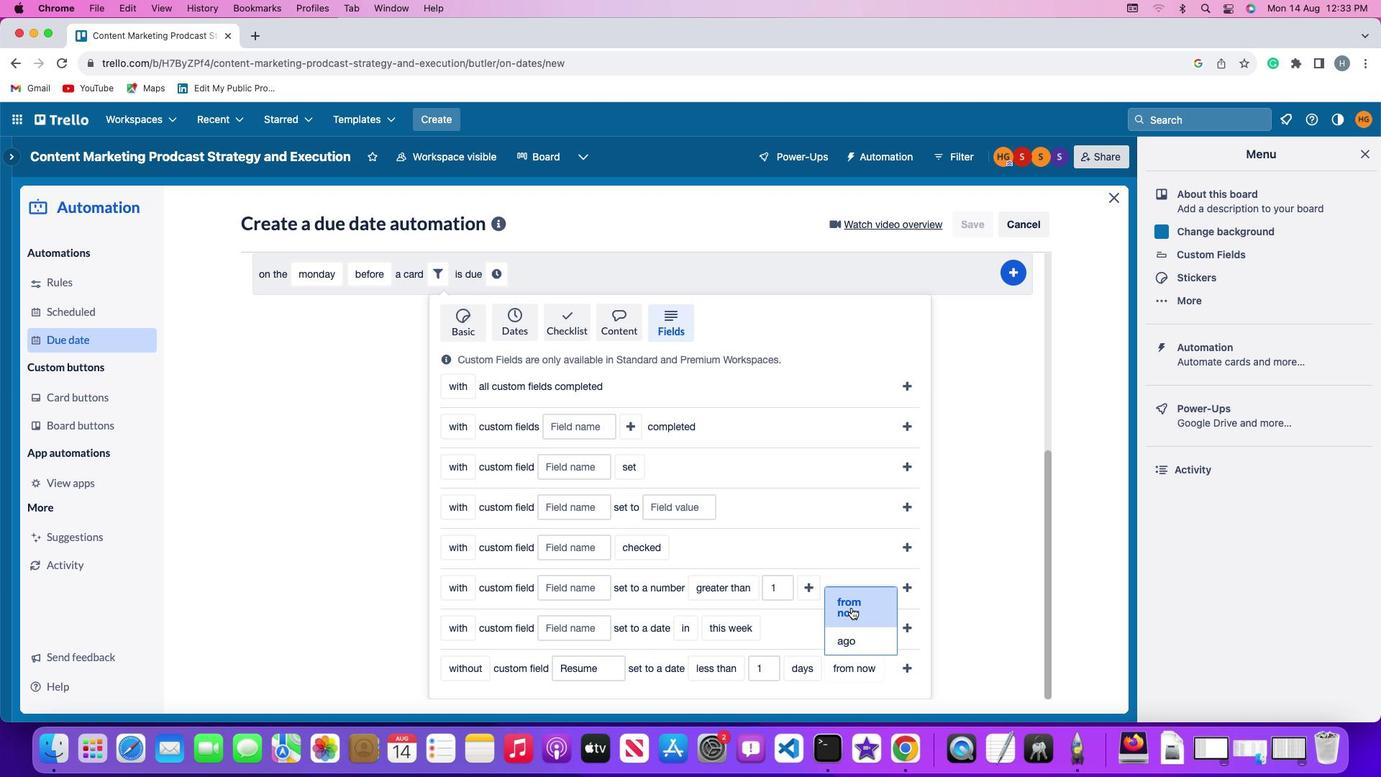 
Action: Mouse pressed left at (847, 603)
Screenshot: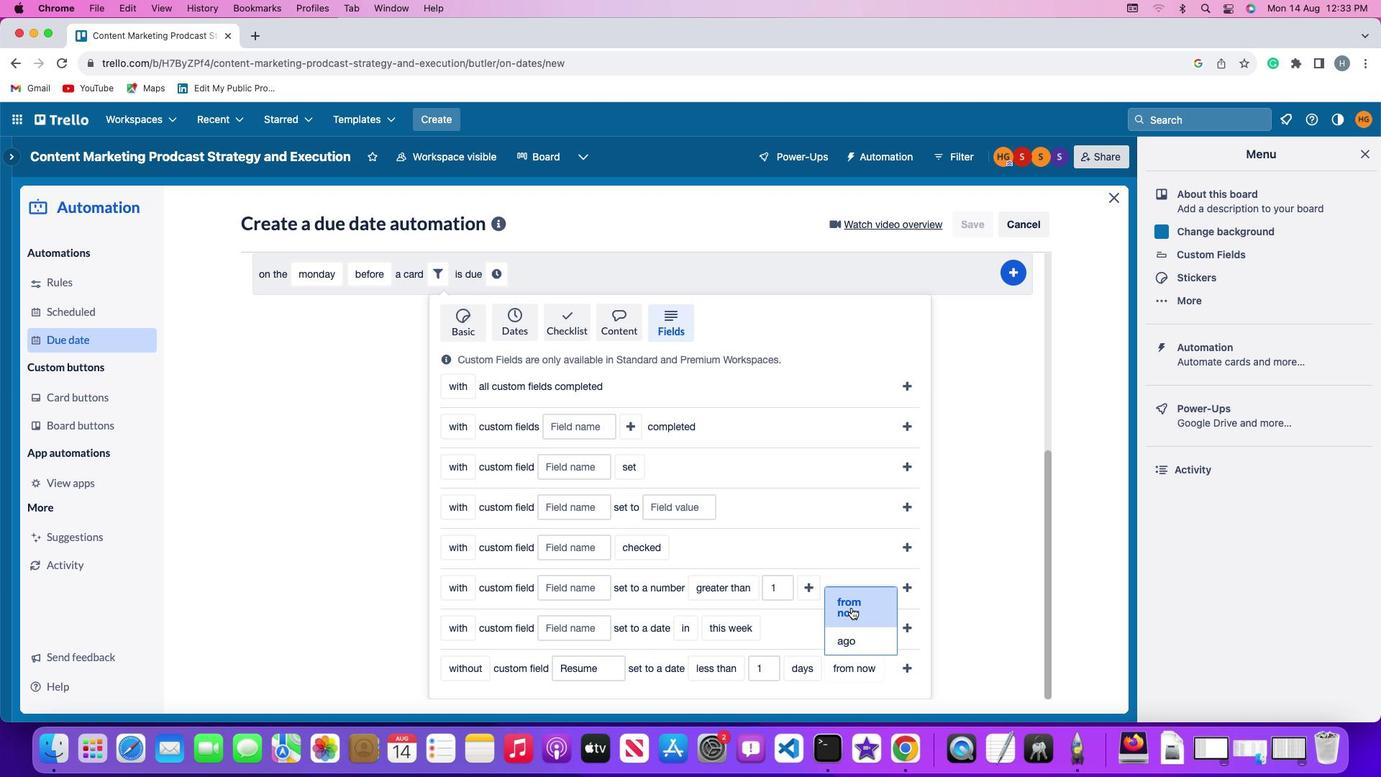 
Action: Mouse moved to (907, 664)
Screenshot: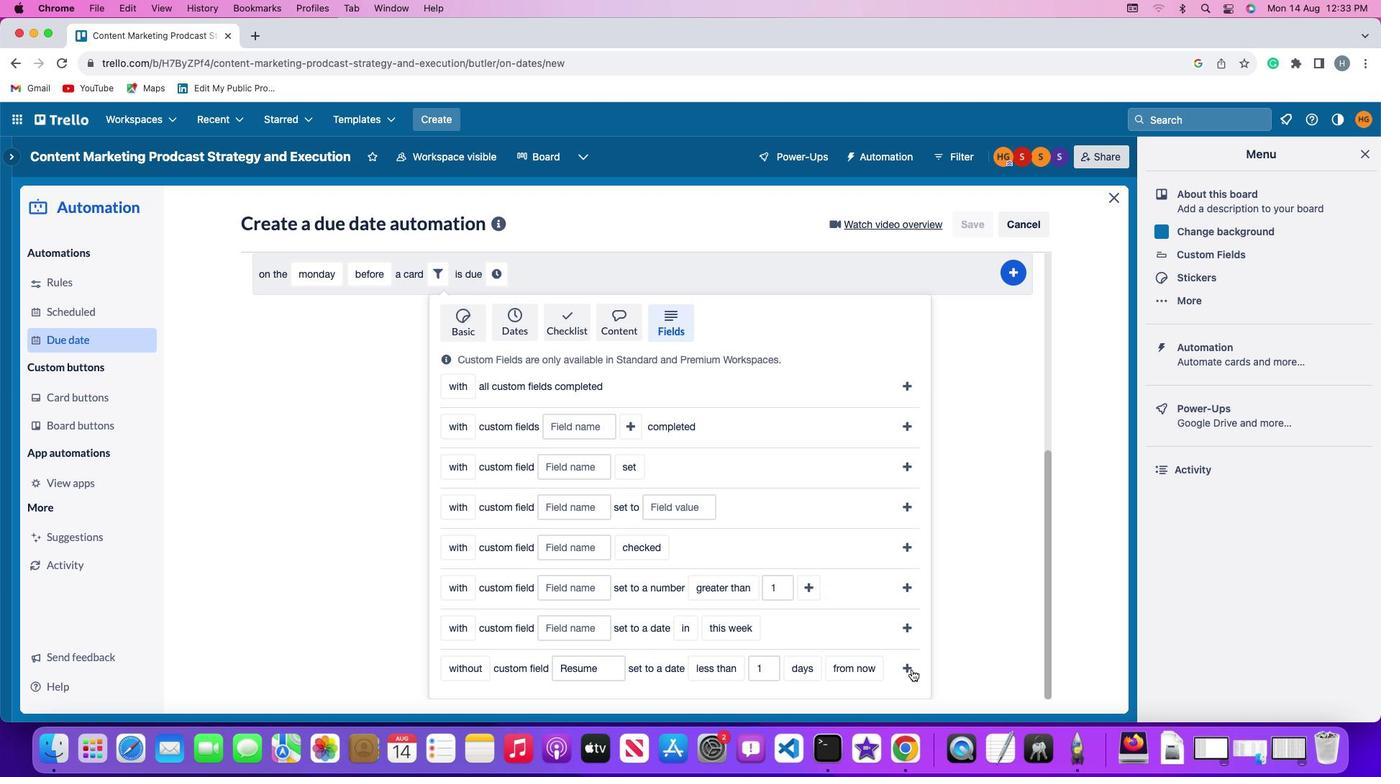 
Action: Mouse pressed left at (907, 664)
Screenshot: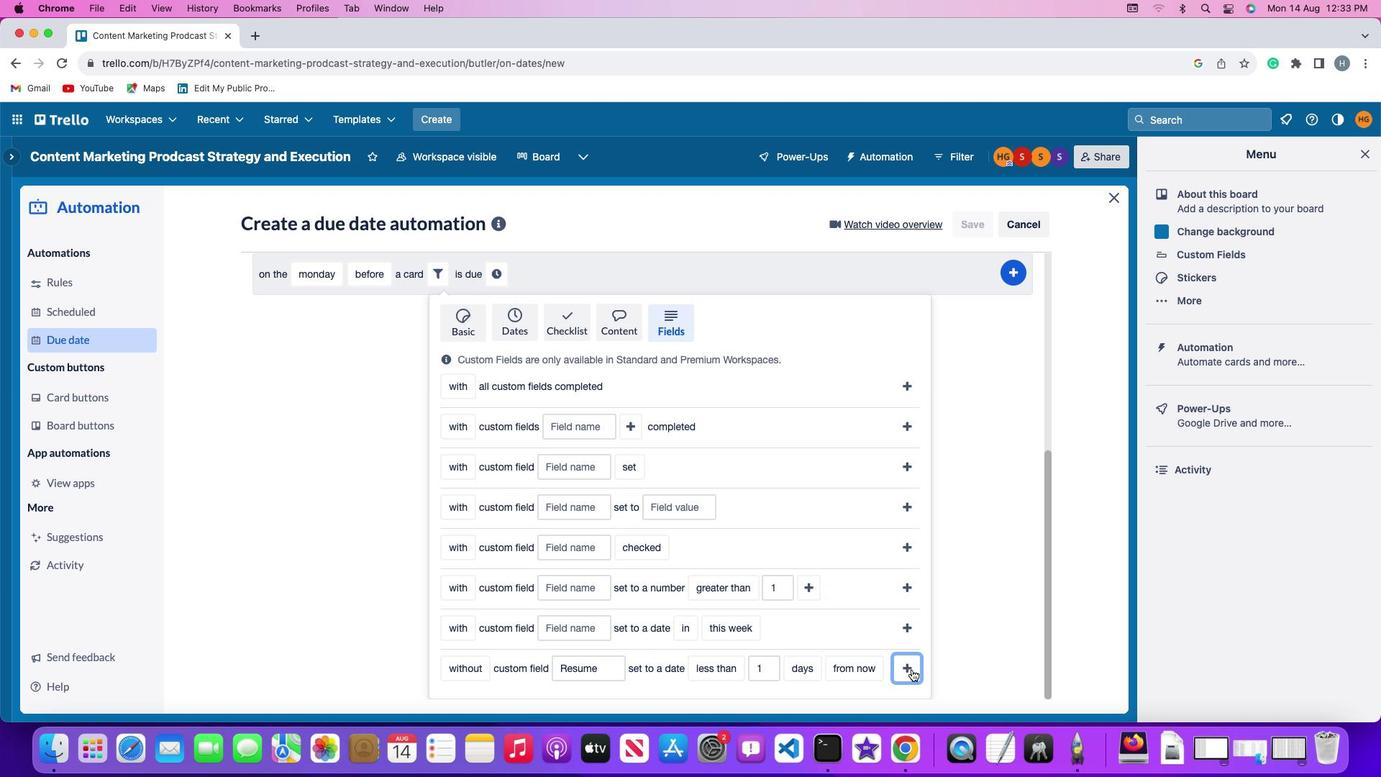 
Action: Mouse moved to (847, 621)
Screenshot: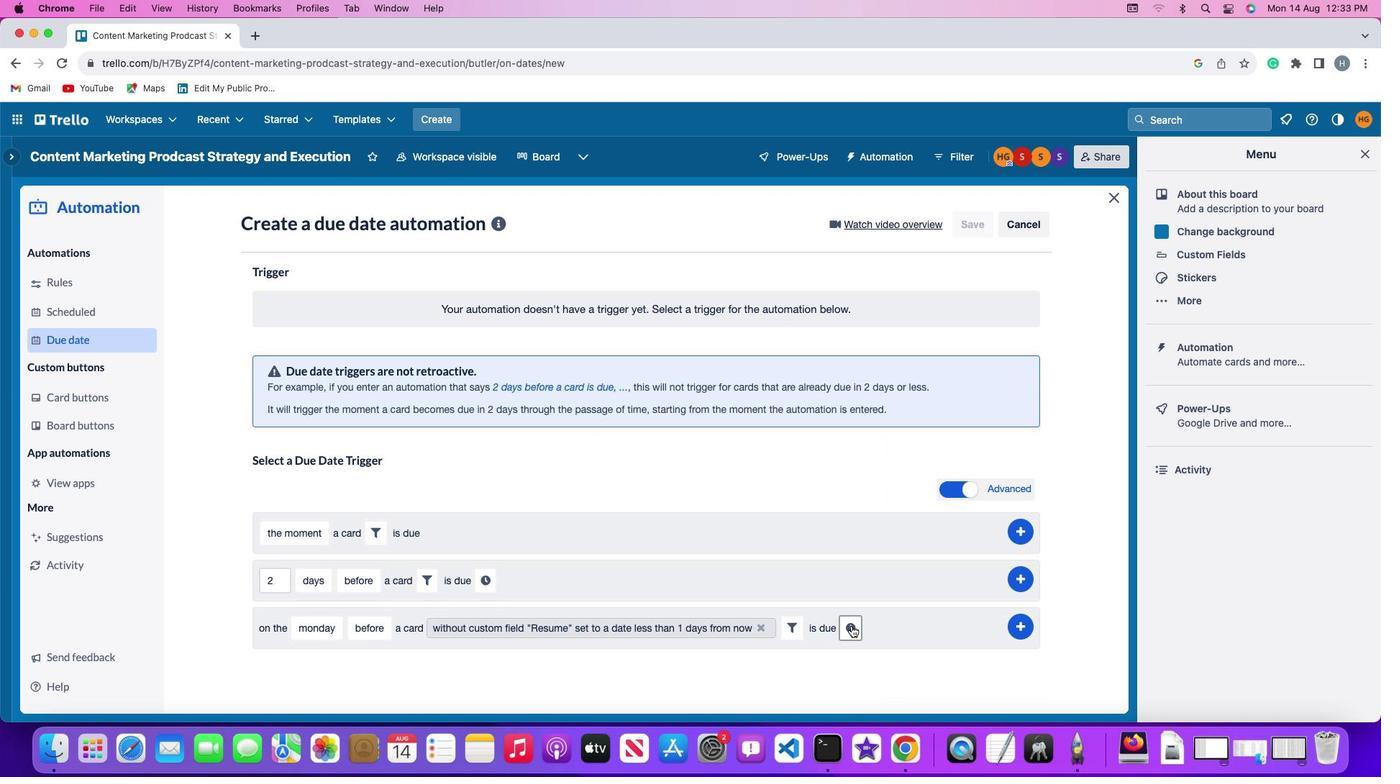 
Action: Mouse pressed left at (847, 621)
Screenshot: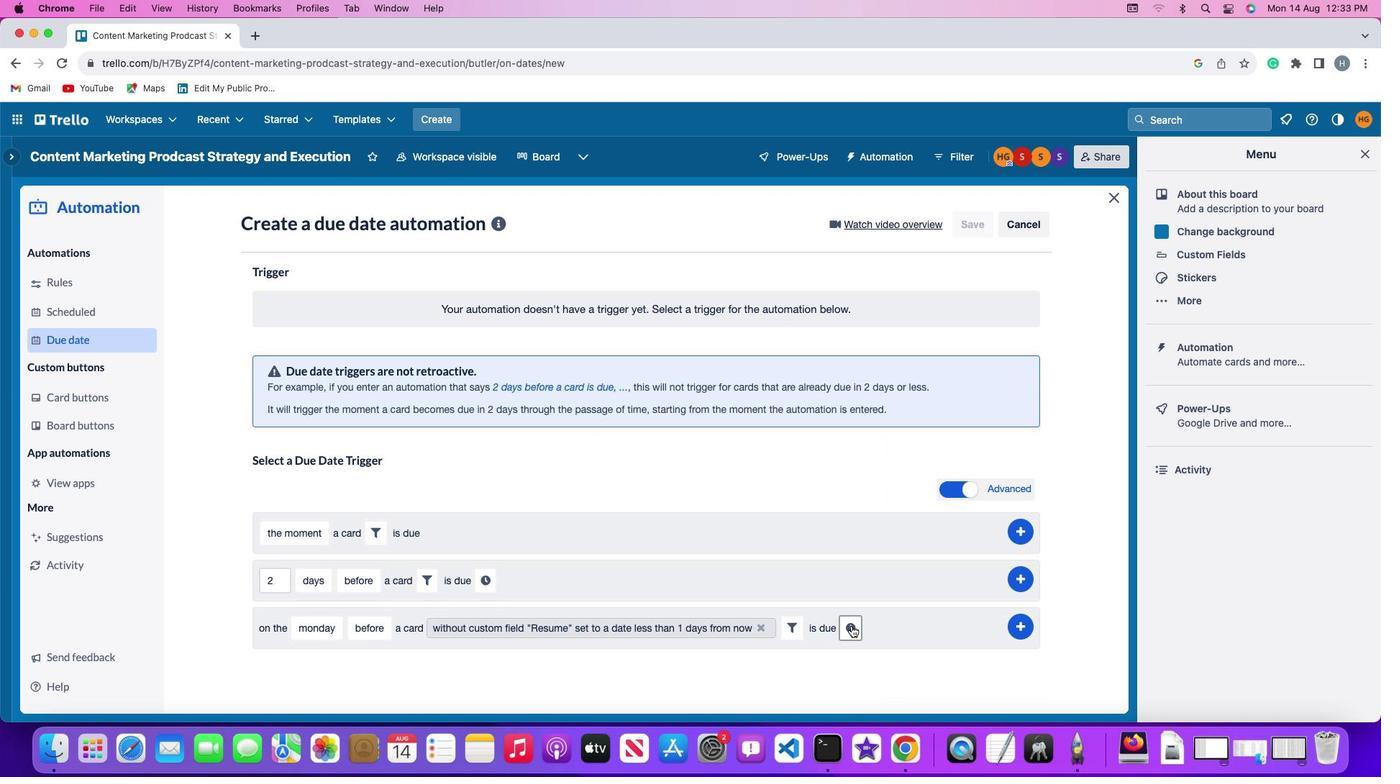 
Action: Mouse moved to (882, 630)
Screenshot: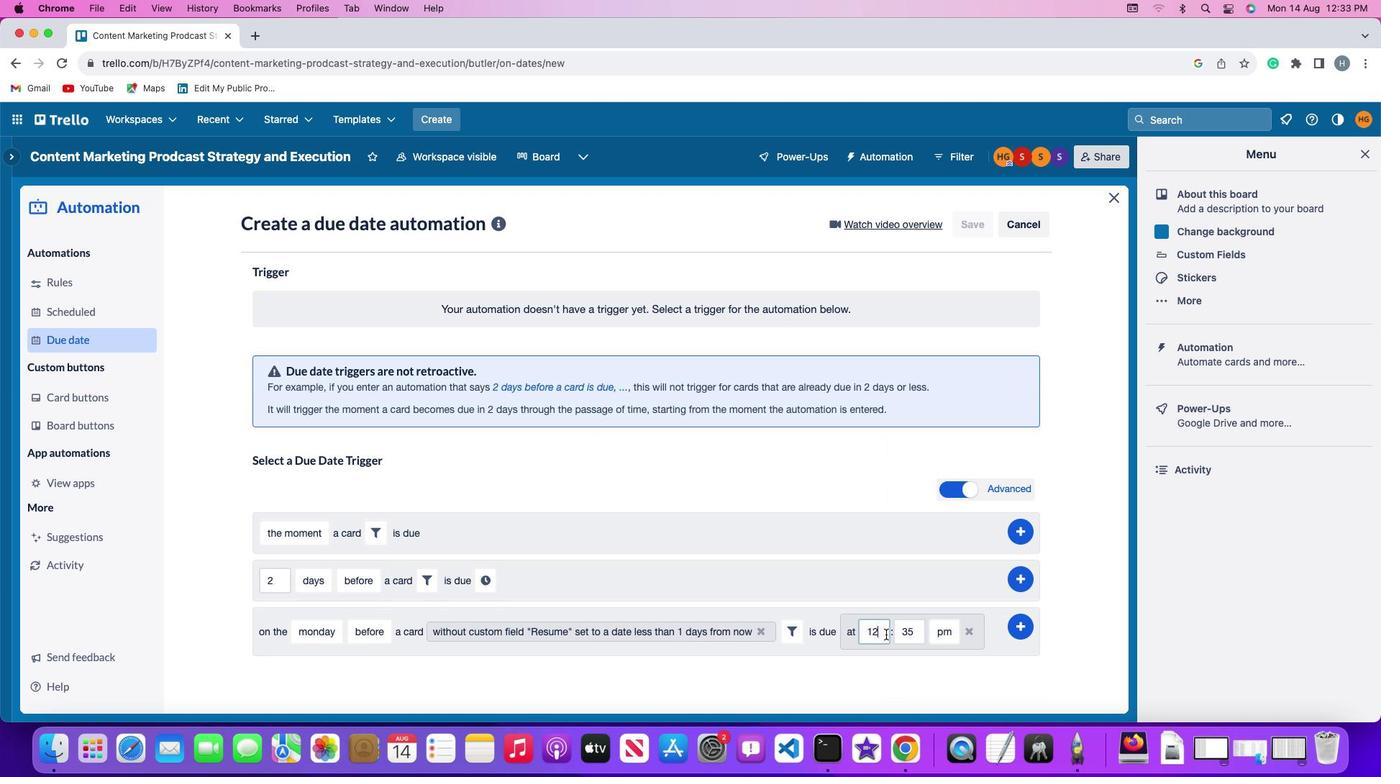 
Action: Mouse pressed left at (882, 630)
Screenshot: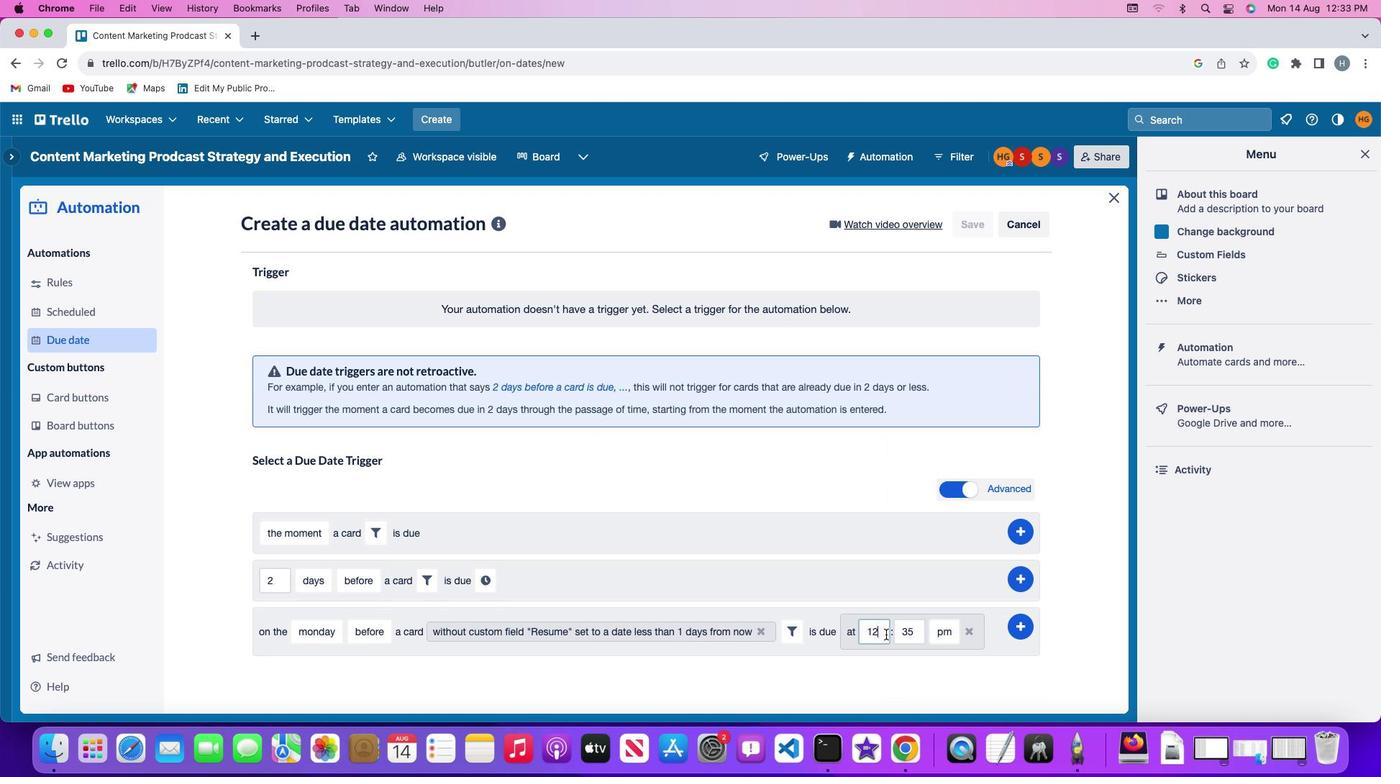 
Action: Mouse moved to (881, 629)
Screenshot: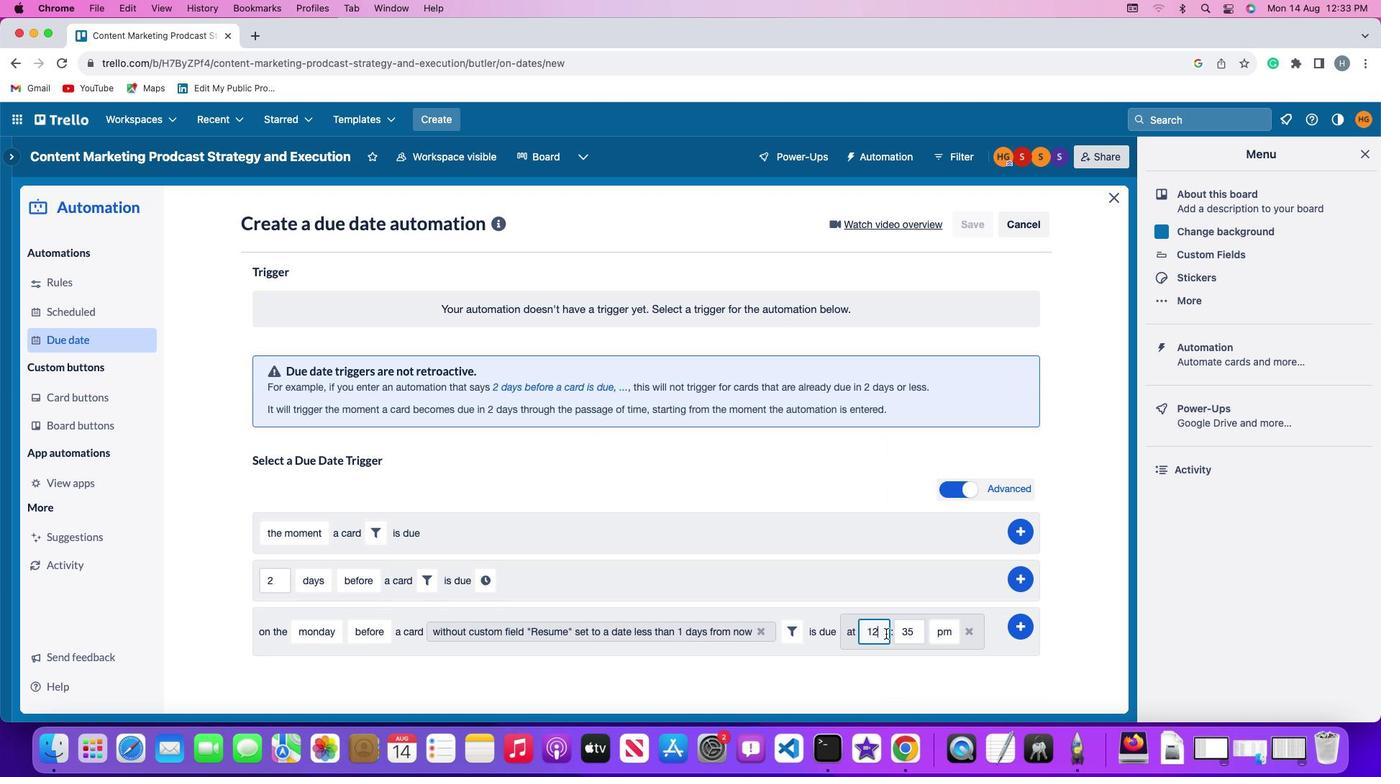 
Action: Key pressed Key.backspaceKey.backspace
Screenshot: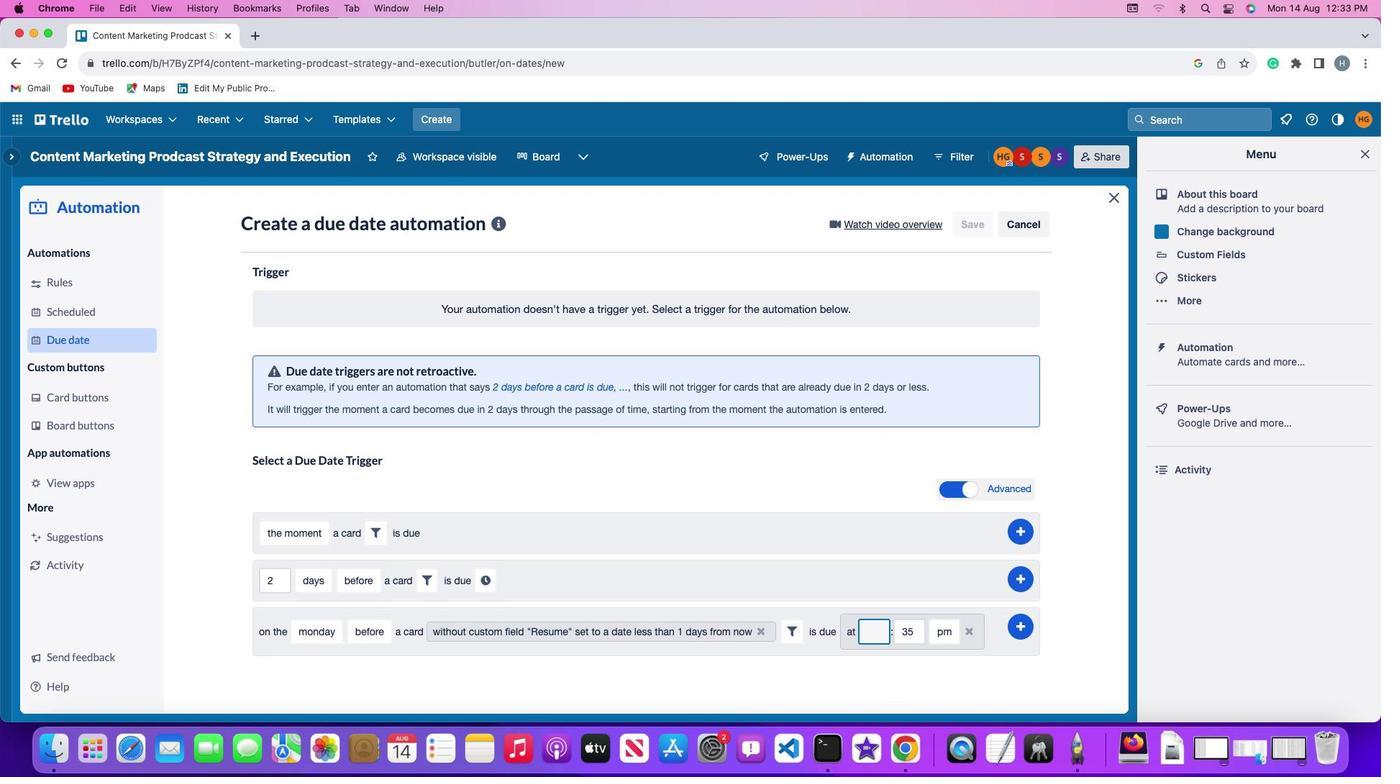 
Action: Mouse moved to (881, 628)
Screenshot: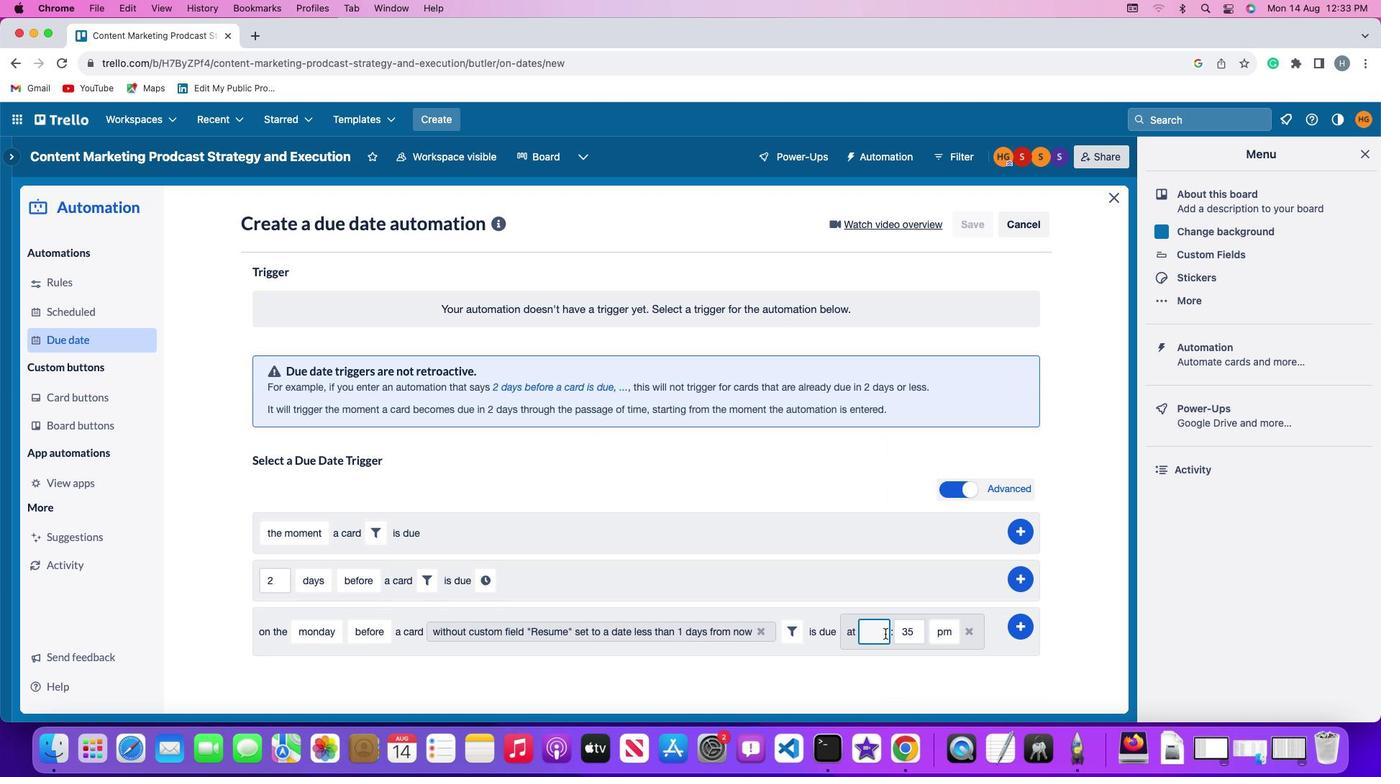 
Action: Key pressed '1''1'
Screenshot: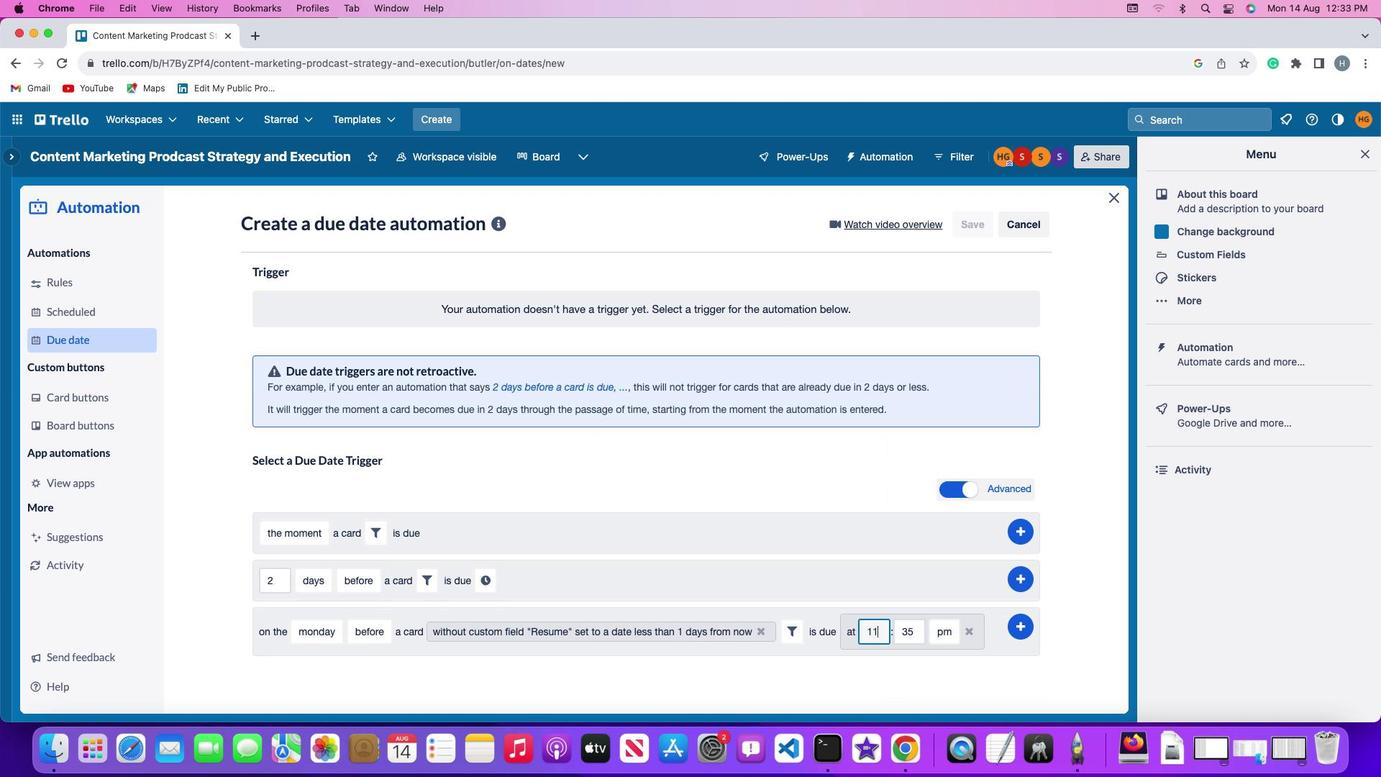 
Action: Mouse moved to (915, 624)
Screenshot: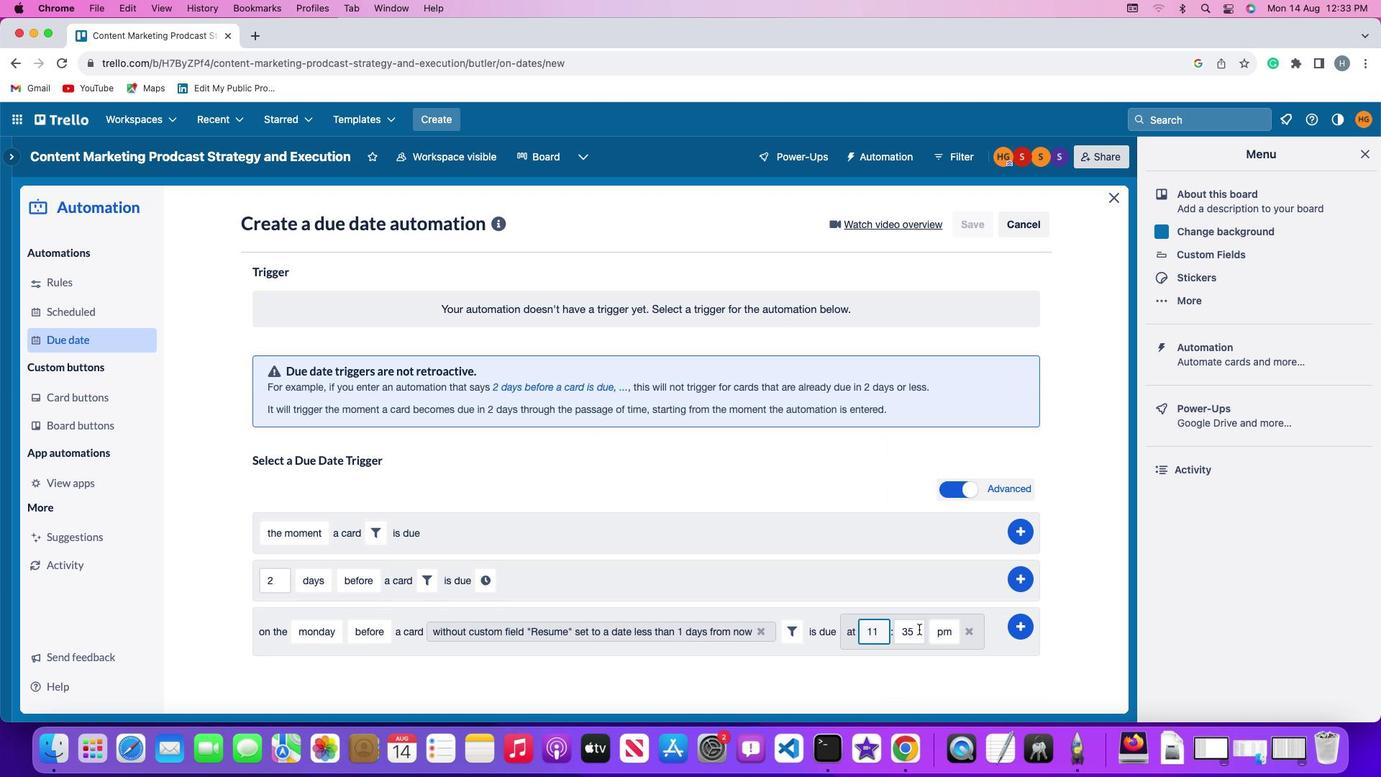 
Action: Mouse pressed left at (915, 624)
Screenshot: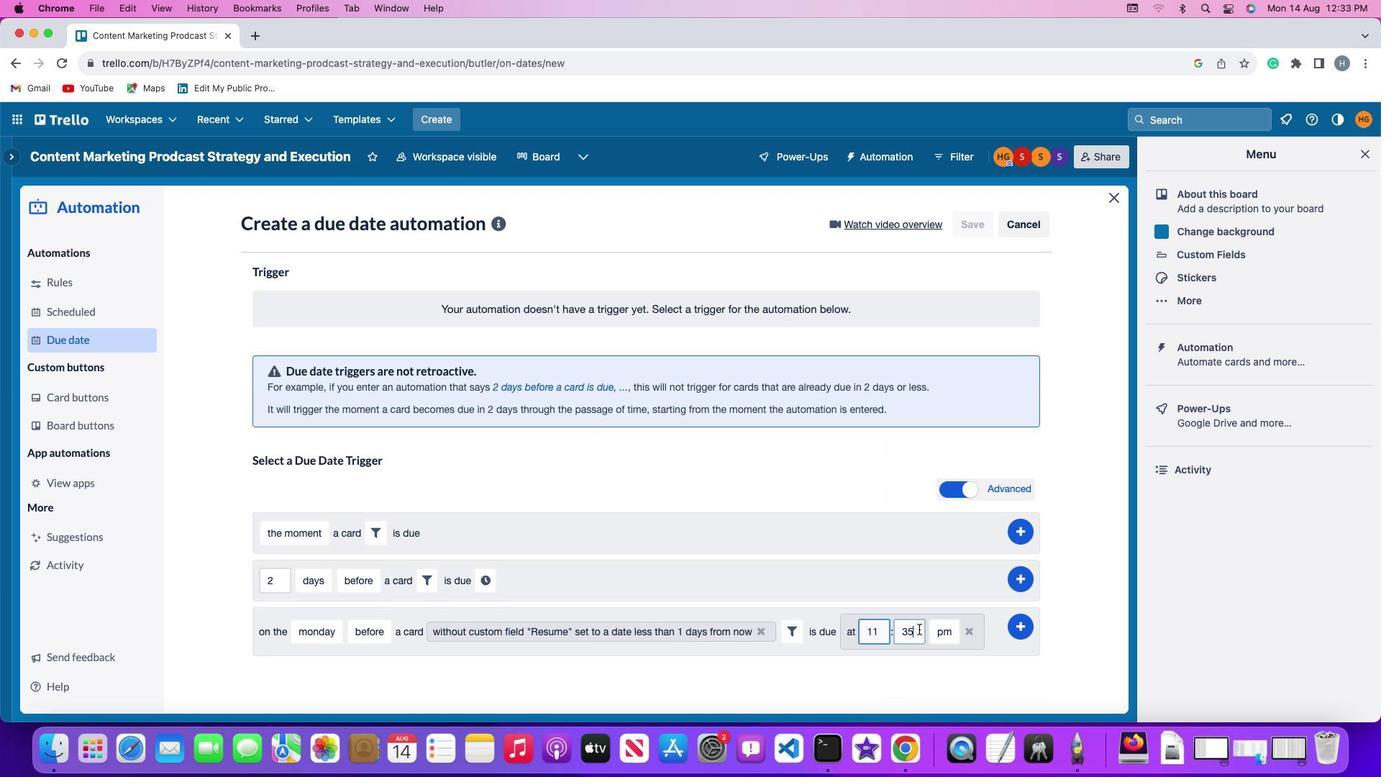 
Action: Key pressed Key.backspaceKey.backspace'0''0'
Screenshot: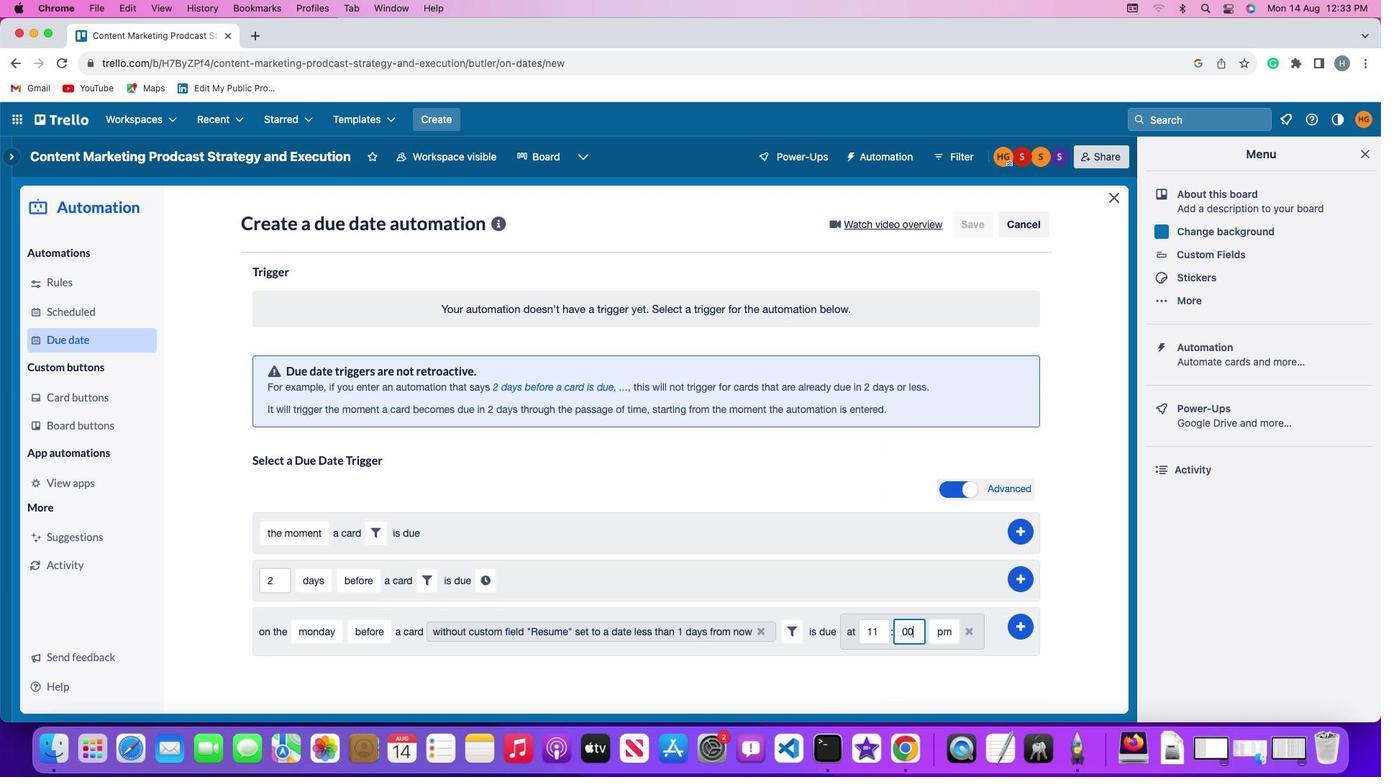 
Action: Mouse moved to (933, 625)
Screenshot: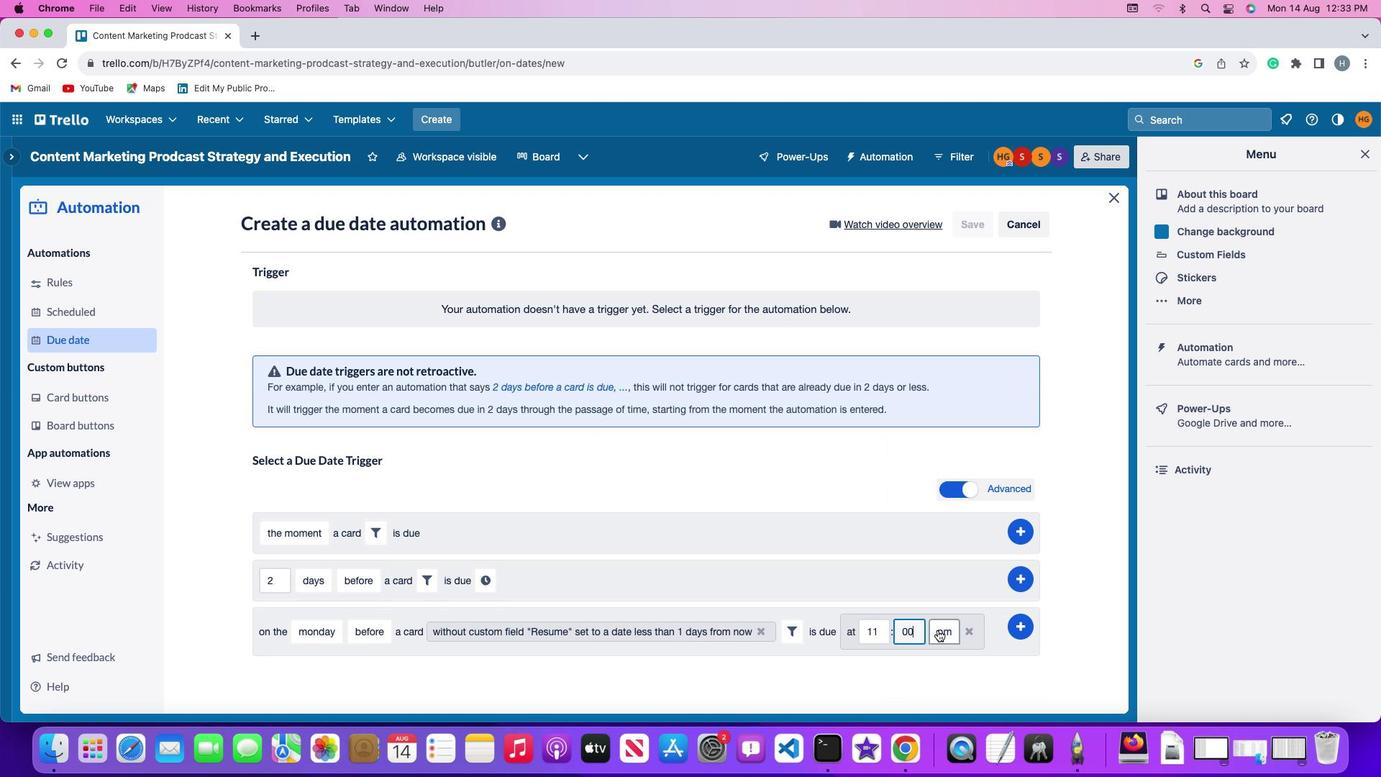 
Action: Mouse pressed left at (933, 625)
Screenshot: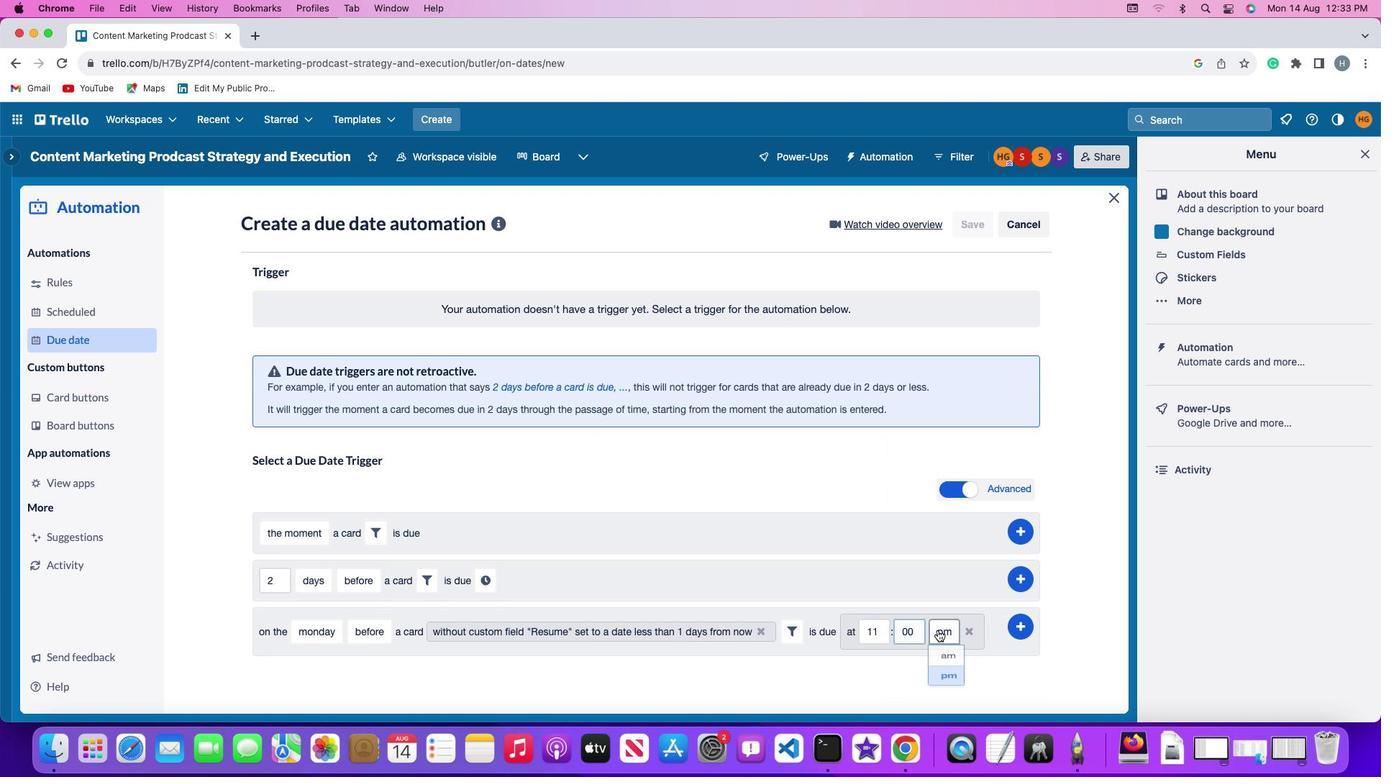 
Action: Mouse moved to (943, 650)
Screenshot: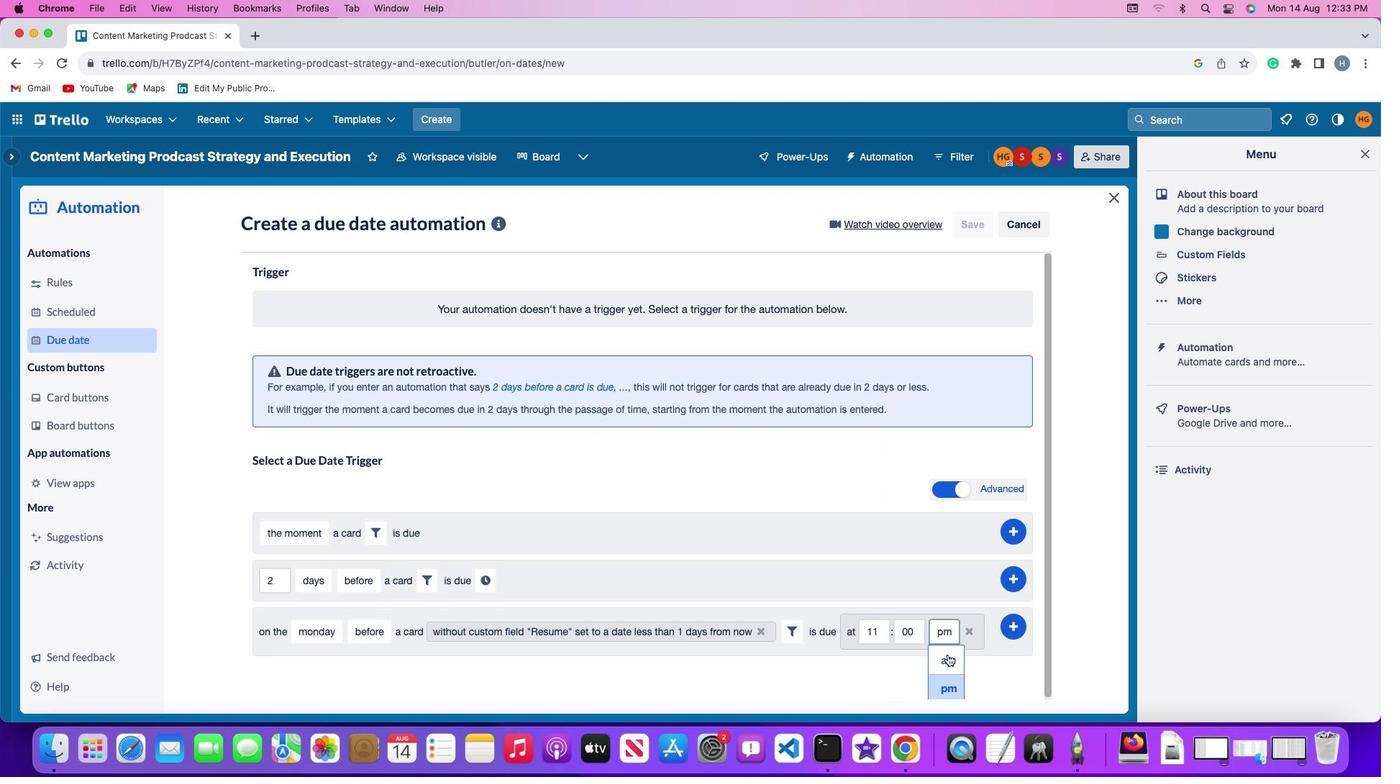 
Action: Mouse pressed left at (943, 650)
Screenshot: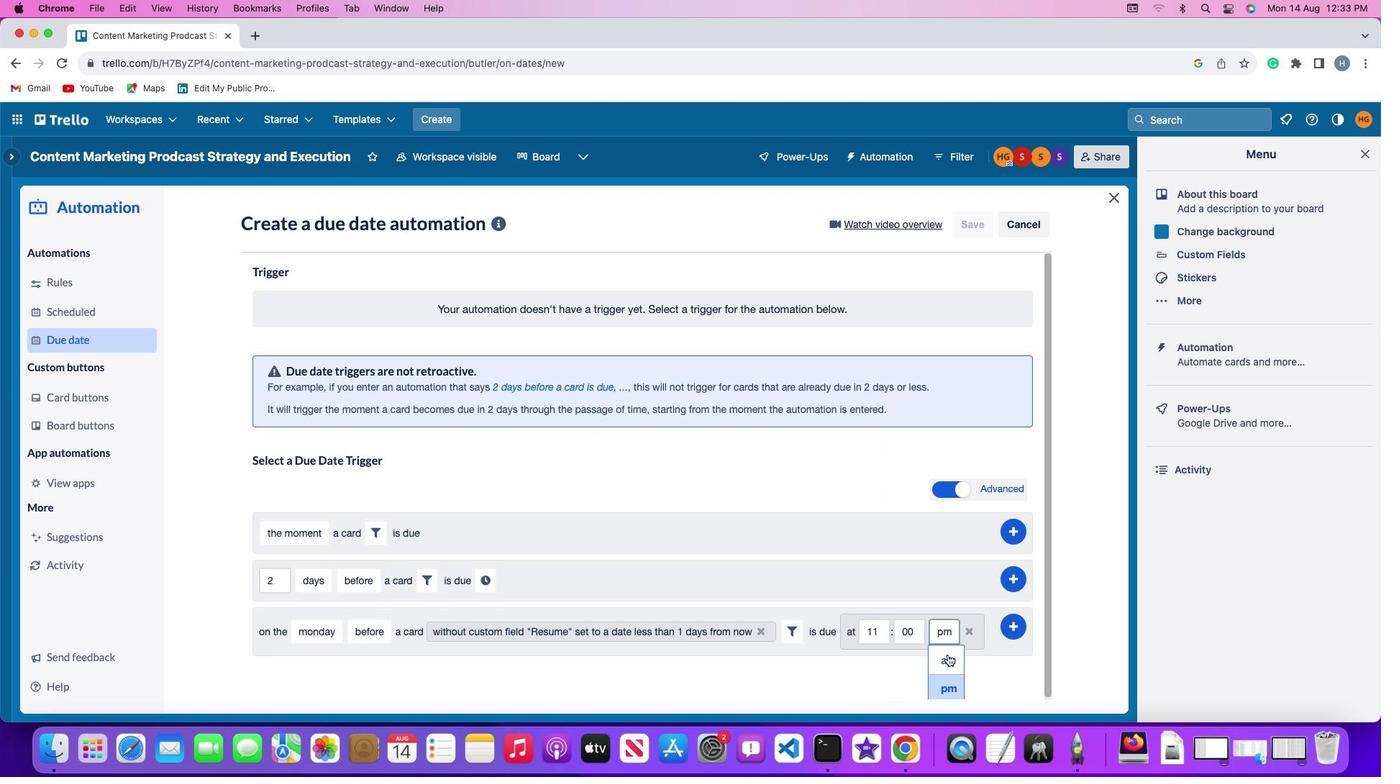 
Action: Mouse moved to (1014, 618)
Screenshot: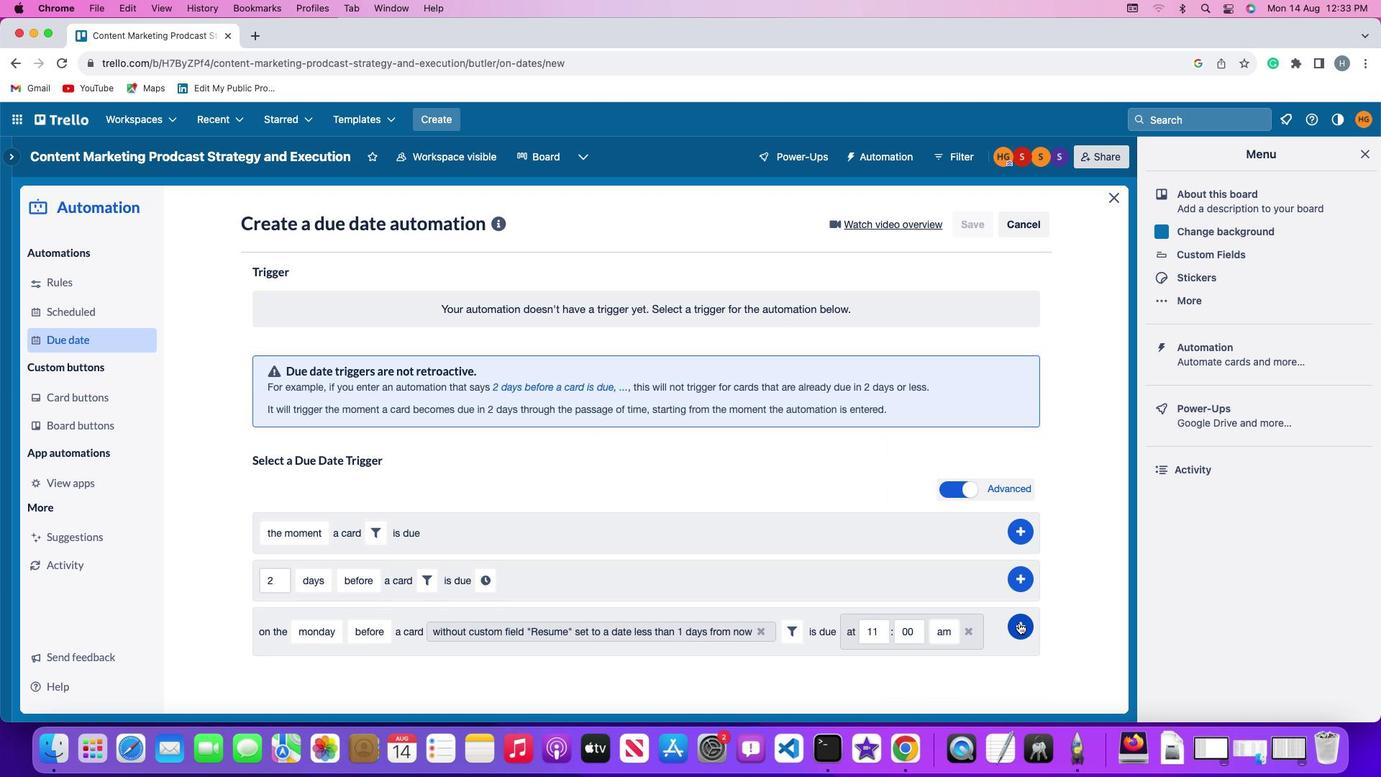 
Action: Mouse pressed left at (1014, 618)
Screenshot: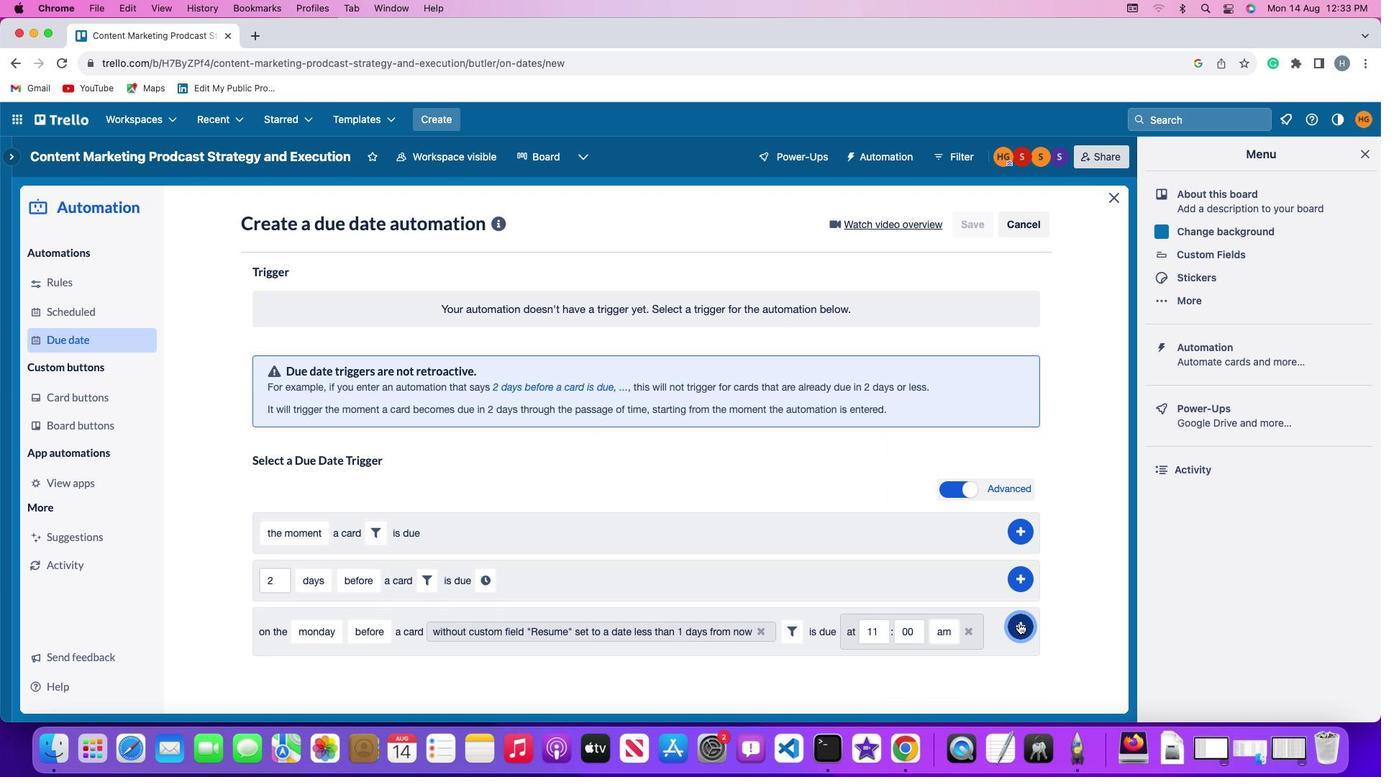 
Action: Mouse moved to (1066, 501)
Screenshot: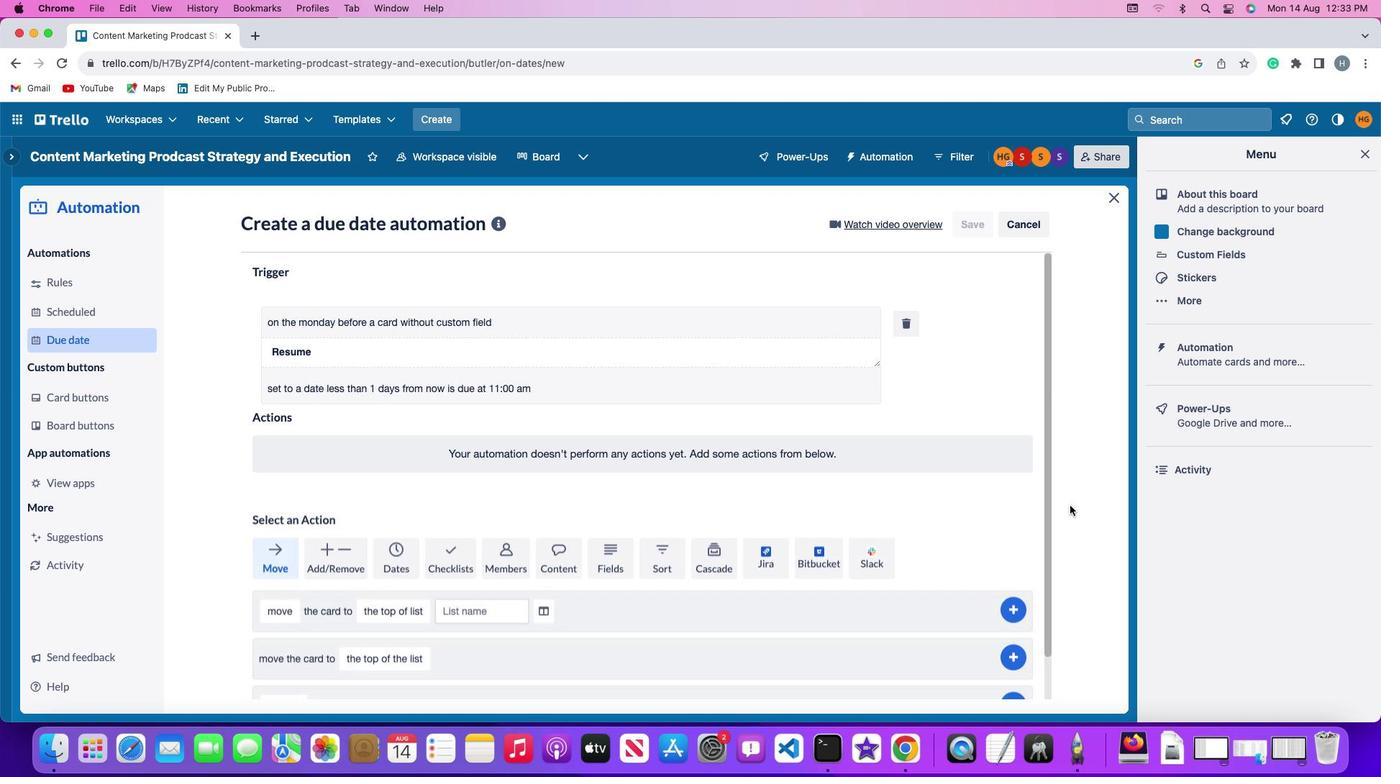 
